 Task: Look for space in Concepción de La Vega, Dominican Republic from 2nd June, 2023 to 9th June, 2023 for 5 adults in price range Rs.7000 to Rs.13000. Place can be shared room with 2 bedrooms having 5 beds and 2 bathrooms. Property type can be house, flat, guest house. Amenities needed are: wifi, washing machine. Booking option can be shelf check-in. Required host language is English.
Action: Mouse moved to (619, 87)
Screenshot: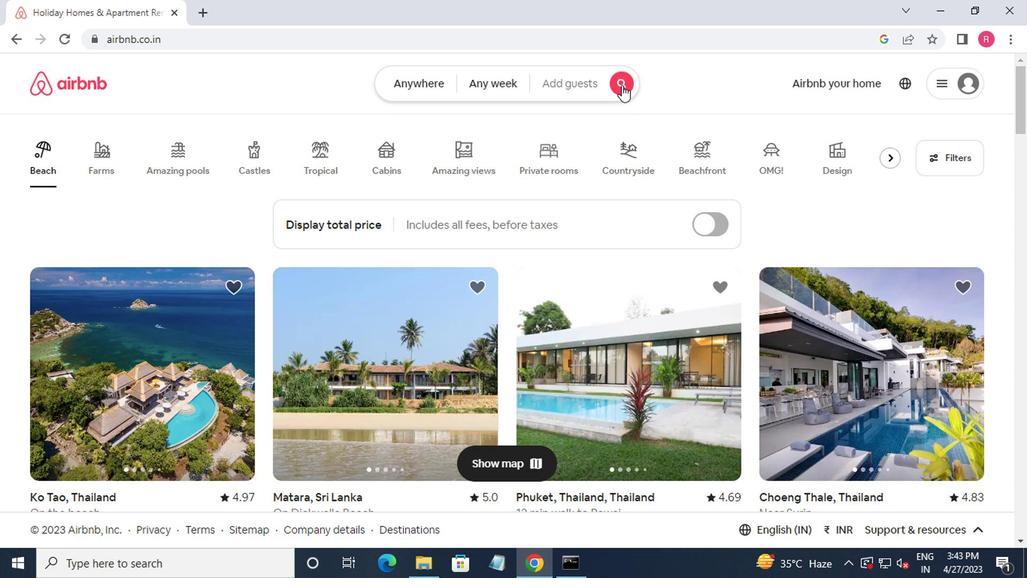
Action: Mouse pressed left at (619, 87)
Screenshot: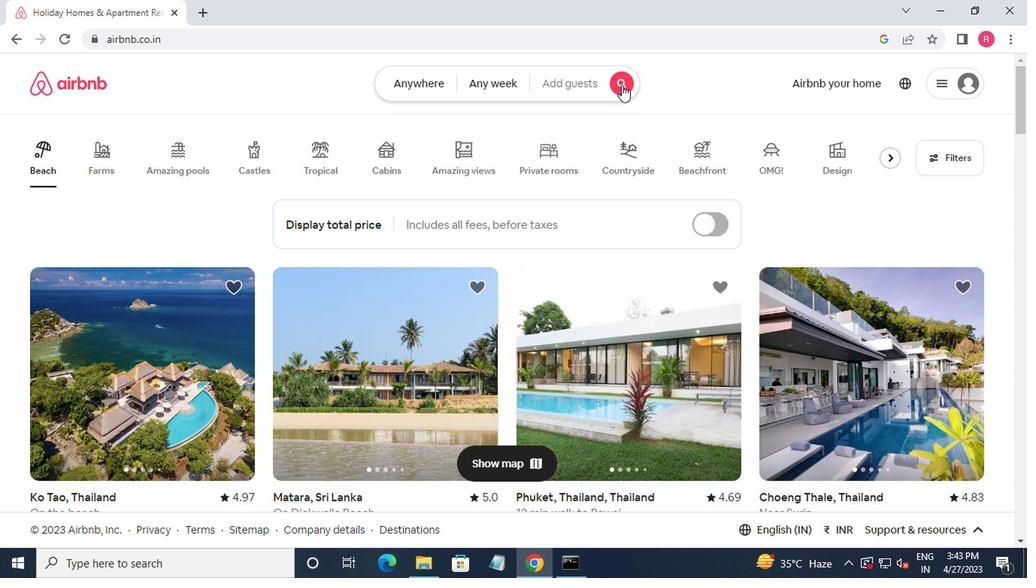 
Action: Mouse moved to (326, 155)
Screenshot: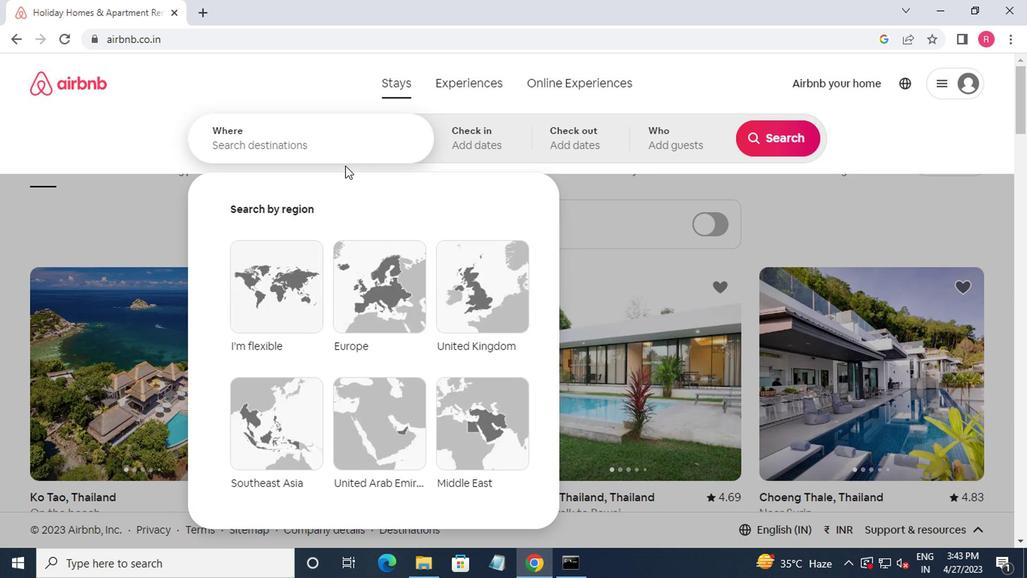 
Action: Mouse pressed left at (326, 155)
Screenshot: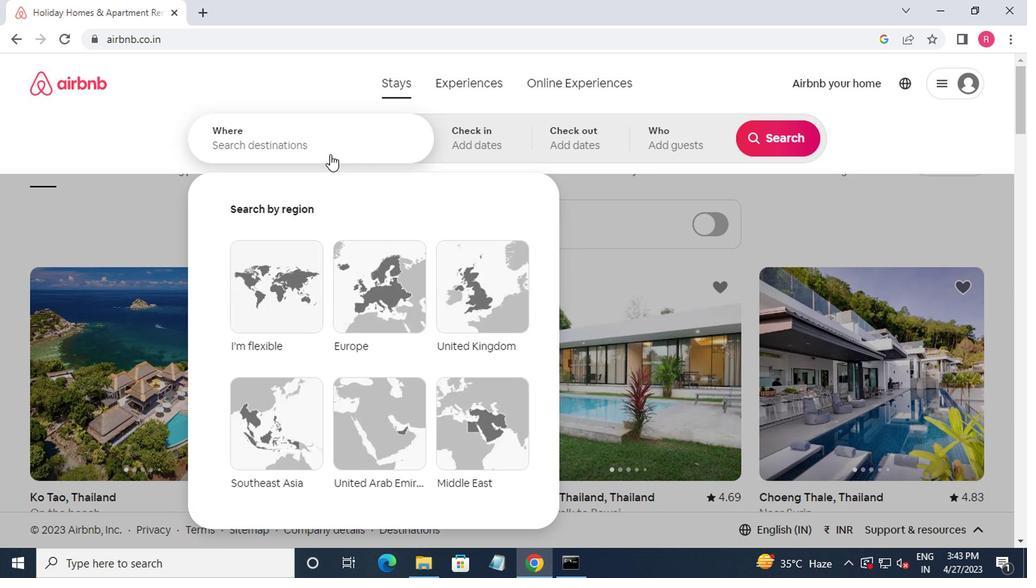 
Action: Mouse moved to (374, 166)
Screenshot: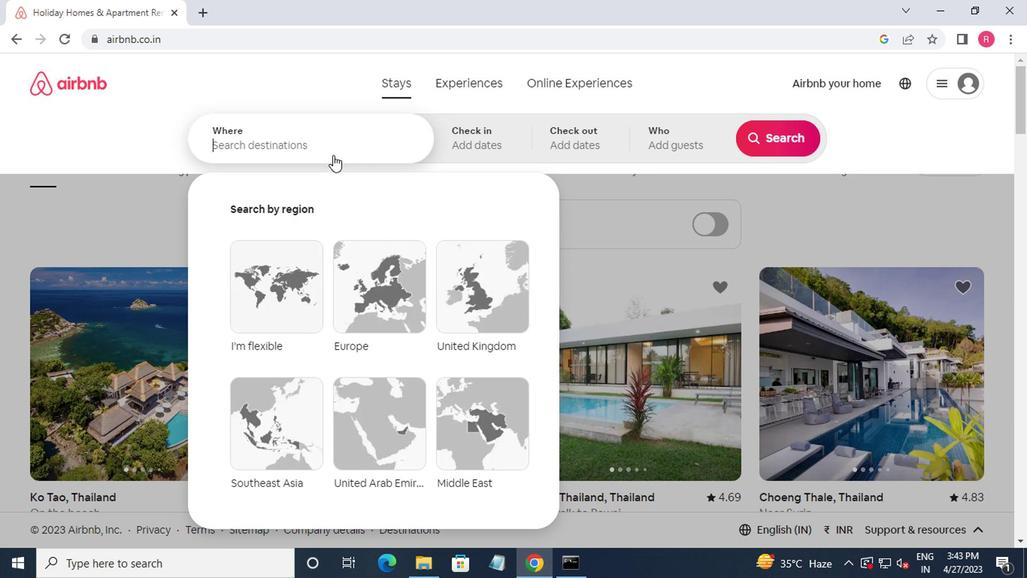 
Action: Key pressed coj<Key.backspace>nc
Screenshot: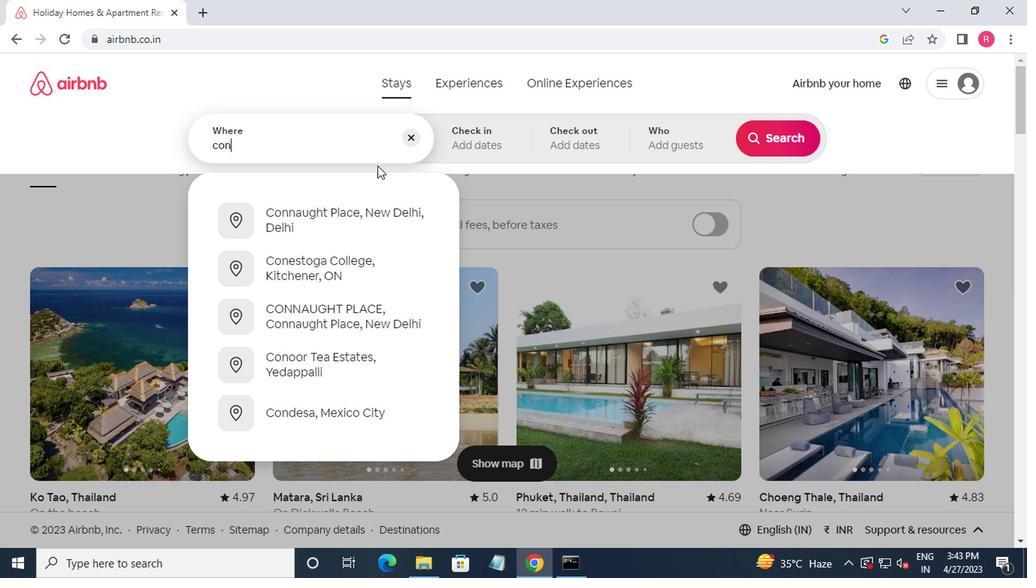
Action: Mouse moved to (377, 163)
Screenshot: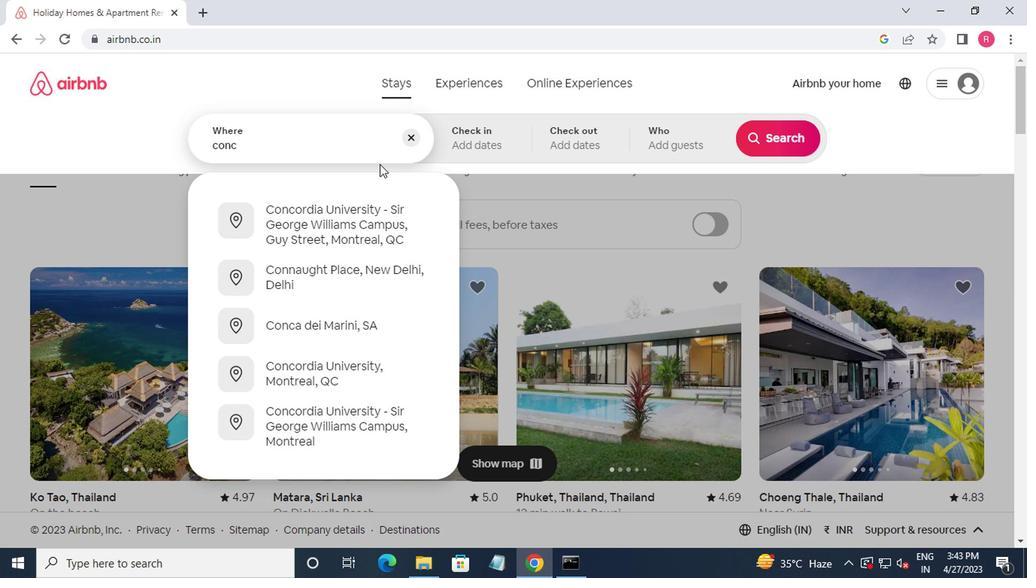 
Action: Key pressed e
Screenshot: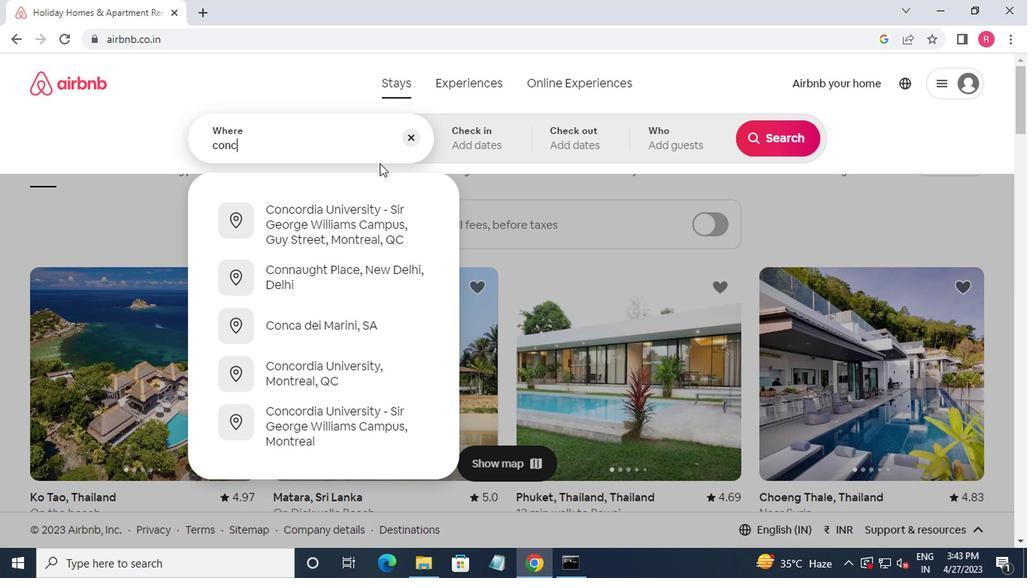 
Action: Mouse moved to (378, 162)
Screenshot: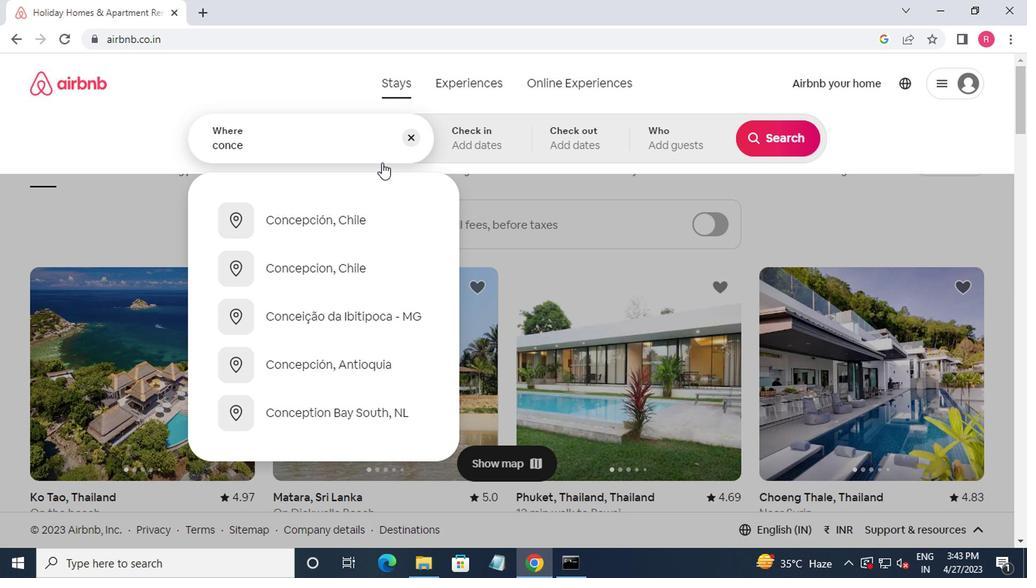 
Action: Key pressed pcion<Key.space>de<Key.space>la<Key.space>veg<Key.down><Key.enter>
Screenshot: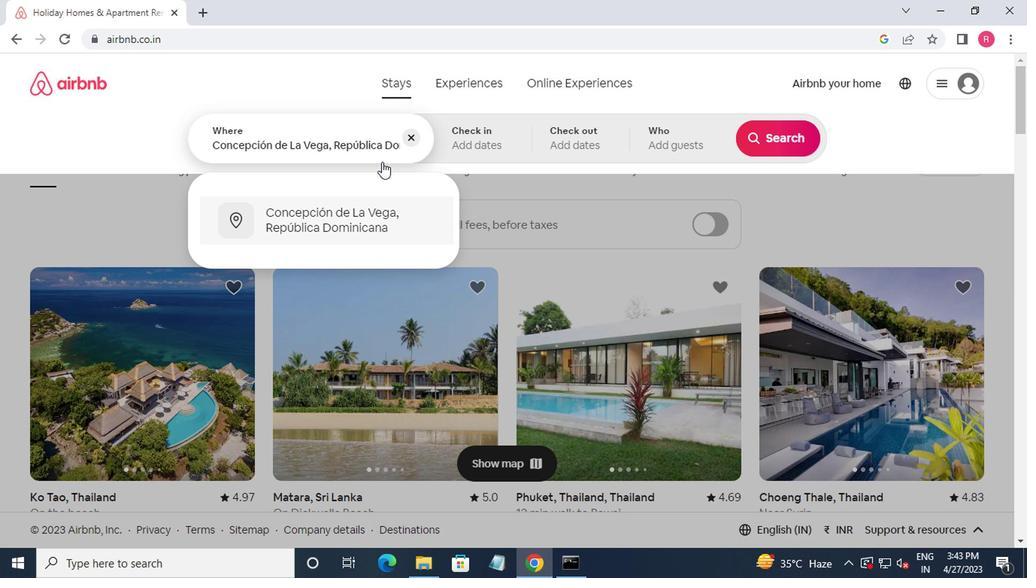 
Action: Mouse moved to (762, 258)
Screenshot: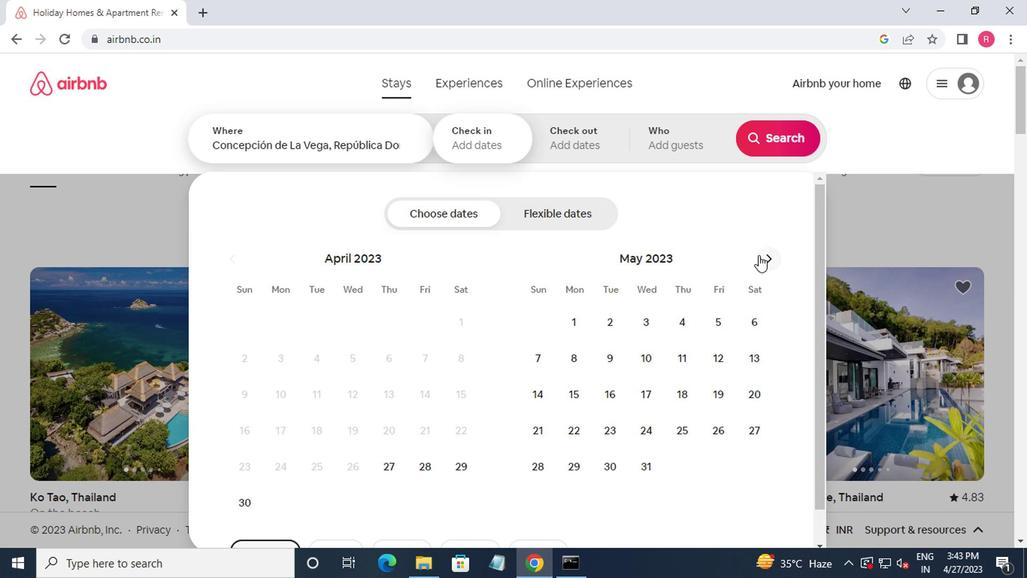 
Action: Mouse pressed left at (762, 258)
Screenshot: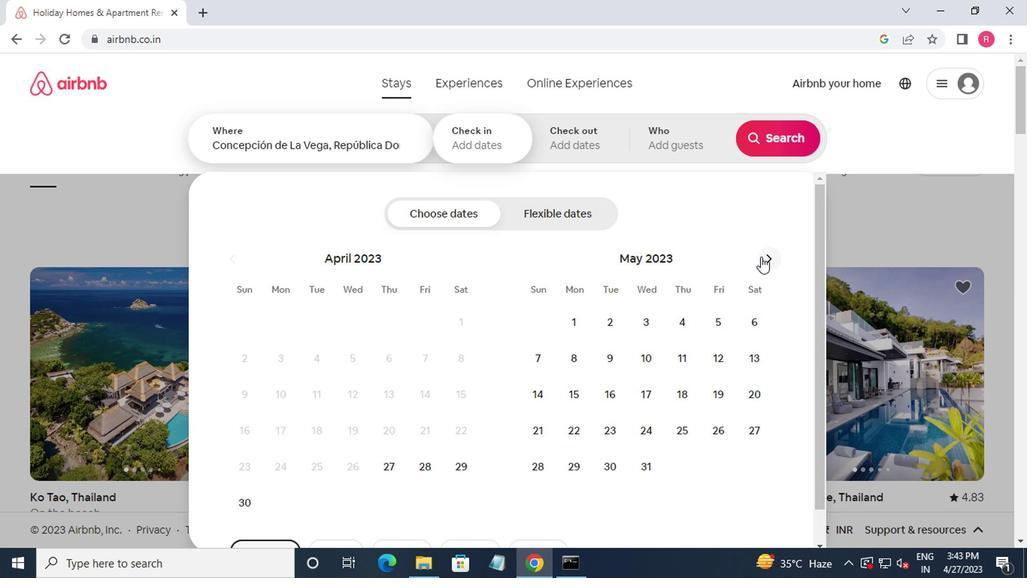 
Action: Mouse moved to (712, 328)
Screenshot: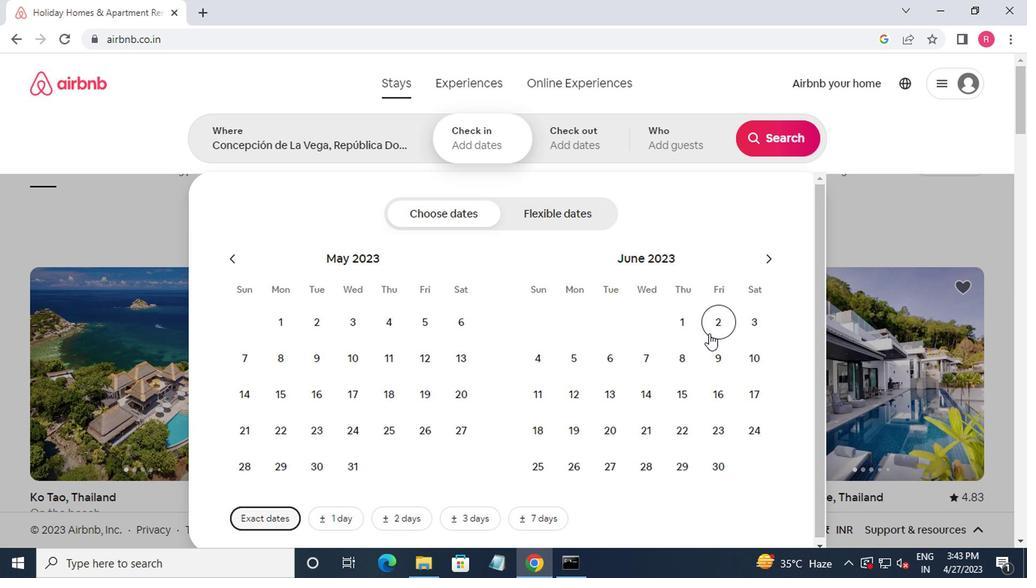 
Action: Mouse pressed left at (712, 328)
Screenshot: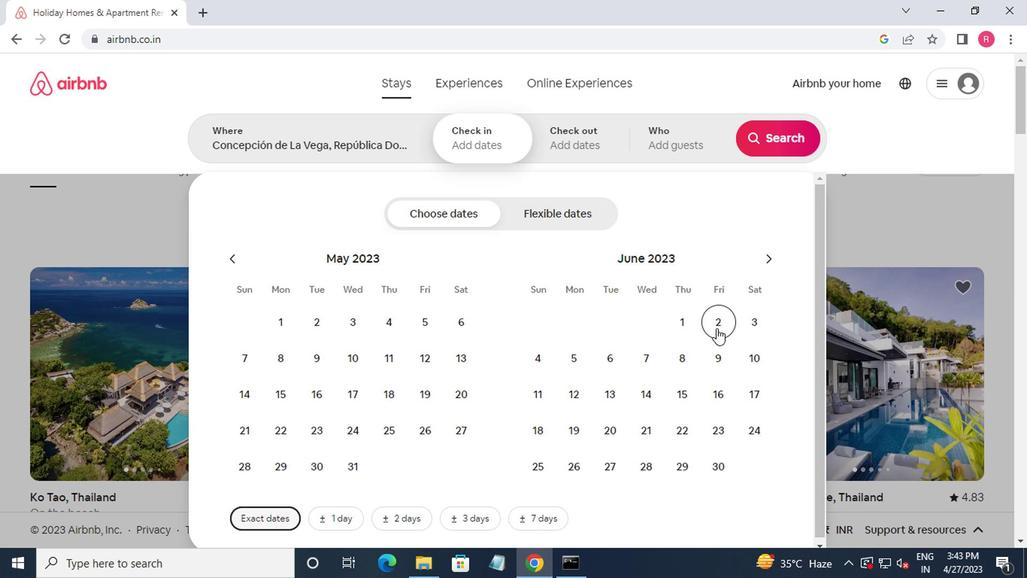 
Action: Mouse moved to (710, 360)
Screenshot: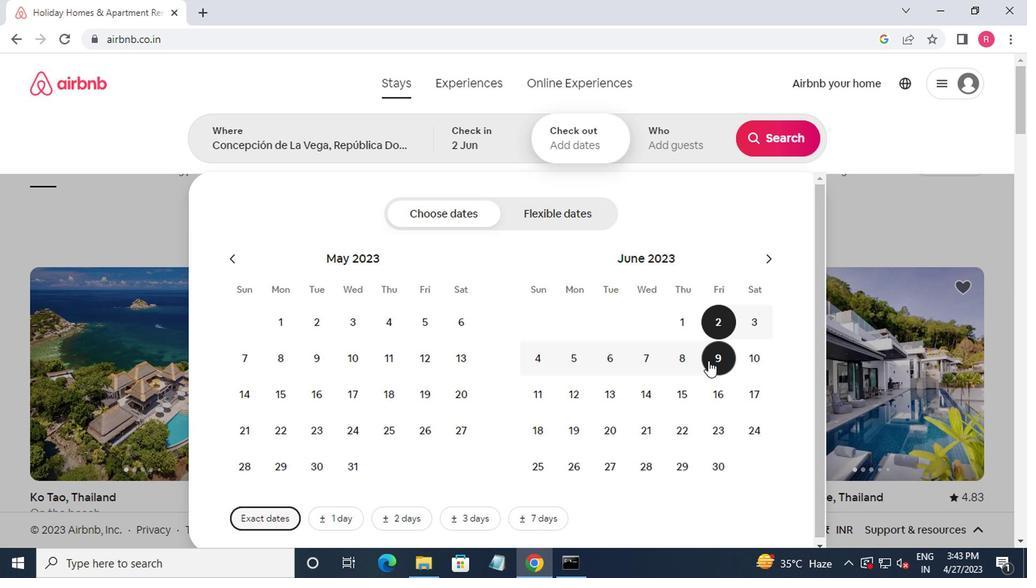 
Action: Mouse pressed left at (710, 360)
Screenshot: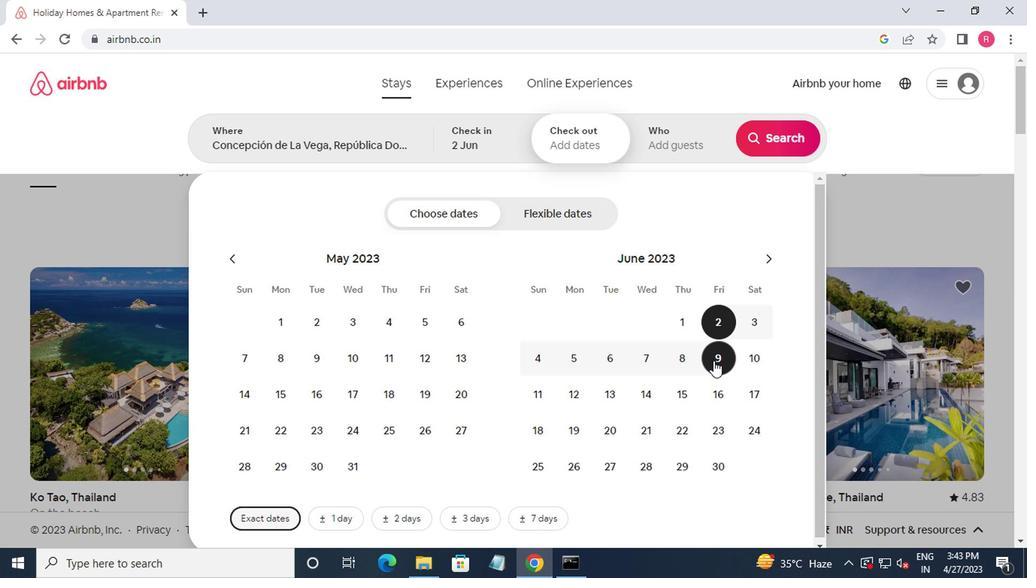 
Action: Mouse moved to (694, 135)
Screenshot: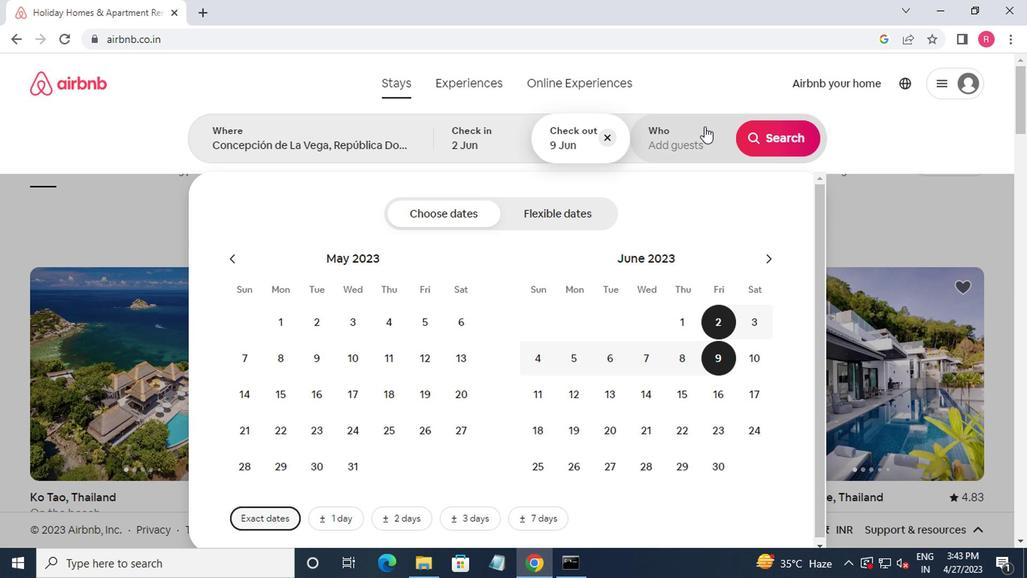 
Action: Mouse pressed left at (694, 135)
Screenshot: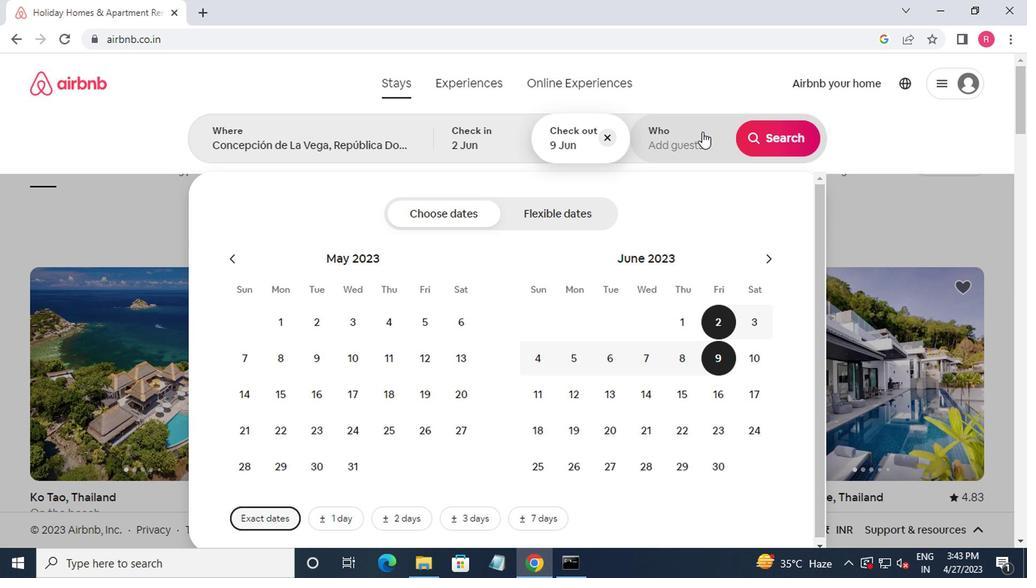 
Action: Mouse moved to (777, 224)
Screenshot: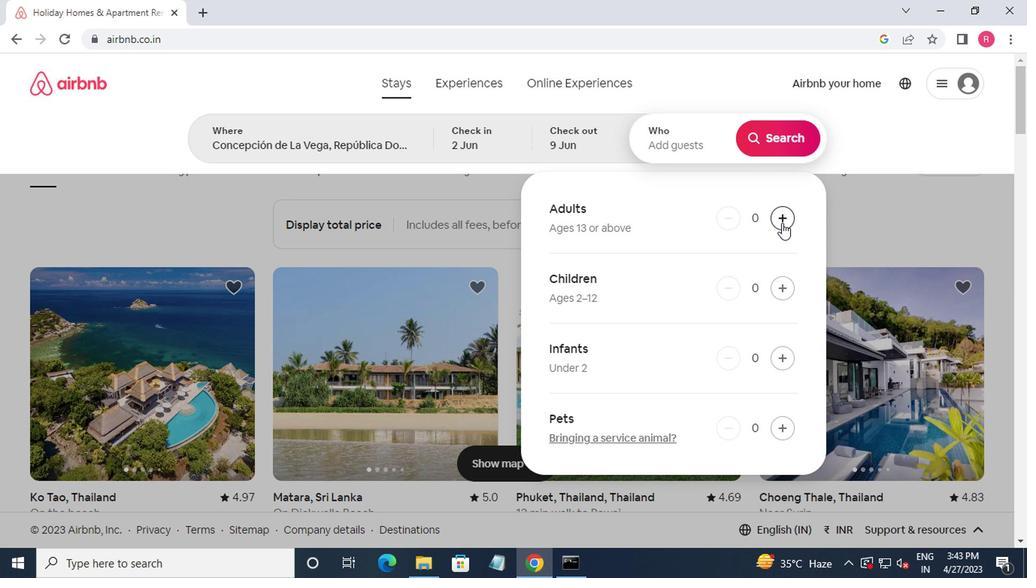 
Action: Mouse pressed left at (777, 224)
Screenshot: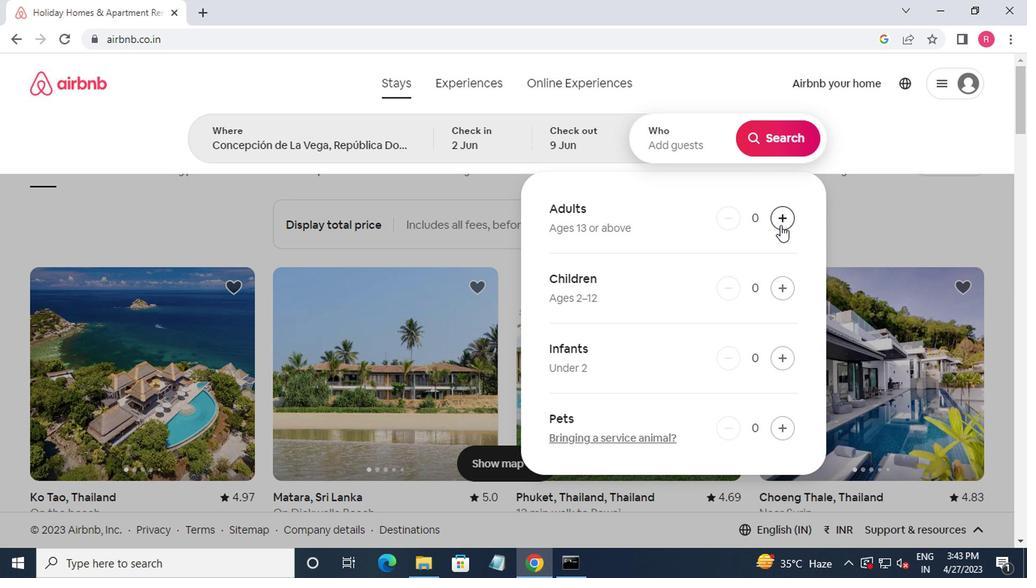 
Action: Mouse moved to (777, 224)
Screenshot: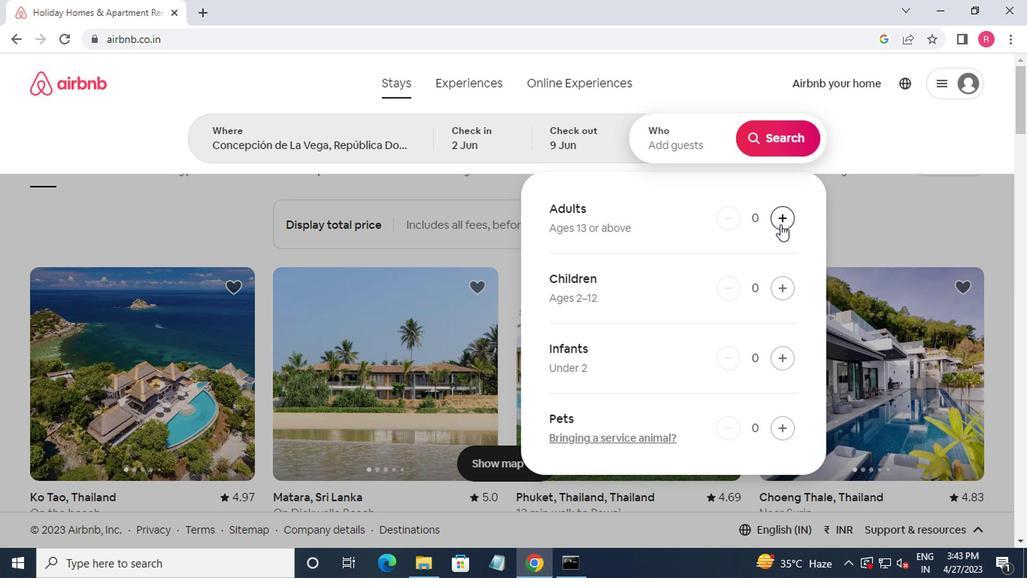 
Action: Mouse pressed left at (777, 224)
Screenshot: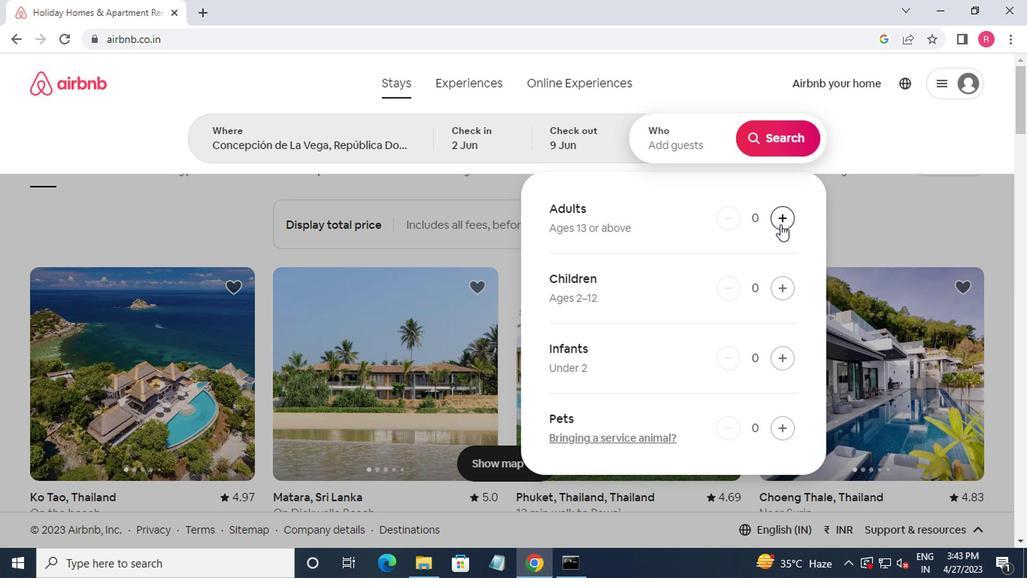 
Action: Mouse moved to (776, 224)
Screenshot: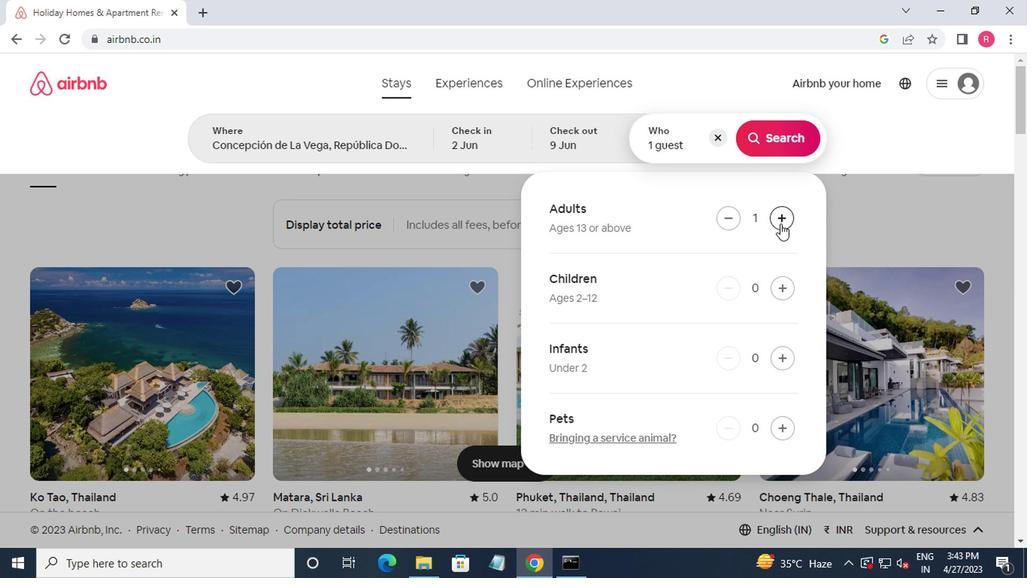 
Action: Mouse pressed left at (776, 224)
Screenshot: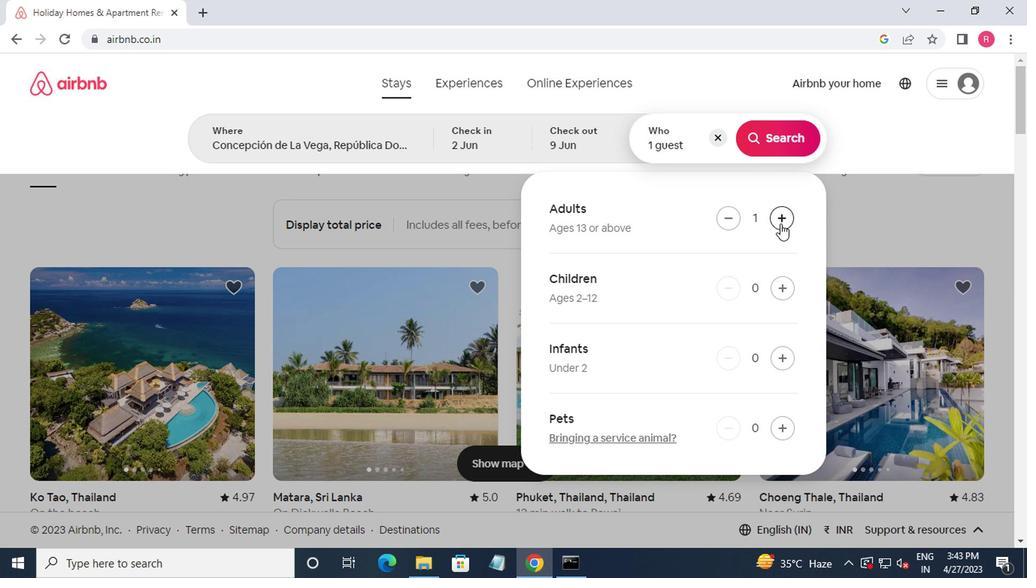 
Action: Mouse pressed left at (776, 224)
Screenshot: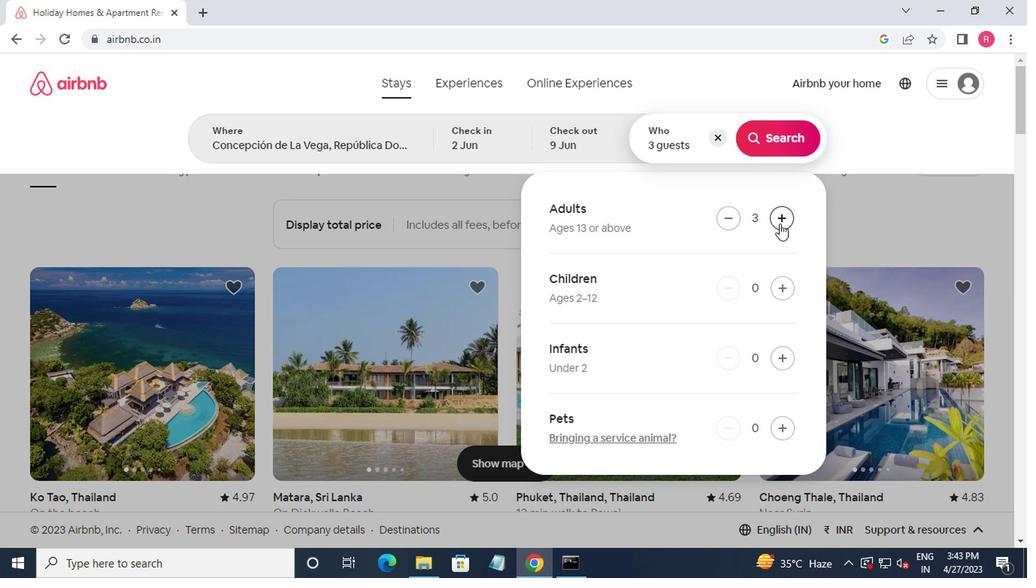 
Action: Mouse pressed left at (776, 224)
Screenshot: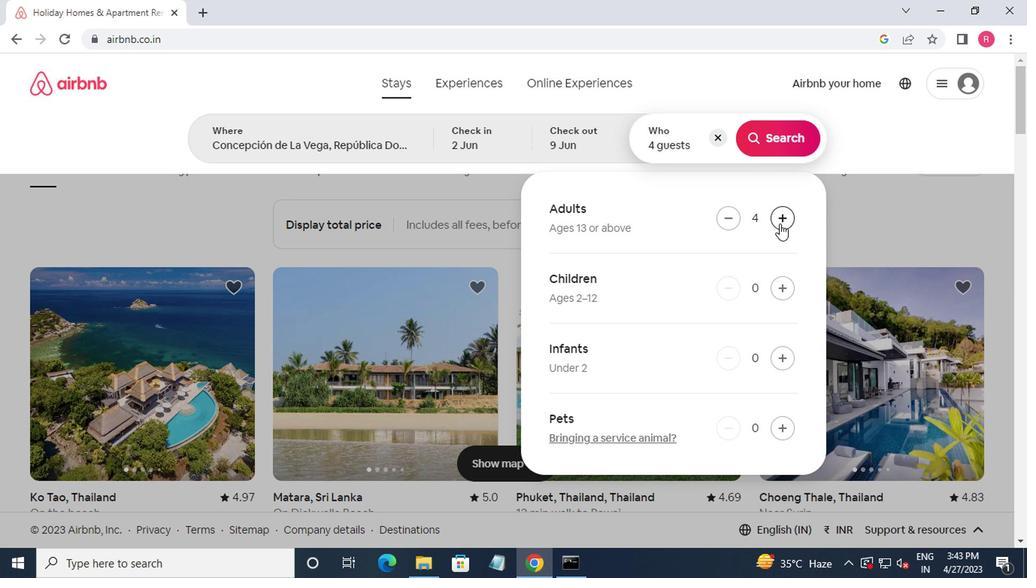 
Action: Mouse moved to (769, 148)
Screenshot: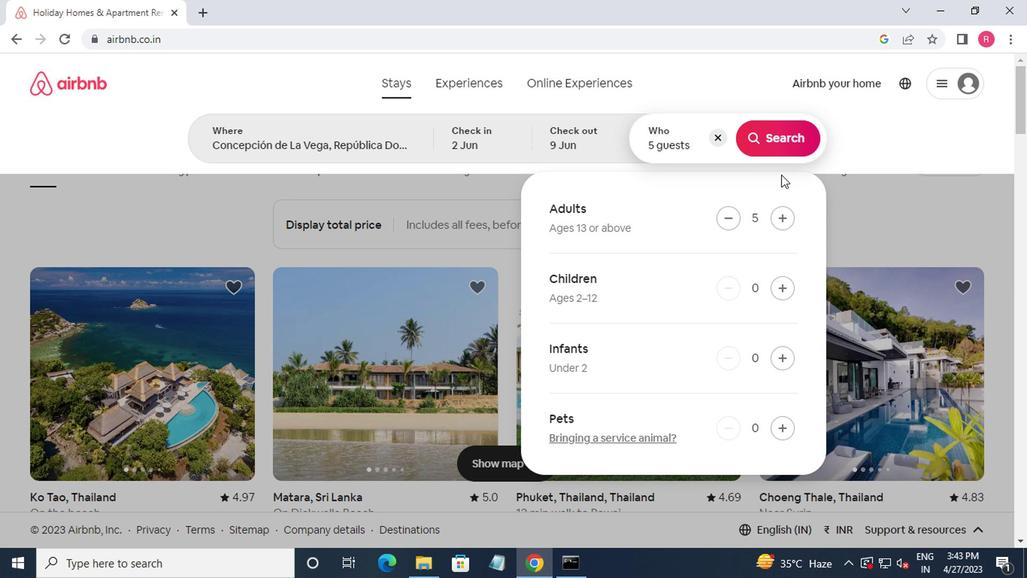 
Action: Mouse pressed left at (769, 148)
Screenshot: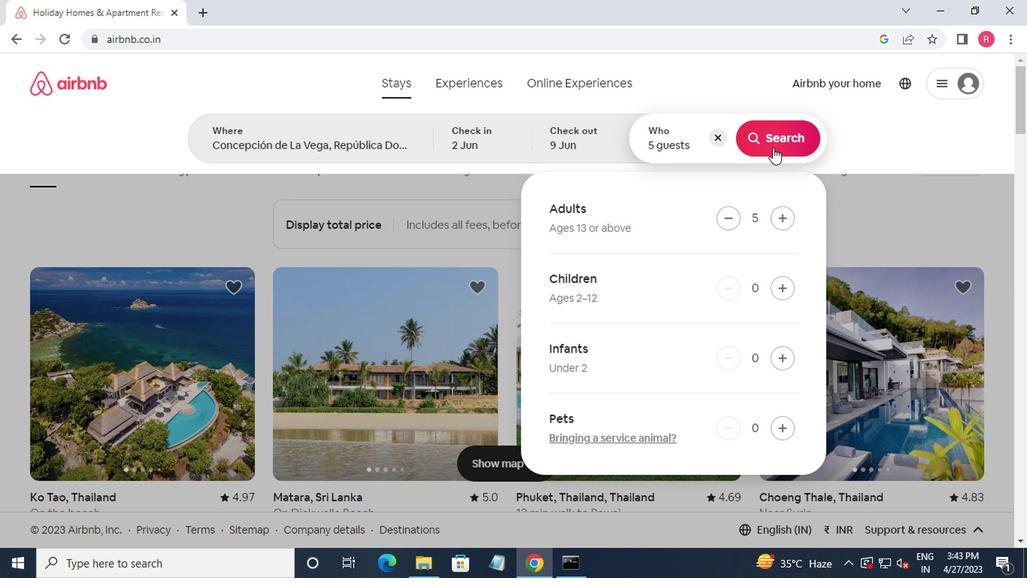 
Action: Mouse moved to (976, 141)
Screenshot: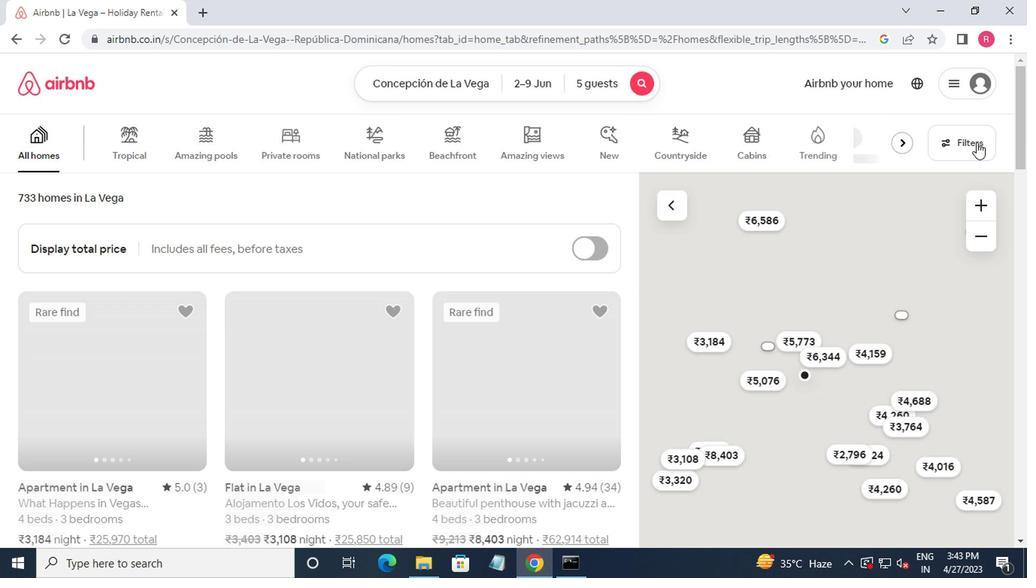
Action: Mouse pressed left at (976, 141)
Screenshot: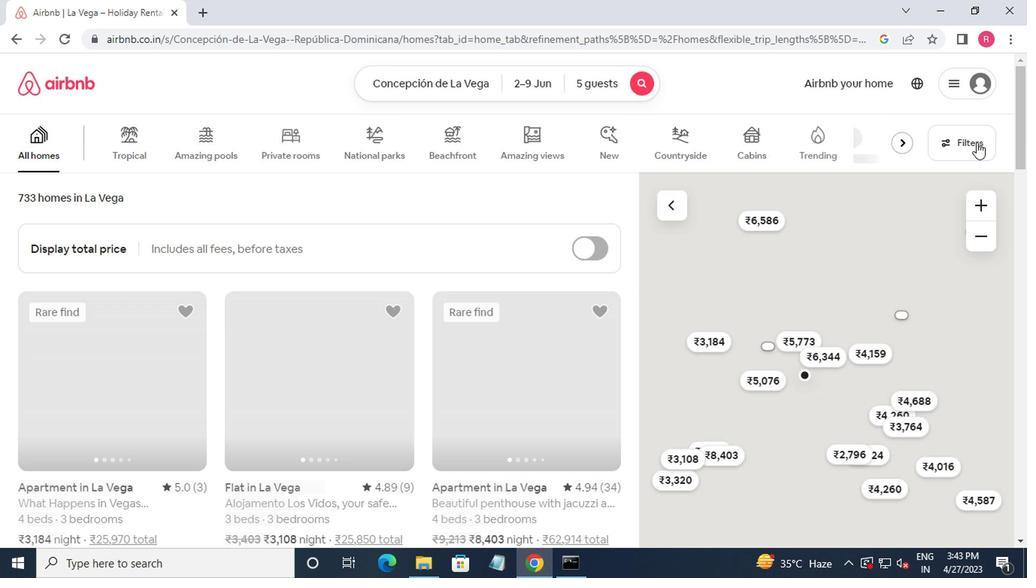 
Action: Mouse moved to (430, 320)
Screenshot: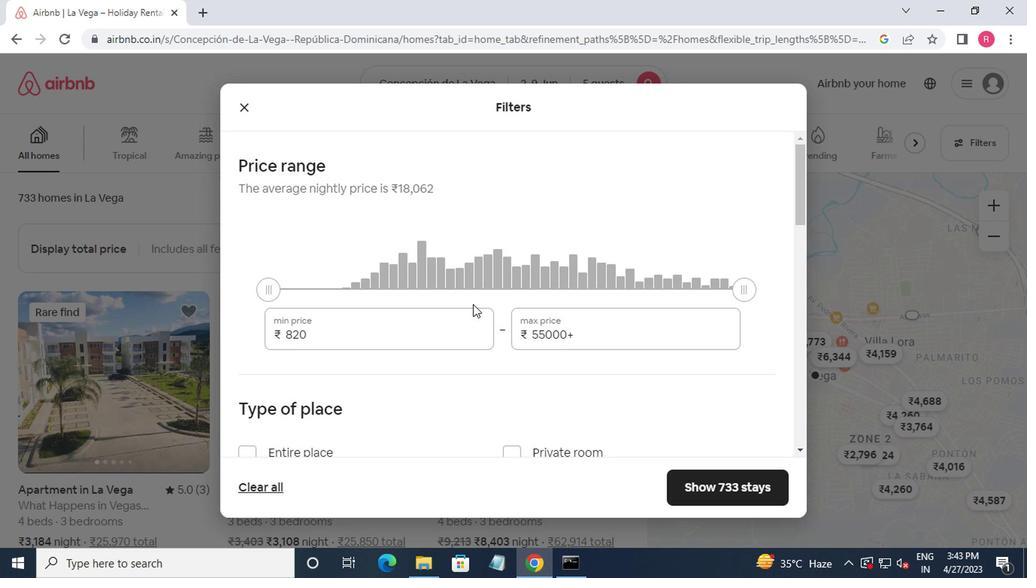 
Action: Mouse pressed left at (430, 320)
Screenshot: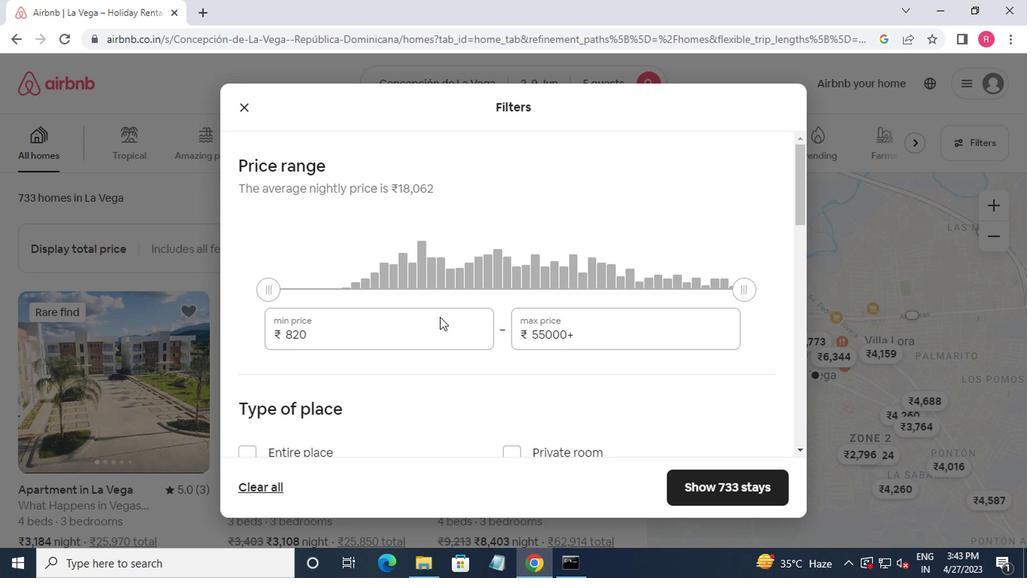 
Action: Mouse moved to (485, 312)
Screenshot: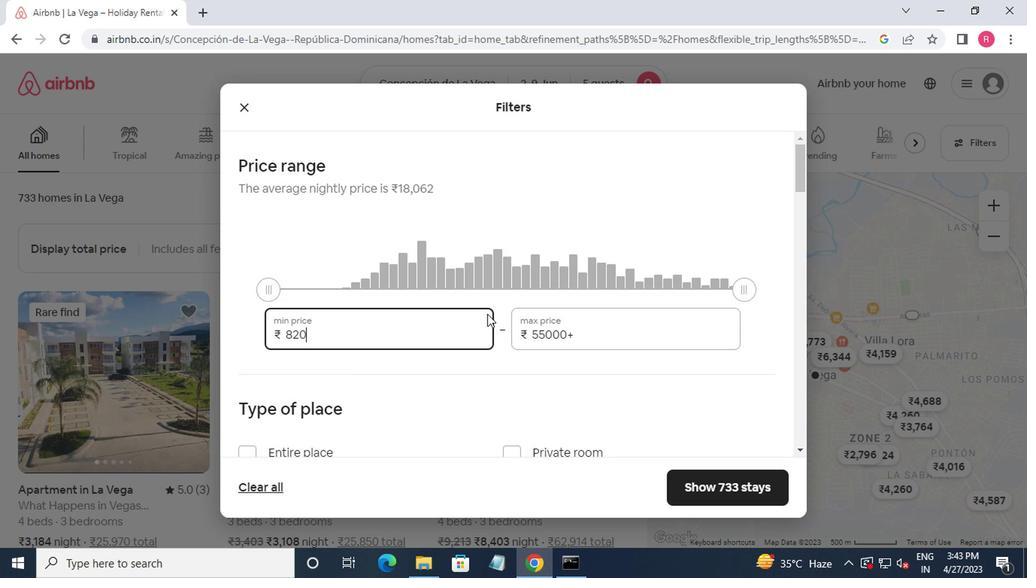 
Action: Key pressed <Key.backspace>
Screenshot: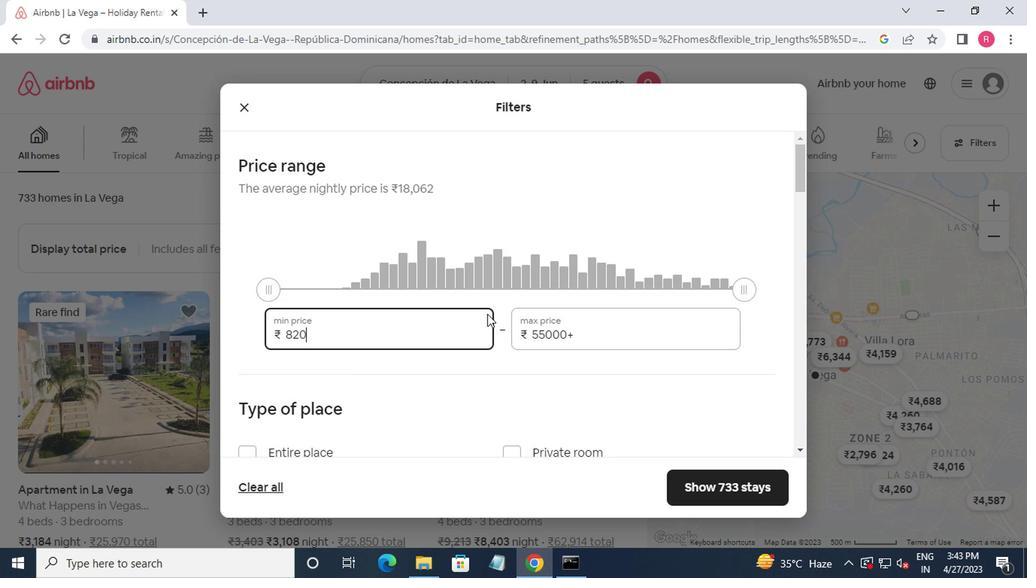 
Action: Mouse moved to (485, 311)
Screenshot: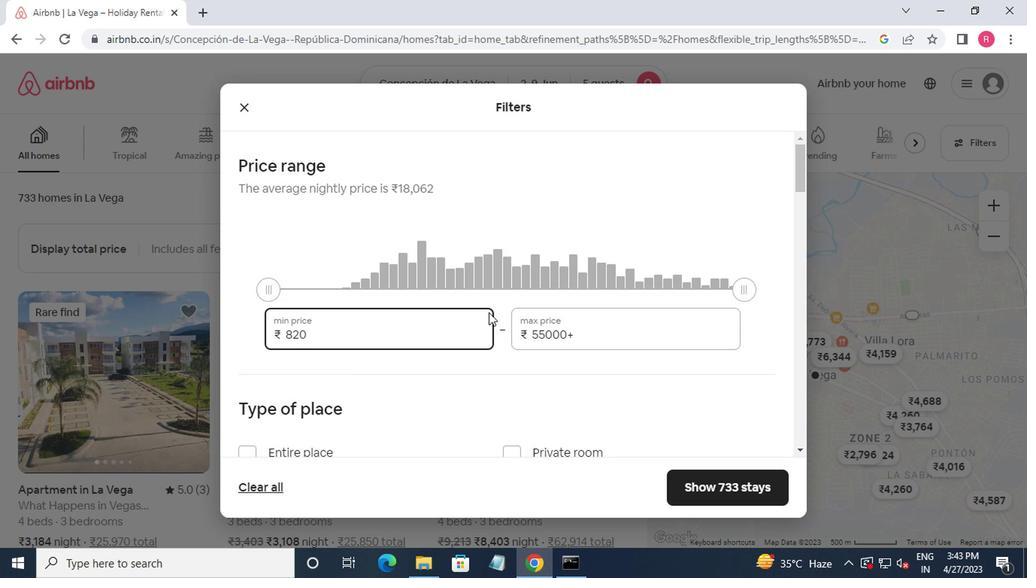
Action: Key pressed <Key.backspace>
Screenshot: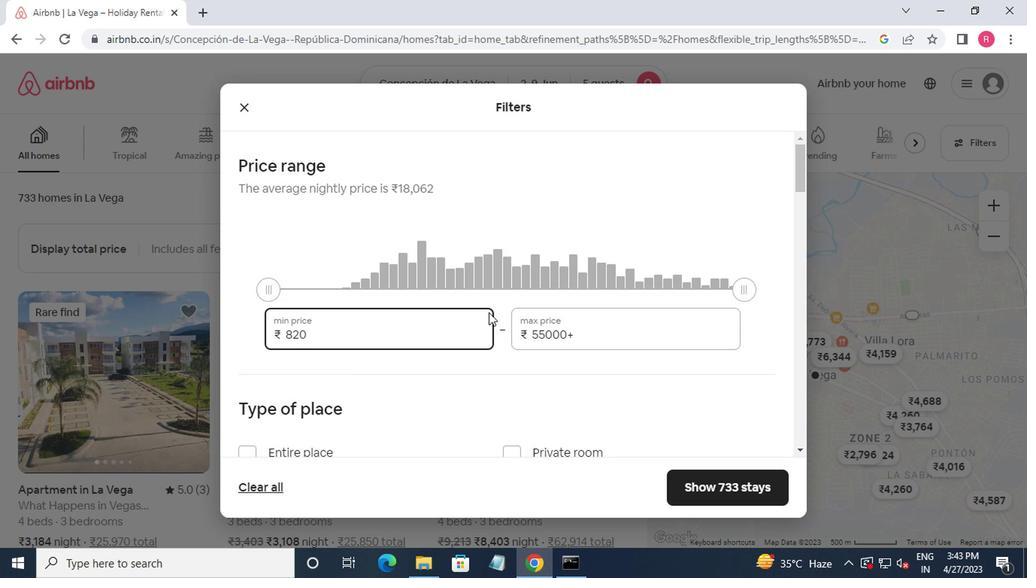 
Action: Mouse moved to (487, 310)
Screenshot: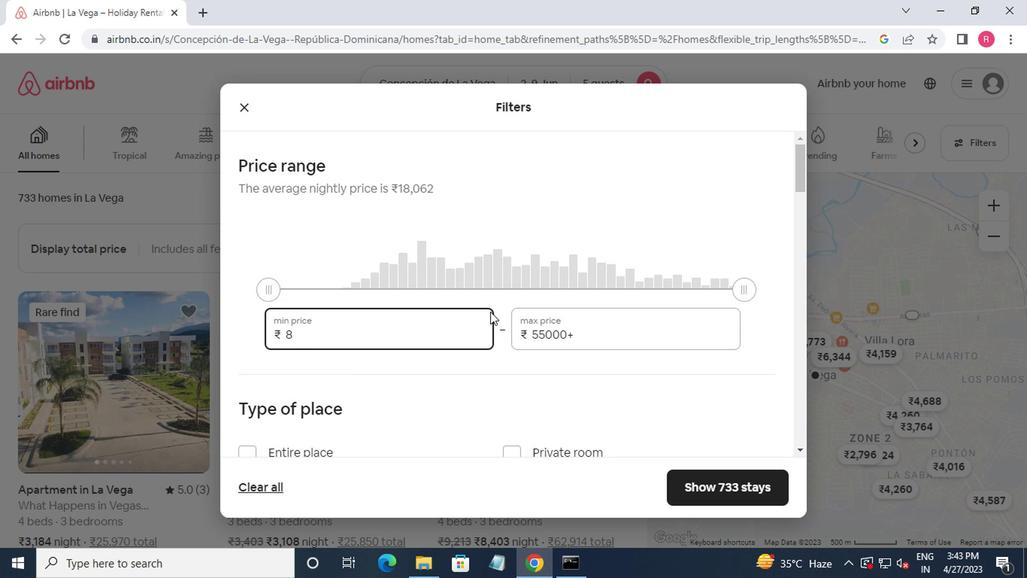 
Action: Key pressed <Key.backspace><Key.backspace><Key.backspace><Key.backspace>7000<Key.tab>1<Key.backspace><Key.backspace><Key.backspace><Key.backspace><Key.backspace><Key.backspace><Key.backspace><Key.backspace><Key.backspace><Key.backspace><Key.backspace>13000
Screenshot: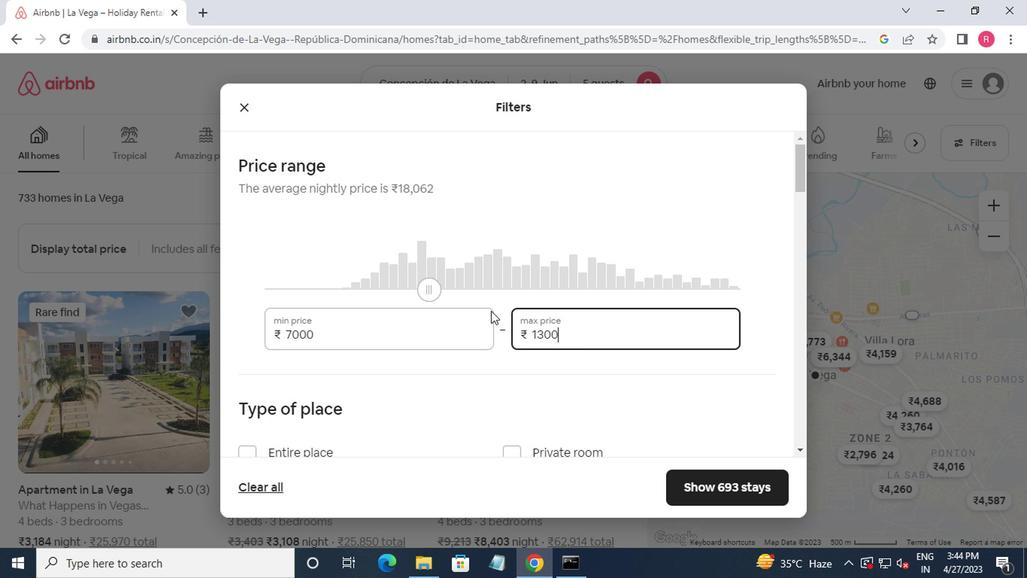 
Action: Mouse moved to (543, 400)
Screenshot: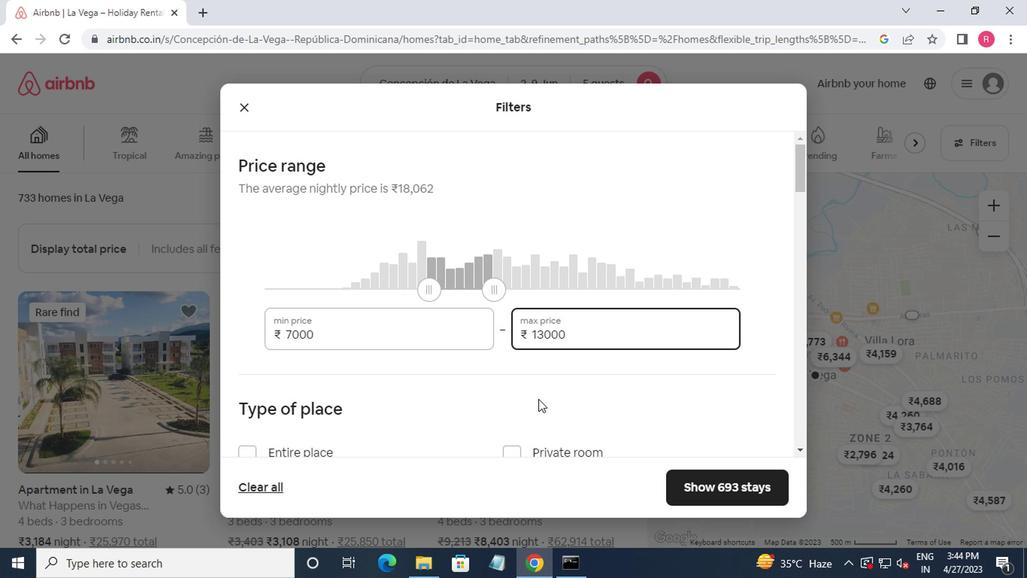 
Action: Mouse scrolled (543, 399) with delta (0, -1)
Screenshot: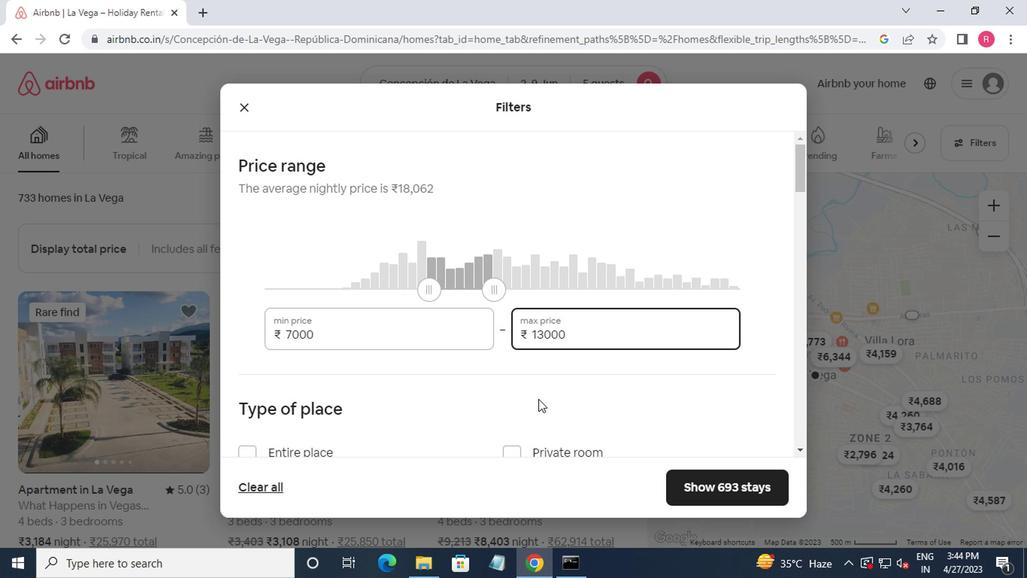 
Action: Mouse moved to (543, 400)
Screenshot: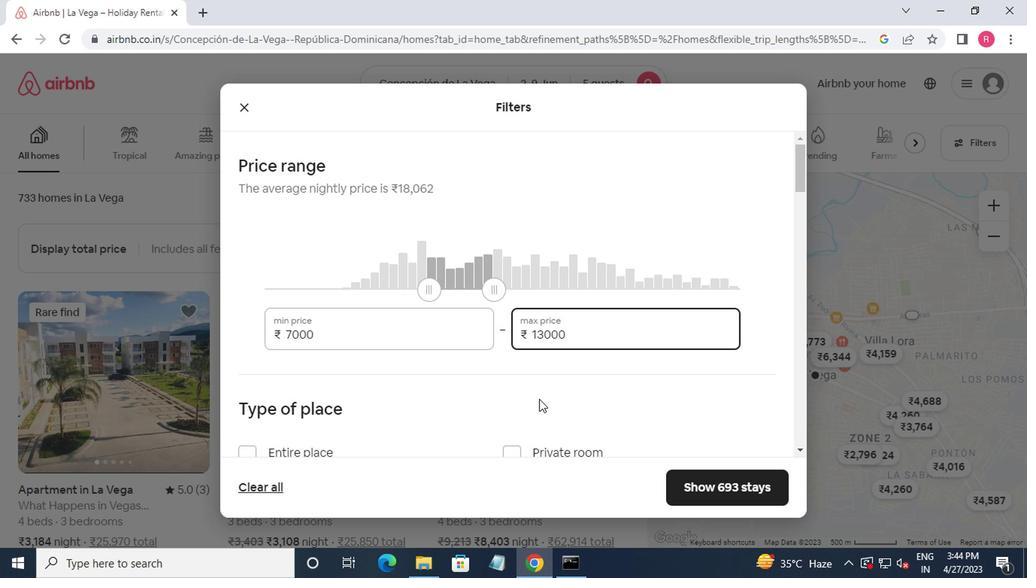 
Action: Mouse scrolled (543, 399) with delta (0, -1)
Screenshot: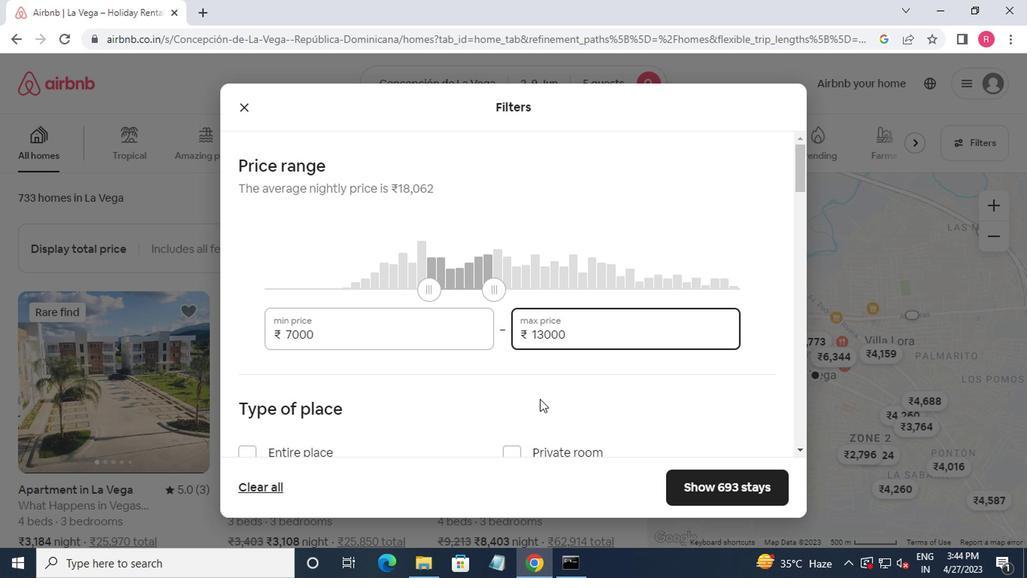 
Action: Mouse moved to (238, 366)
Screenshot: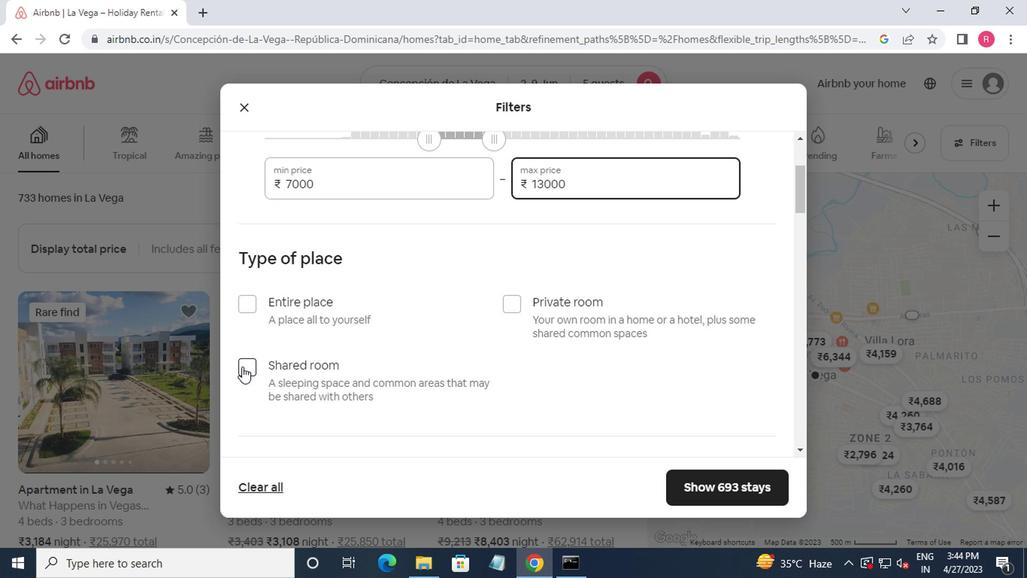 
Action: Mouse pressed left at (238, 366)
Screenshot: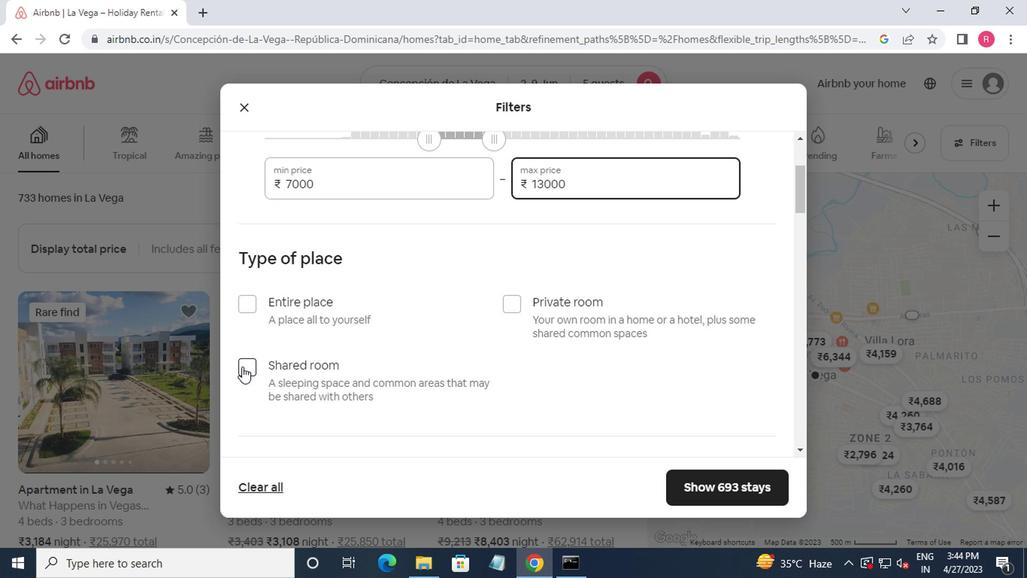 
Action: Mouse moved to (234, 366)
Screenshot: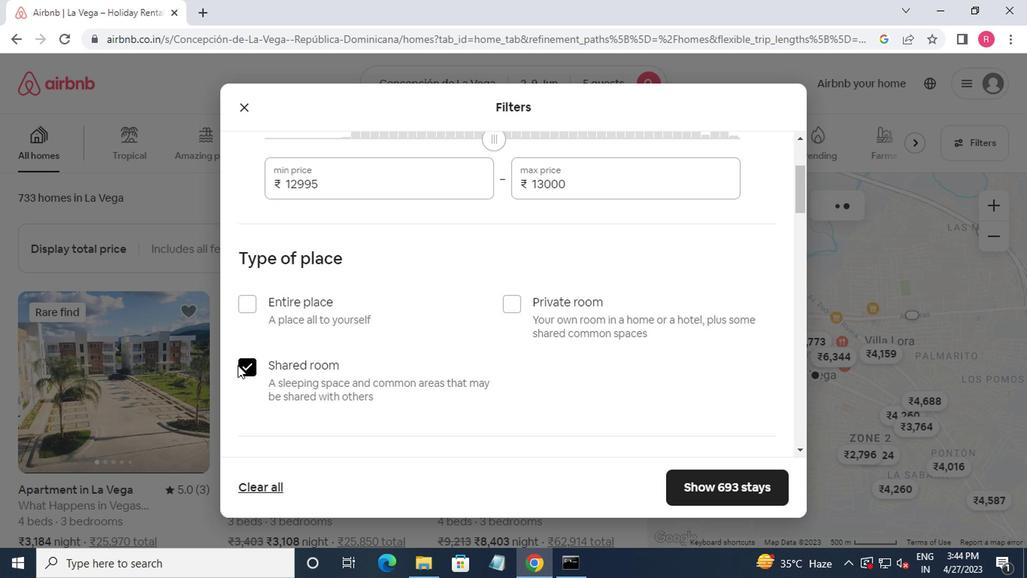
Action: Mouse scrolled (234, 365) with delta (0, 0)
Screenshot: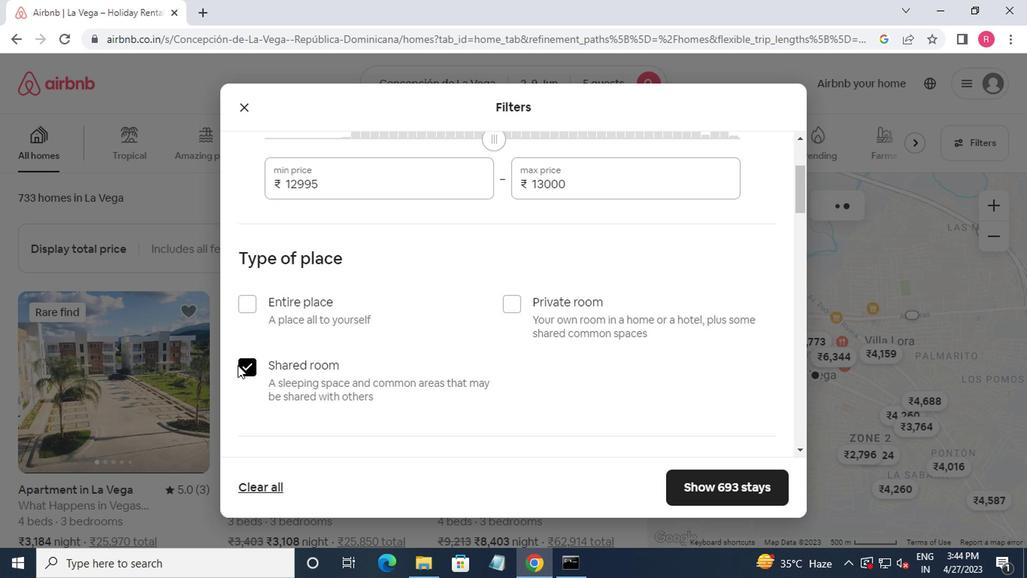 
Action: Mouse moved to (239, 369)
Screenshot: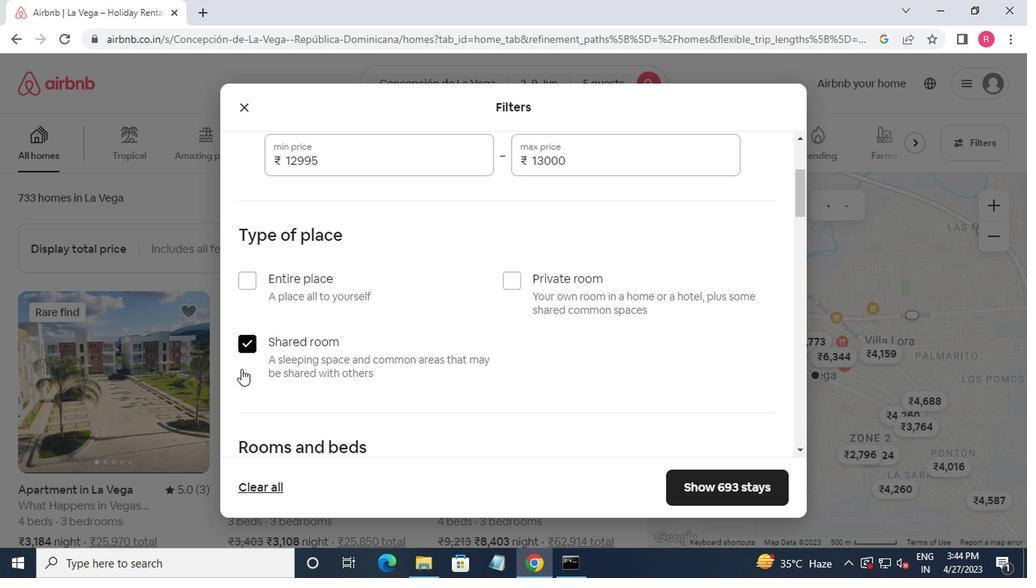 
Action: Mouse scrolled (239, 368) with delta (0, 0)
Screenshot: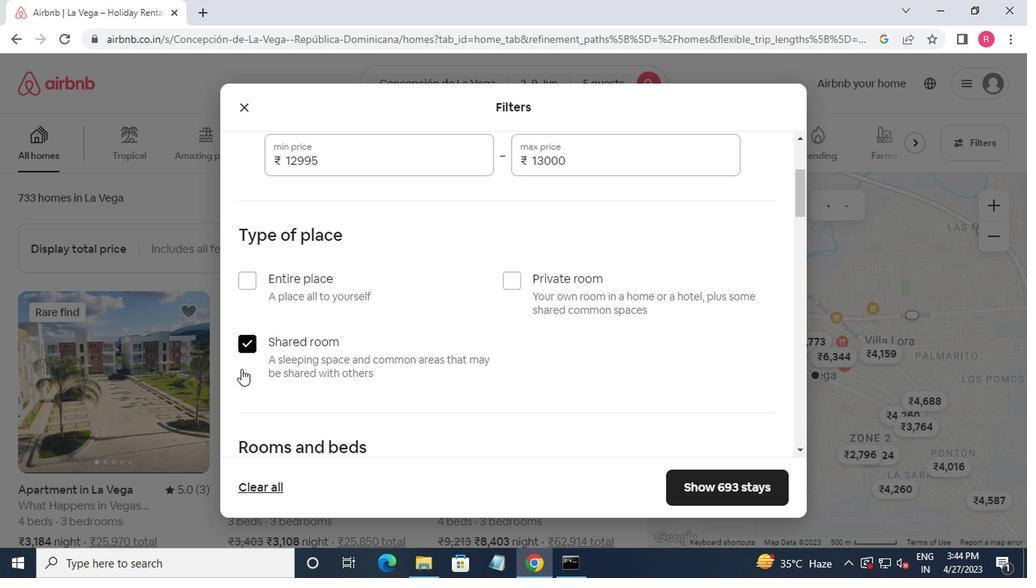 
Action: Mouse moved to (374, 391)
Screenshot: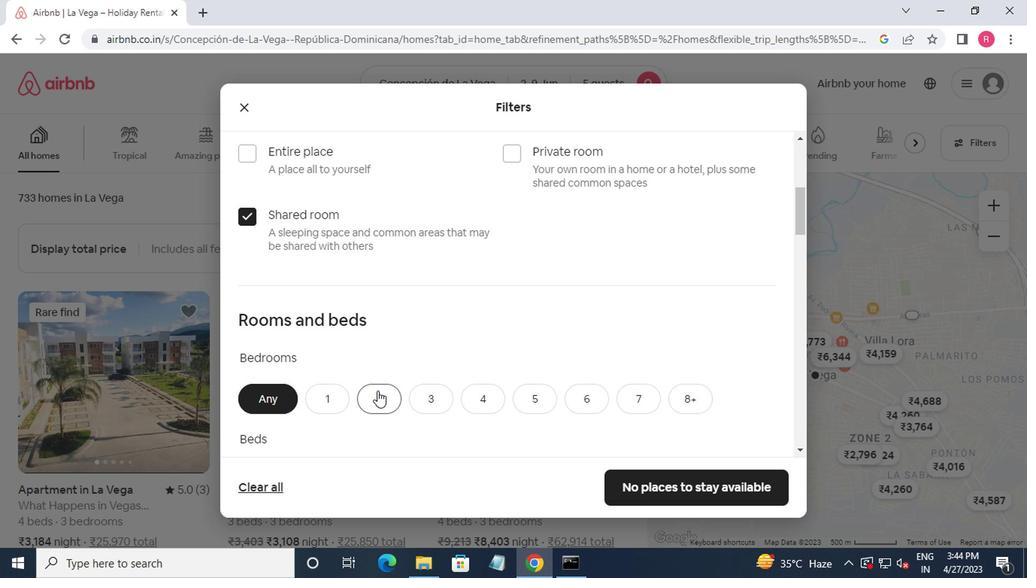 
Action: Mouse pressed left at (374, 391)
Screenshot: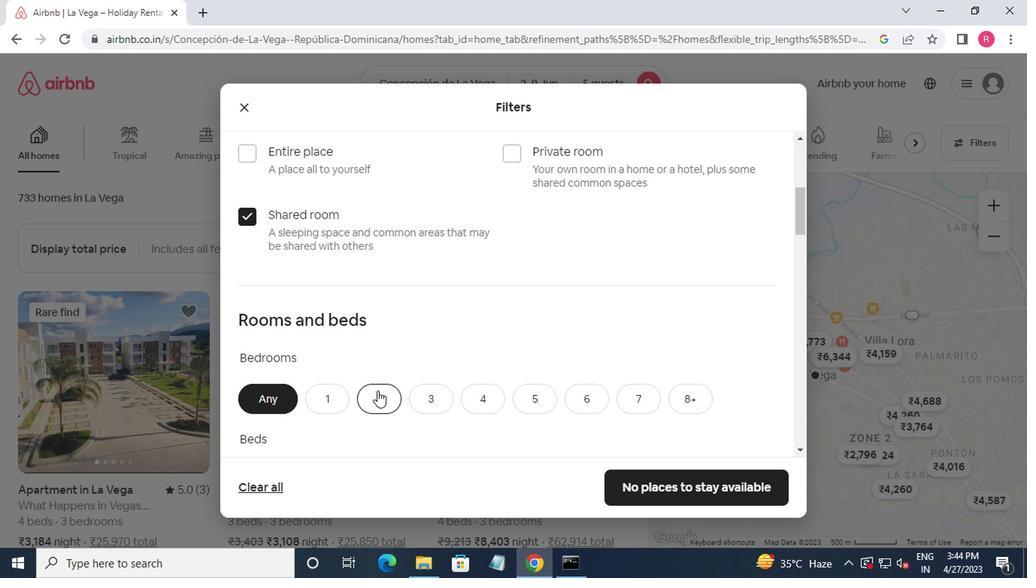 
Action: Mouse moved to (374, 391)
Screenshot: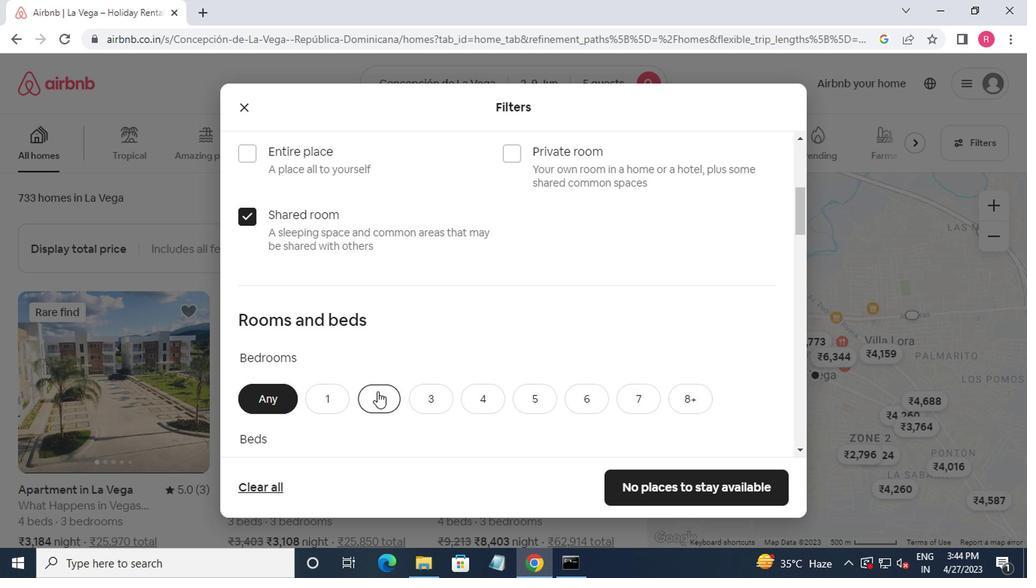 
Action: Mouse scrolled (374, 391) with delta (0, 0)
Screenshot: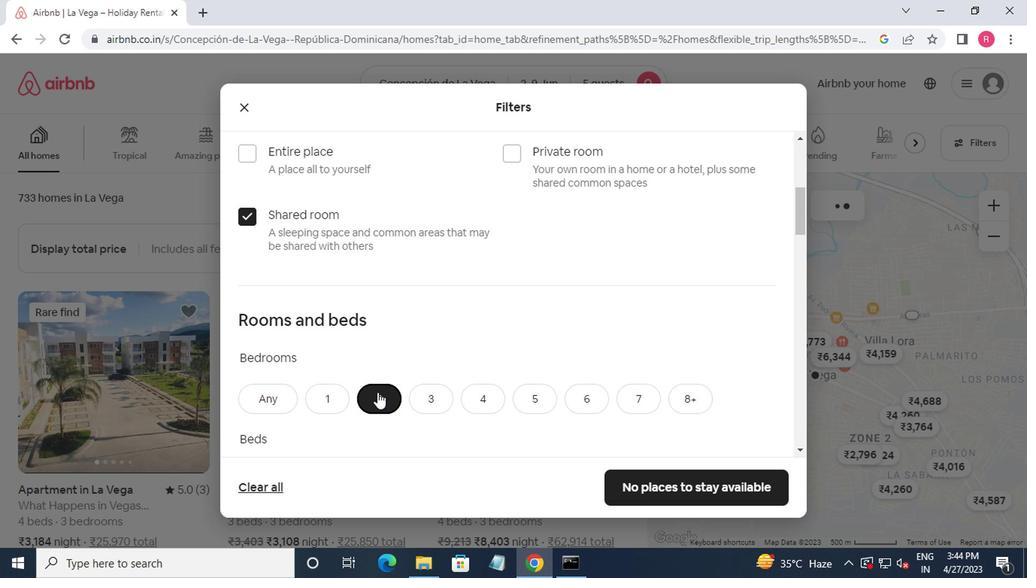 
Action: Mouse scrolled (374, 391) with delta (0, 0)
Screenshot: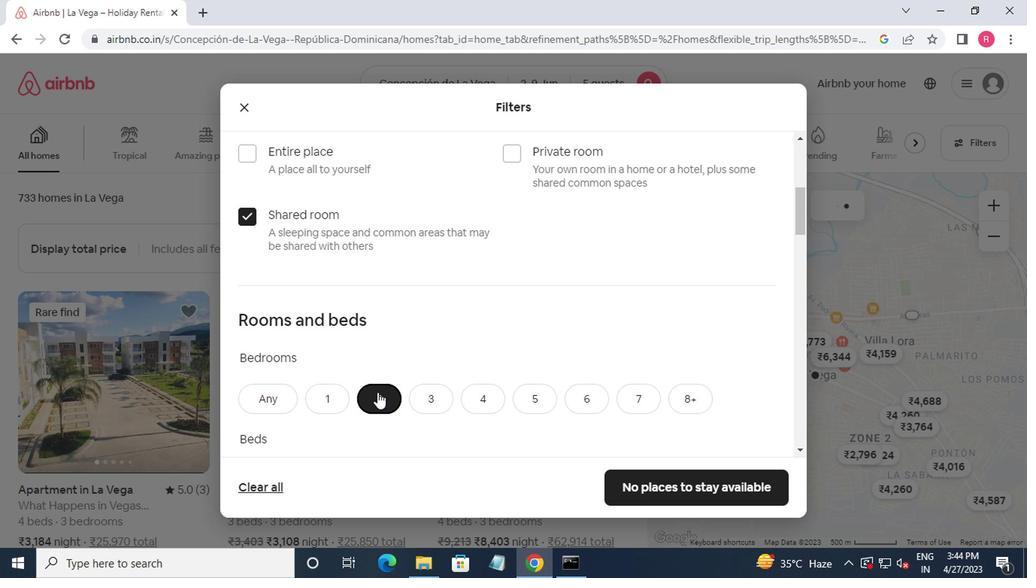 
Action: Mouse moved to (515, 332)
Screenshot: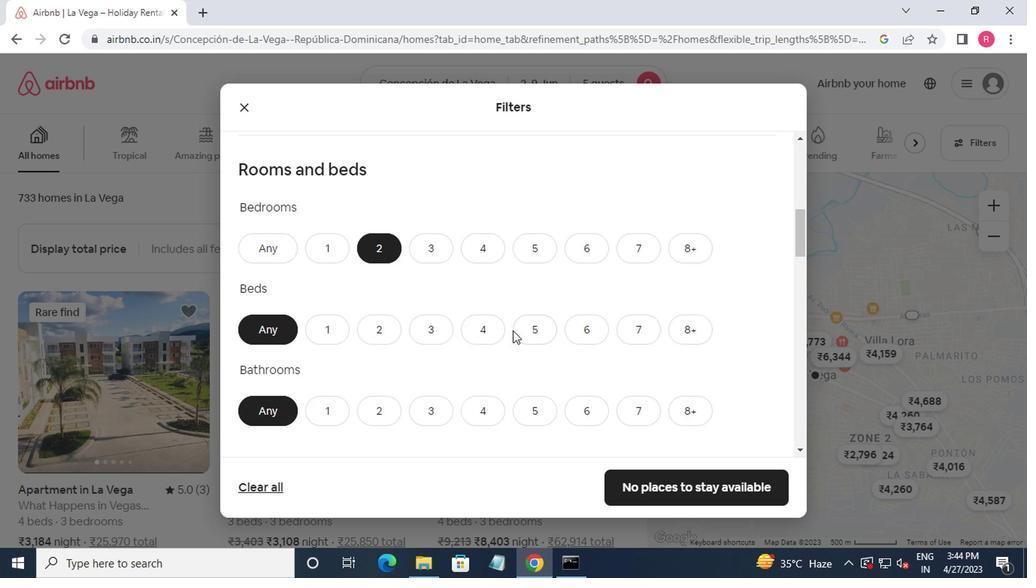 
Action: Mouse pressed left at (515, 332)
Screenshot: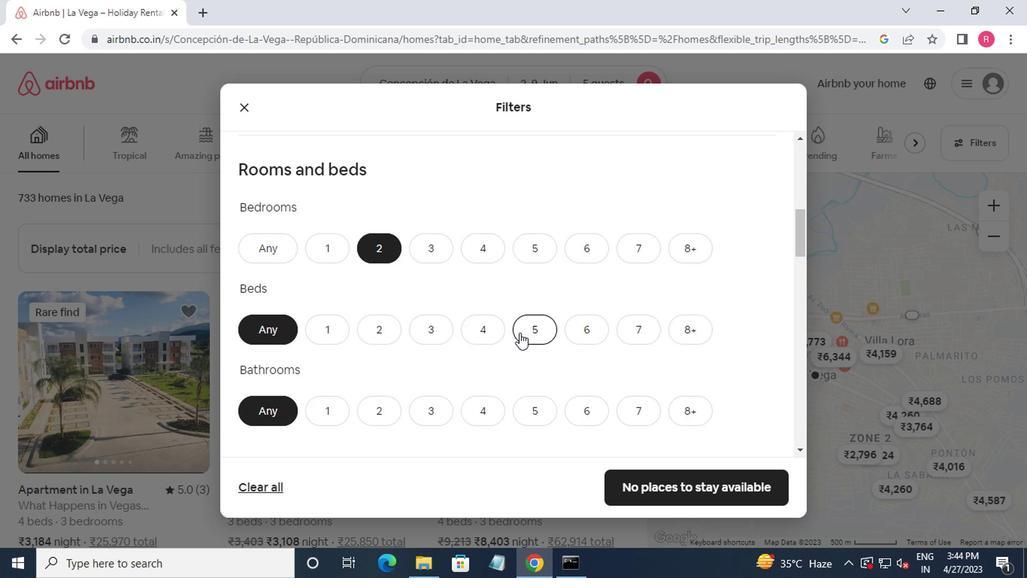 
Action: Mouse moved to (495, 341)
Screenshot: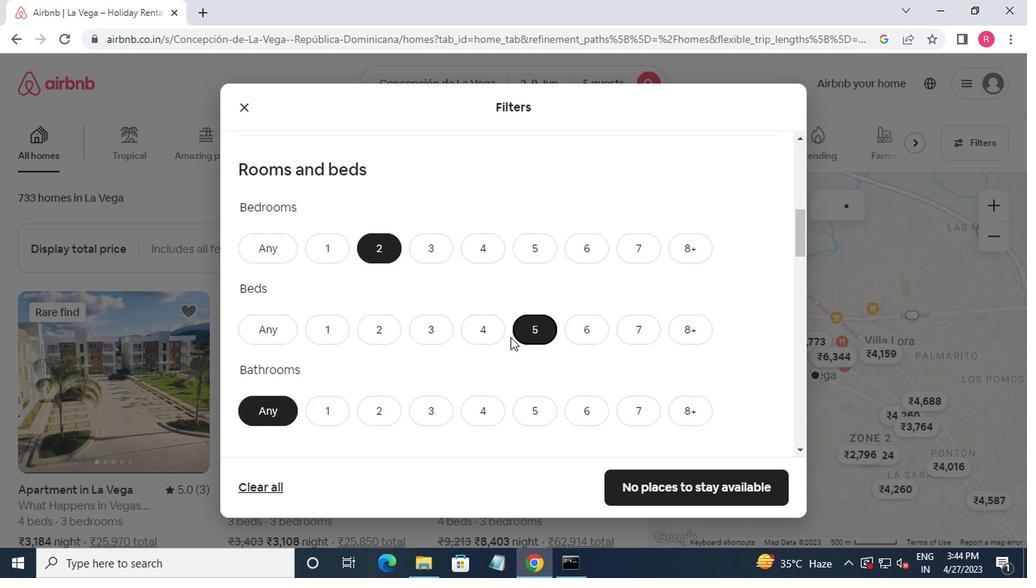 
Action: Mouse scrolled (495, 340) with delta (0, 0)
Screenshot: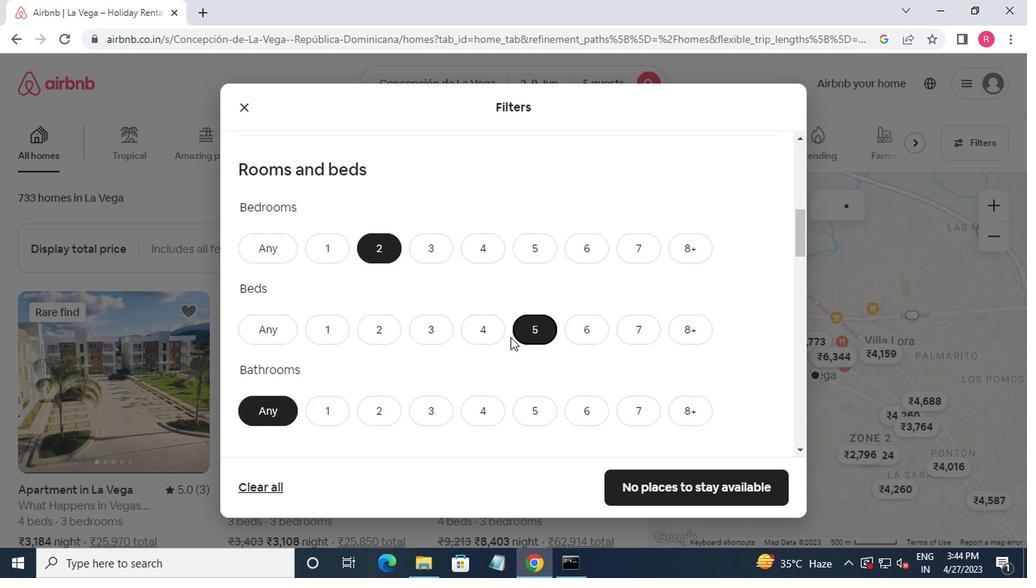 
Action: Mouse moved to (491, 343)
Screenshot: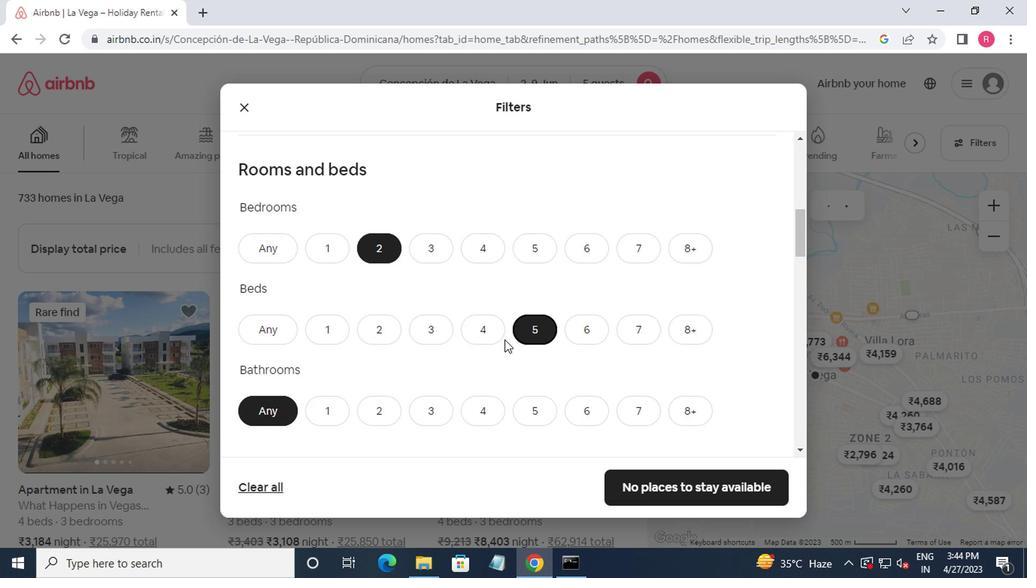 
Action: Mouse scrolled (491, 343) with delta (0, 0)
Screenshot: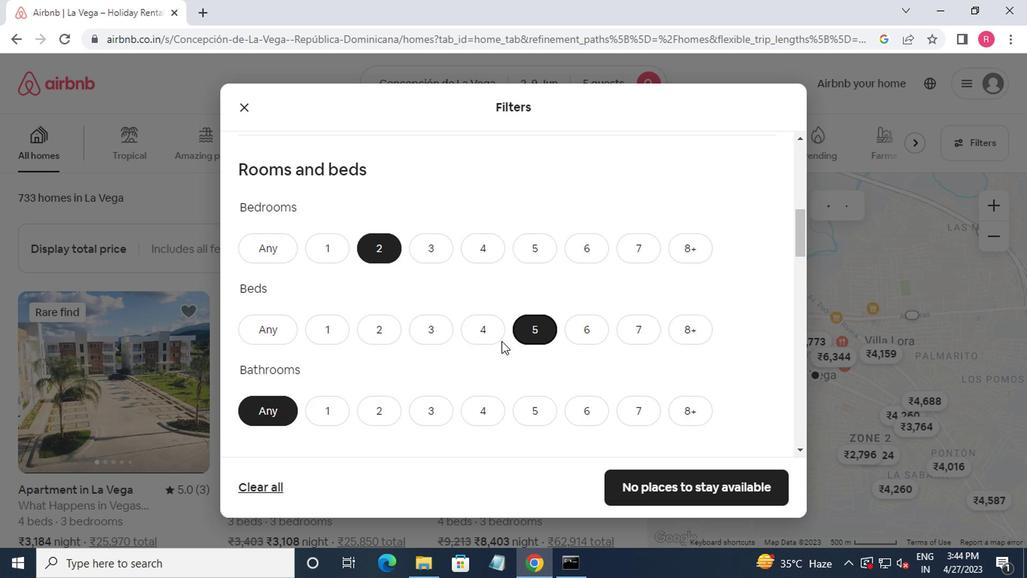 
Action: Mouse moved to (385, 271)
Screenshot: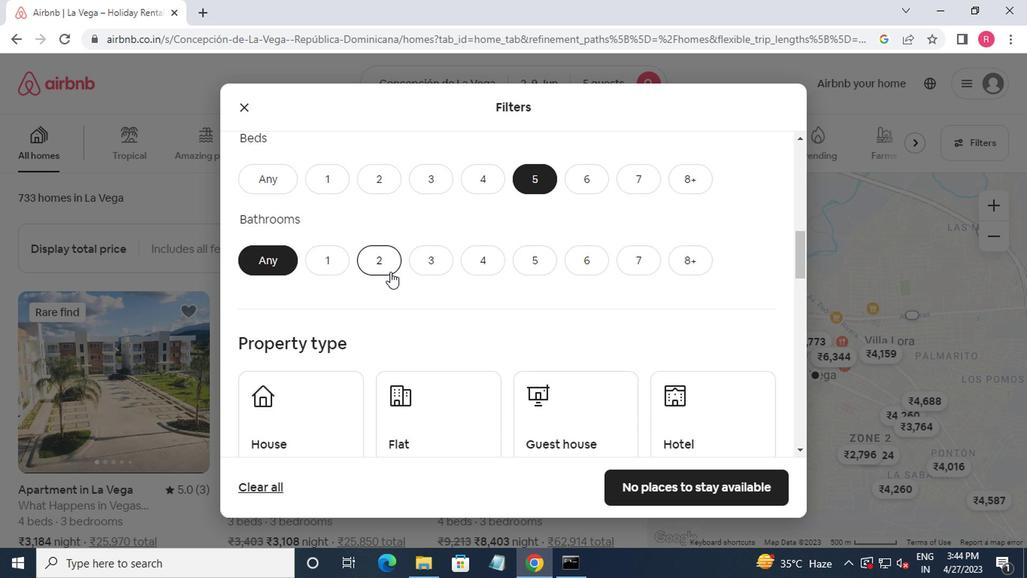 
Action: Mouse pressed left at (385, 271)
Screenshot: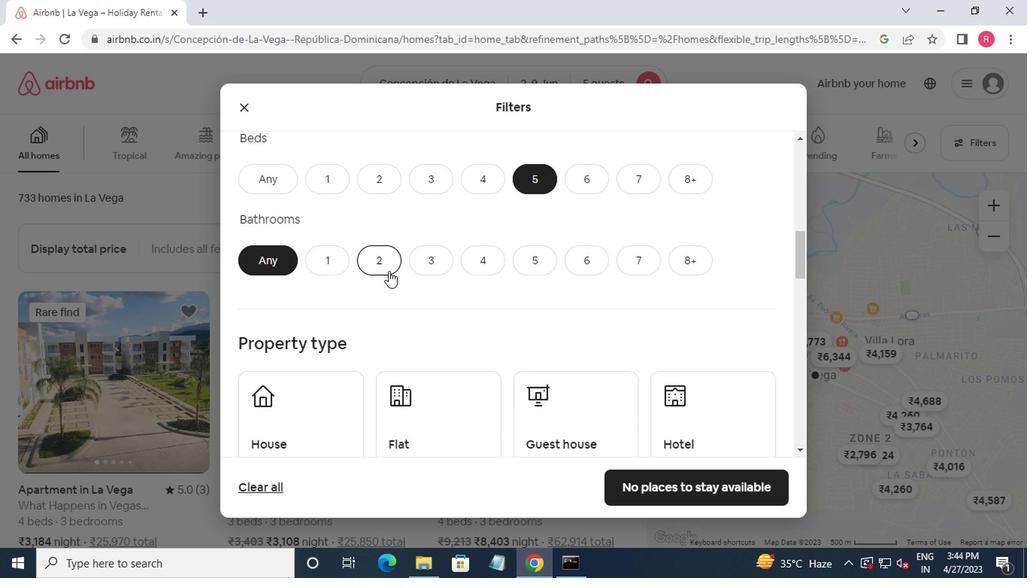 
Action: Mouse moved to (390, 273)
Screenshot: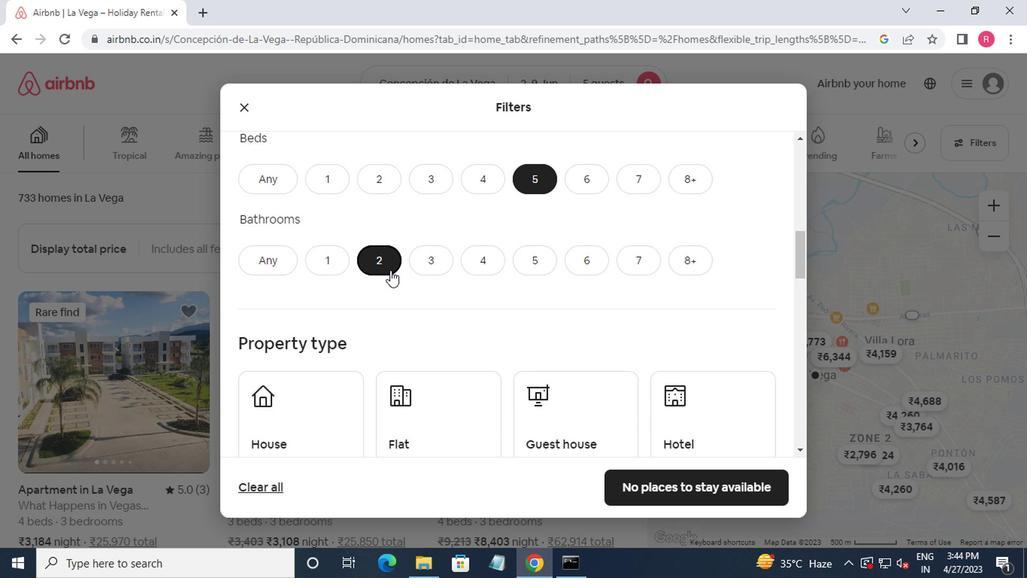 
Action: Mouse scrolled (390, 272) with delta (0, 0)
Screenshot: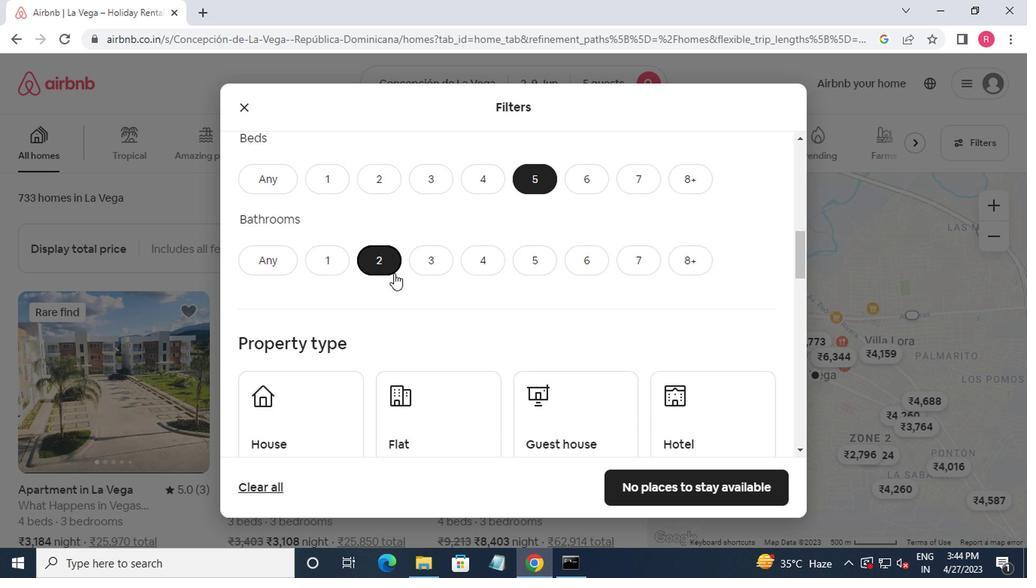 
Action: Mouse moved to (390, 273)
Screenshot: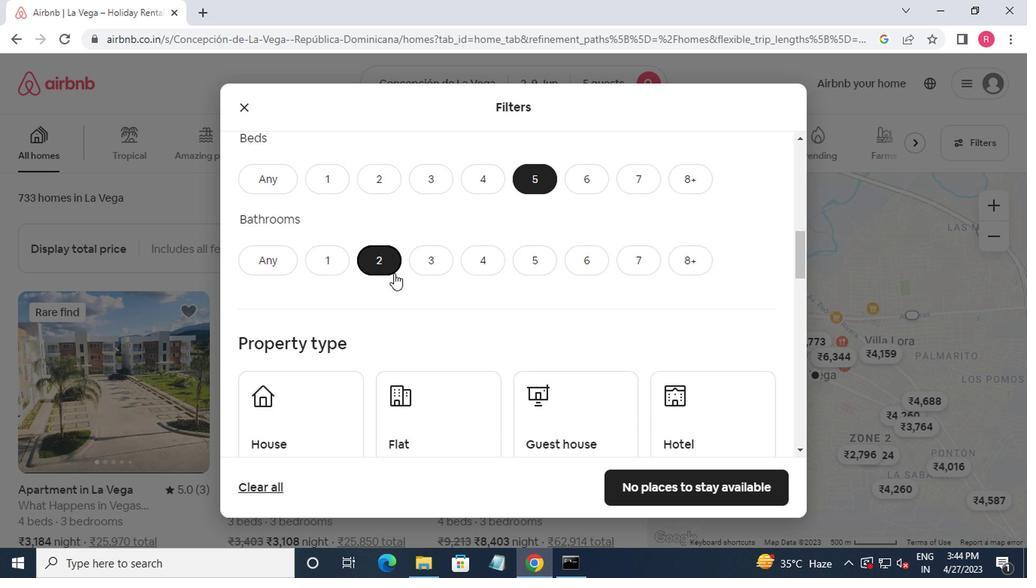 
Action: Mouse scrolled (390, 272) with delta (0, 0)
Screenshot: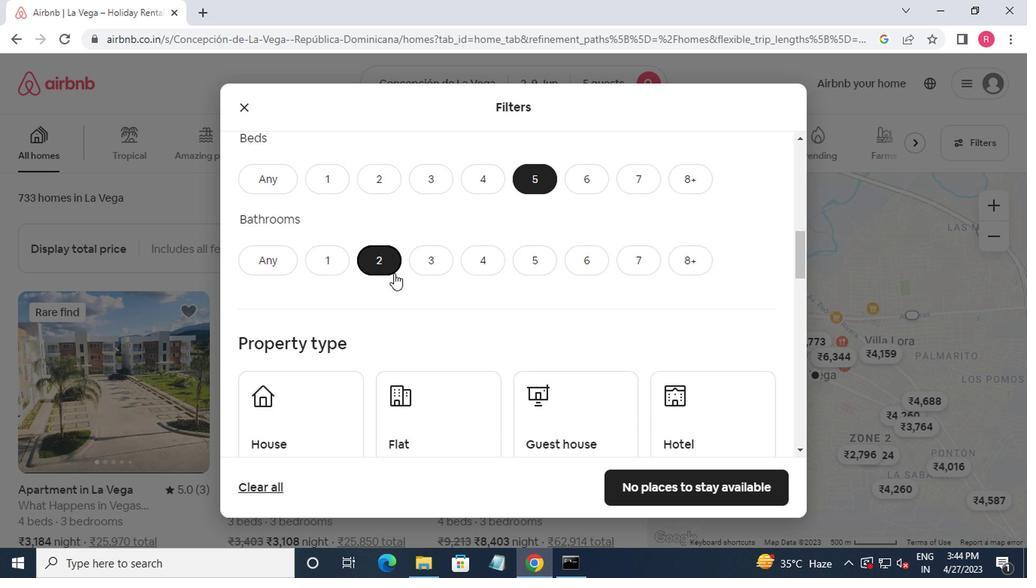
Action: Mouse moved to (328, 284)
Screenshot: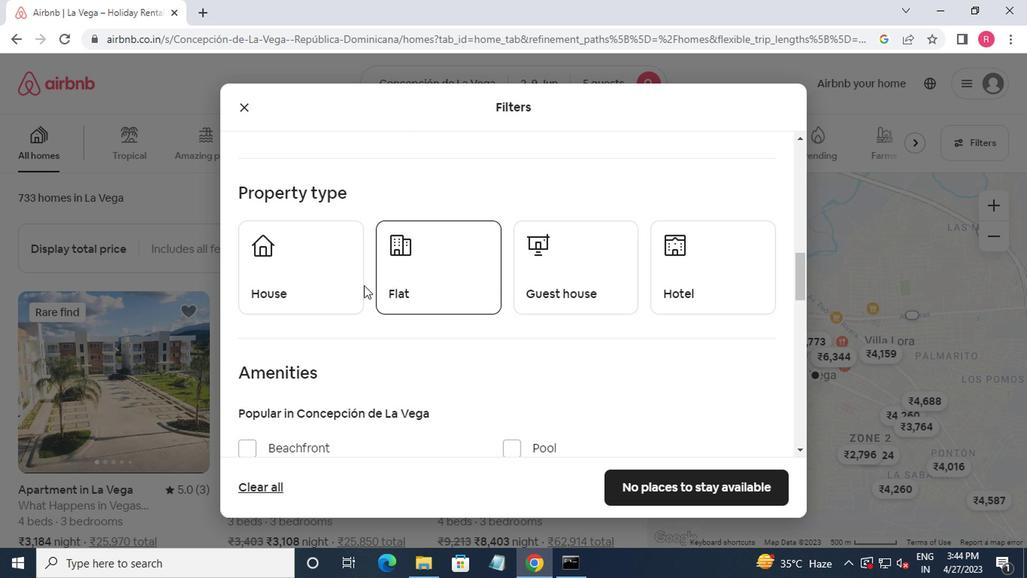 
Action: Mouse pressed left at (328, 284)
Screenshot: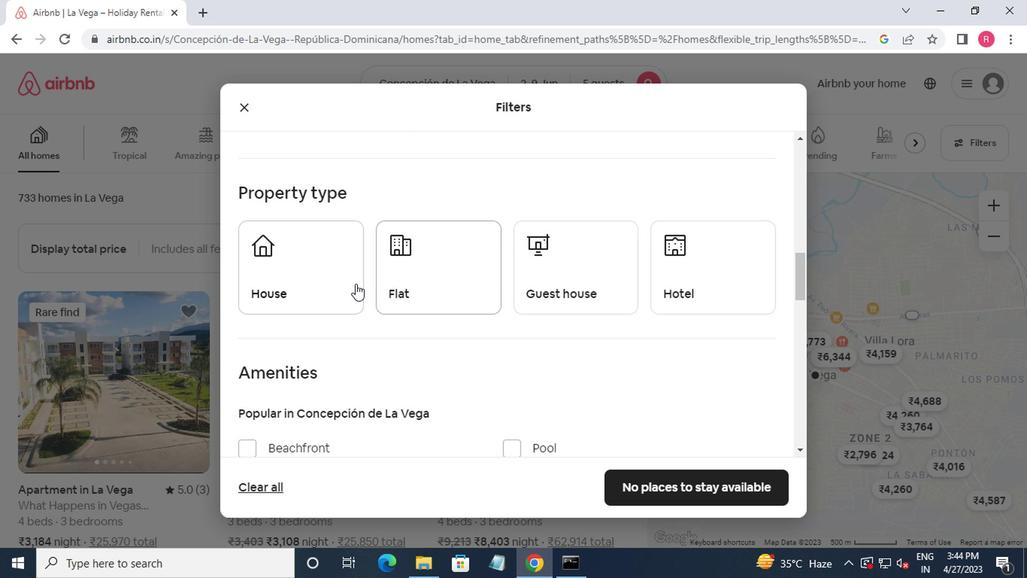 
Action: Mouse moved to (430, 284)
Screenshot: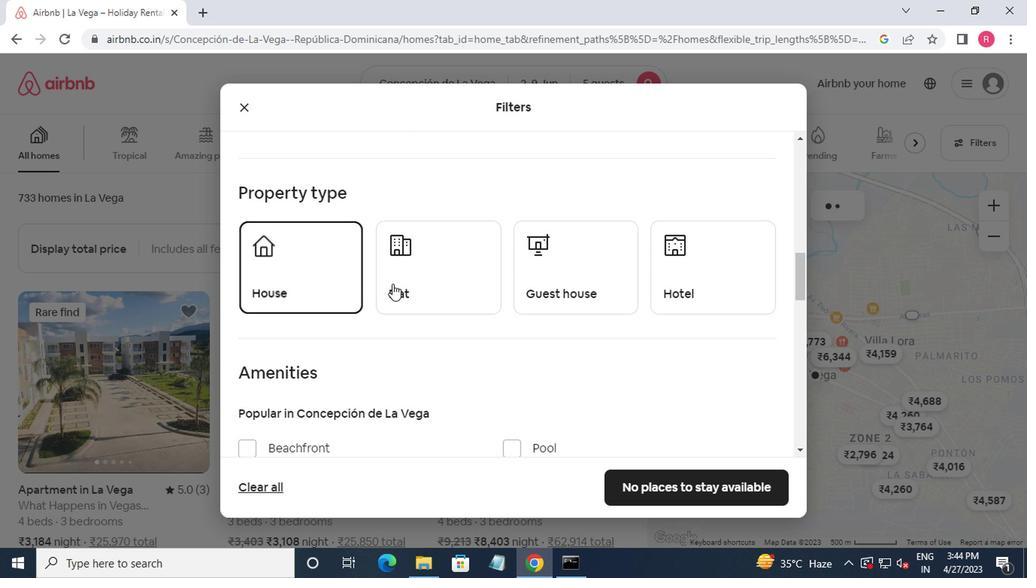 
Action: Mouse pressed left at (430, 284)
Screenshot: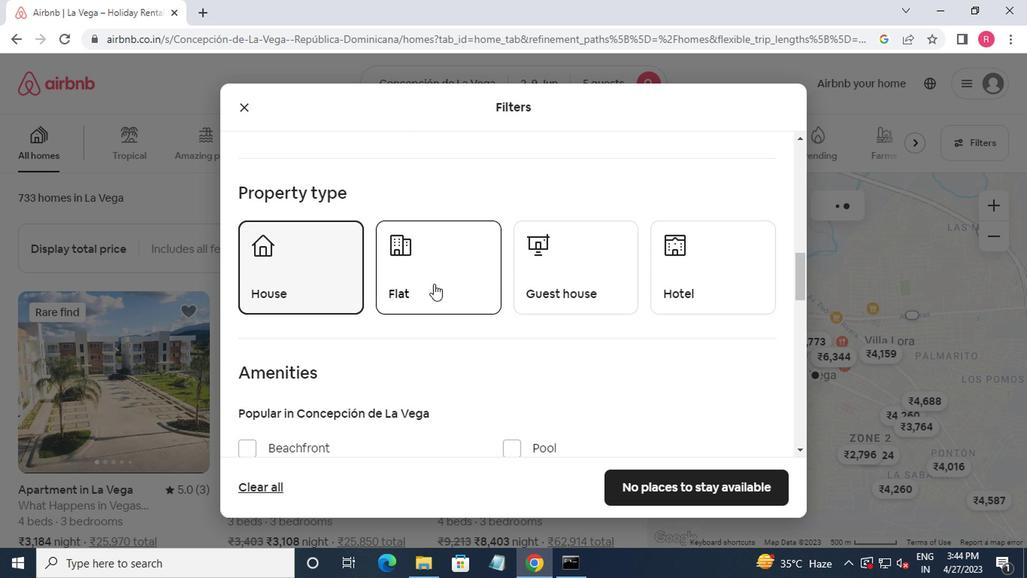
Action: Mouse moved to (552, 291)
Screenshot: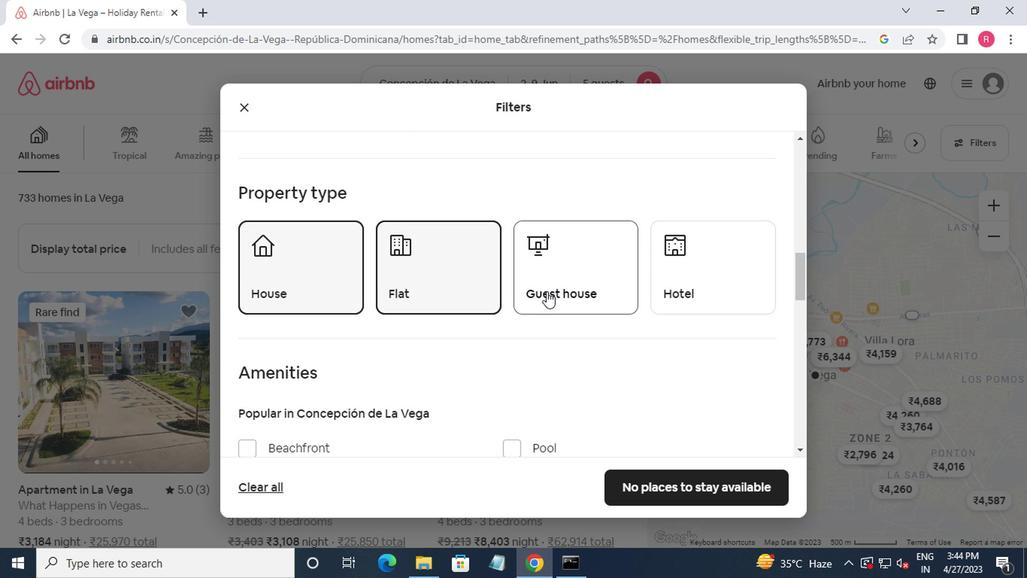 
Action: Mouse pressed left at (552, 291)
Screenshot: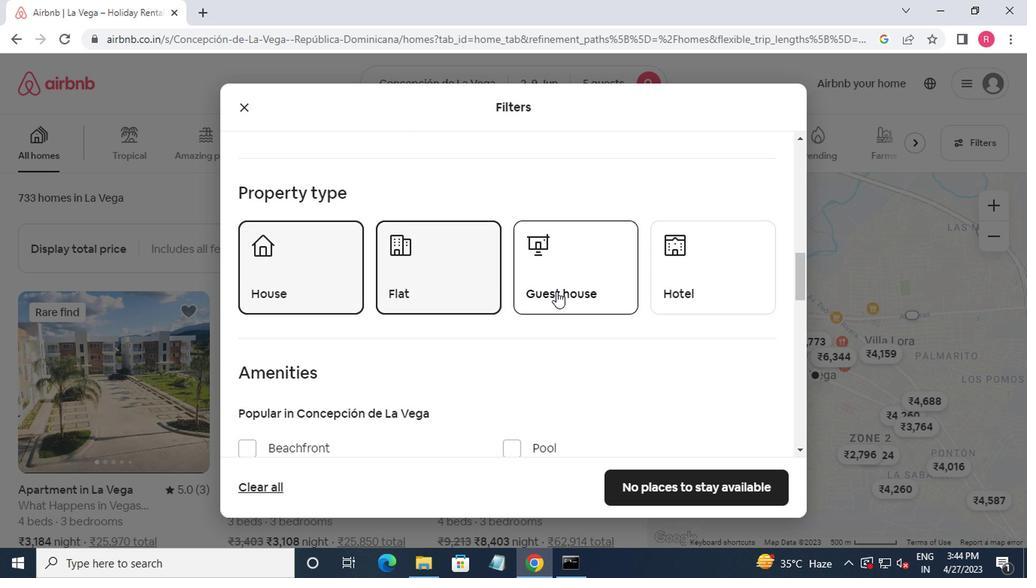 
Action: Mouse moved to (553, 290)
Screenshot: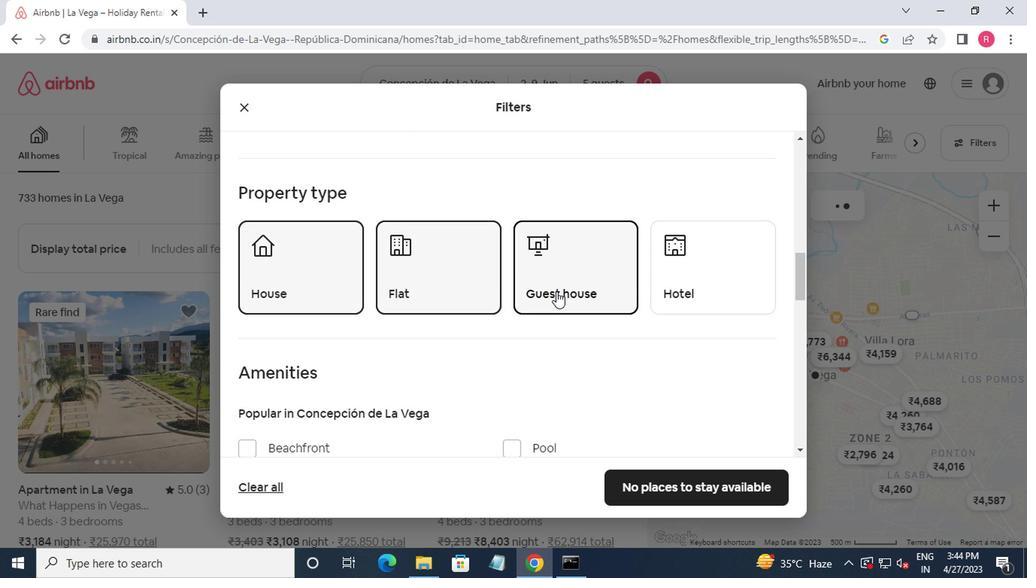 
Action: Mouse scrolled (553, 290) with delta (0, 0)
Screenshot: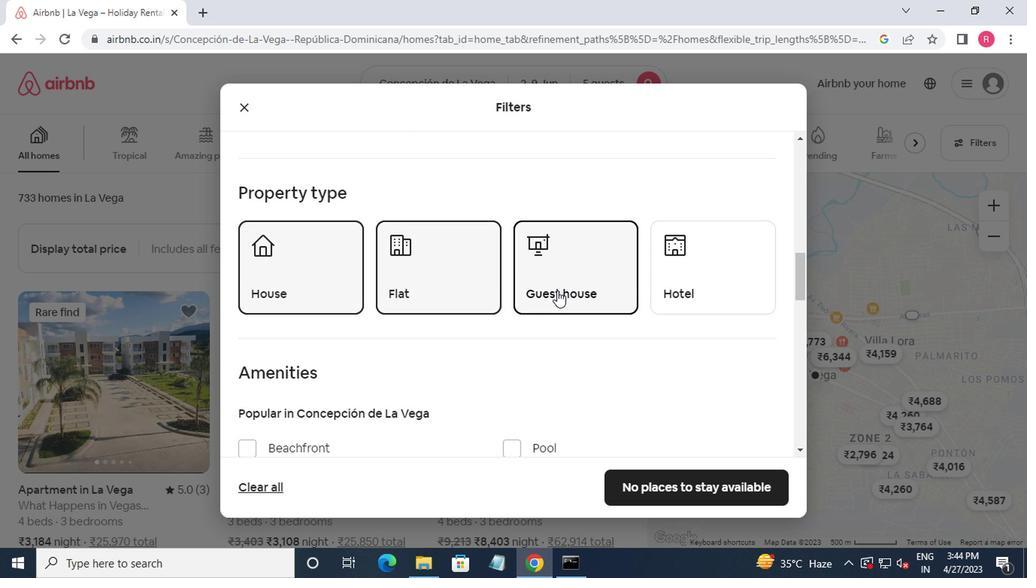
Action: Mouse scrolled (553, 290) with delta (0, 0)
Screenshot: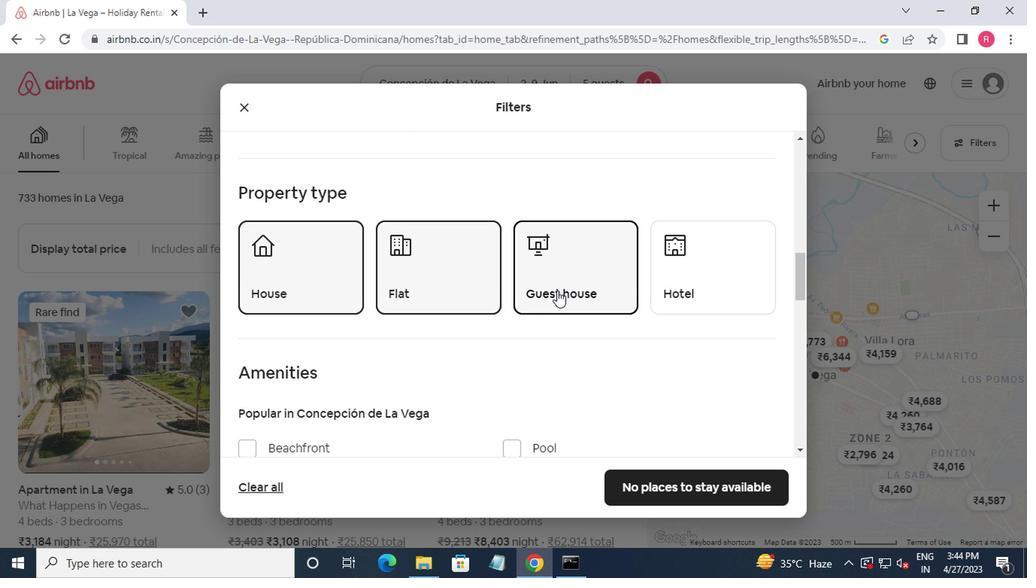 
Action: Mouse moved to (262, 403)
Screenshot: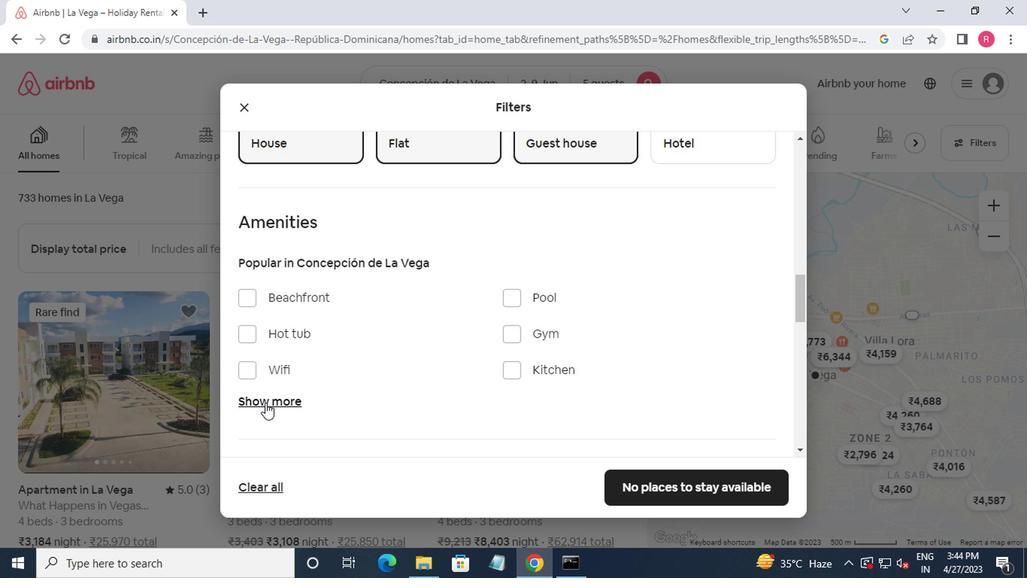 
Action: Mouse pressed left at (262, 403)
Screenshot: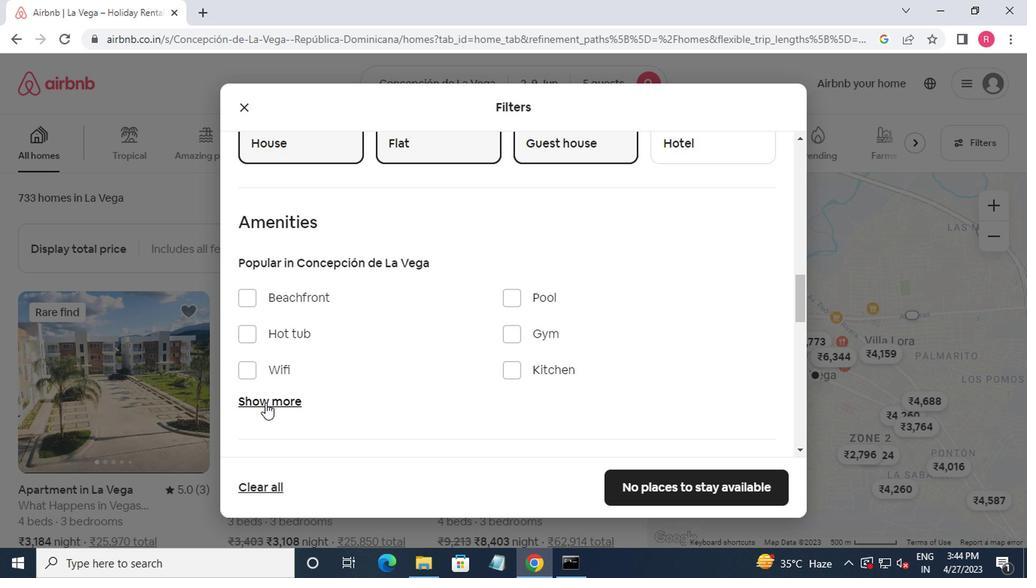 
Action: Mouse moved to (268, 390)
Screenshot: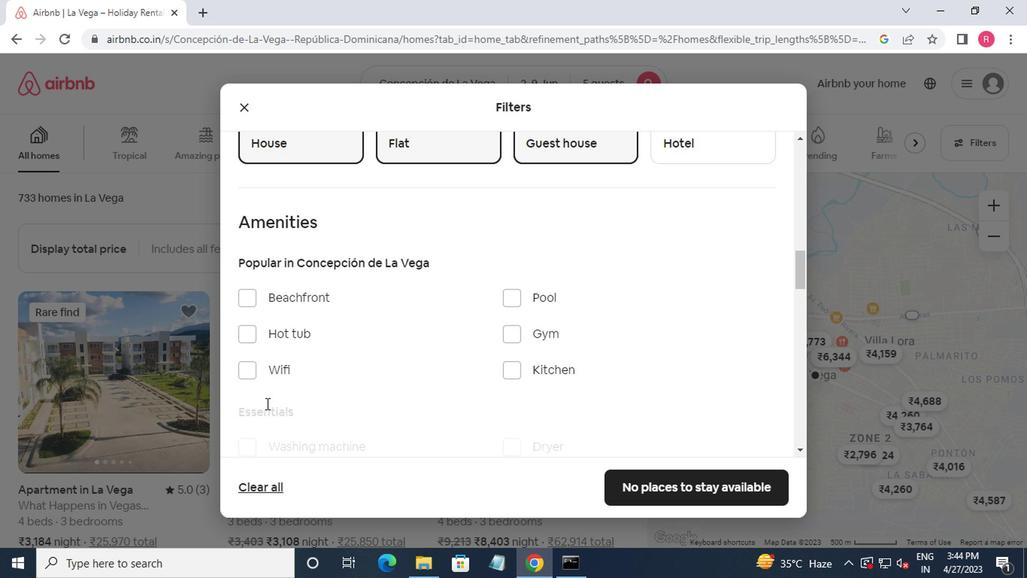 
Action: Mouse scrolled (268, 389) with delta (0, 0)
Screenshot: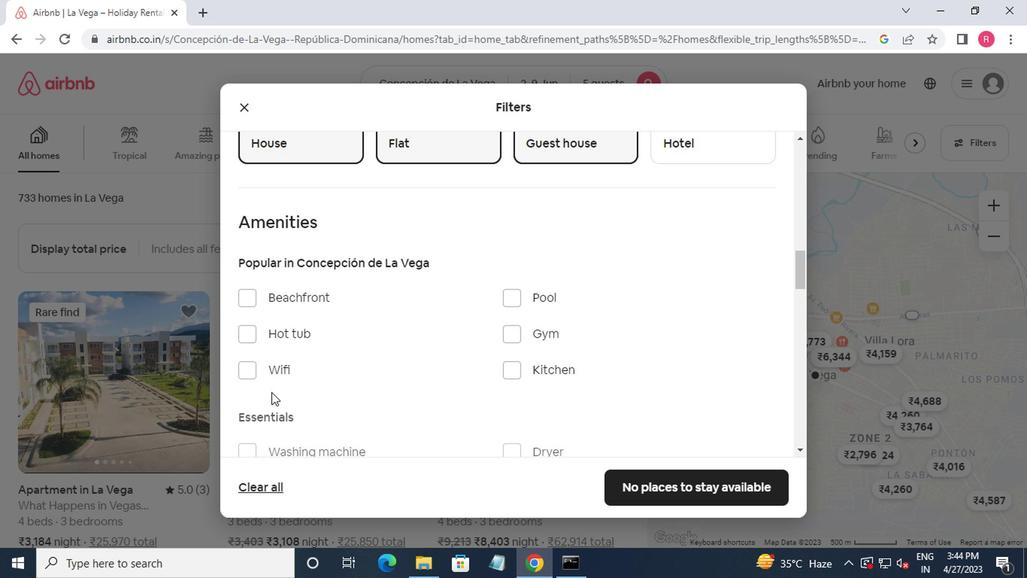 
Action: Mouse moved to (407, 393)
Screenshot: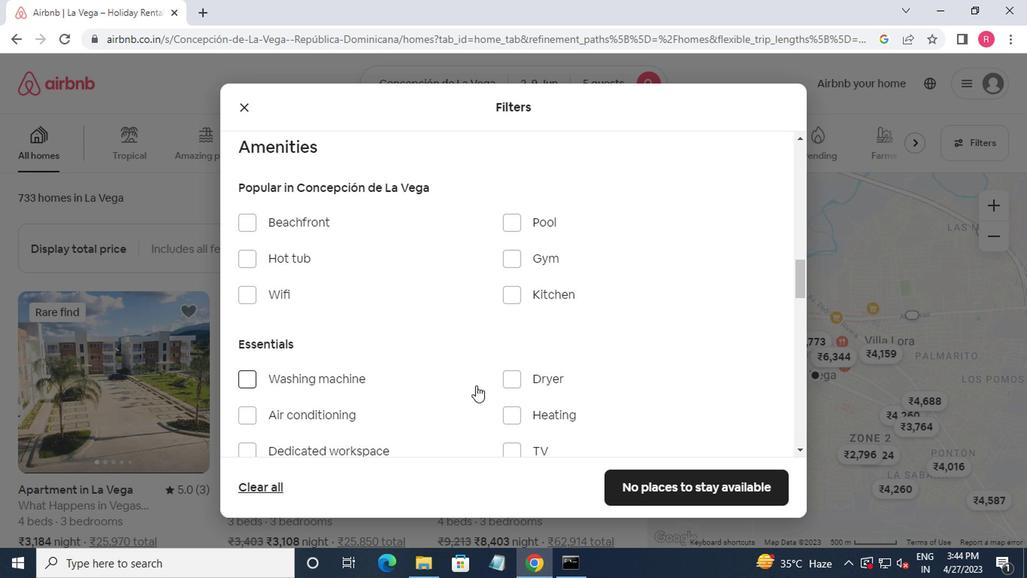 
Action: Mouse scrolled (407, 392) with delta (0, -1)
Screenshot: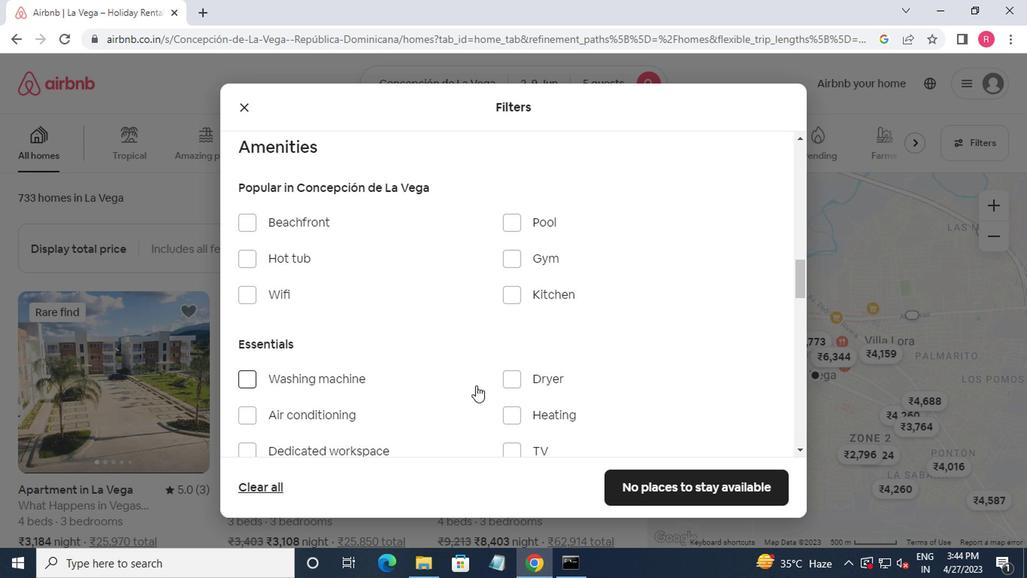 
Action: Mouse moved to (390, 388)
Screenshot: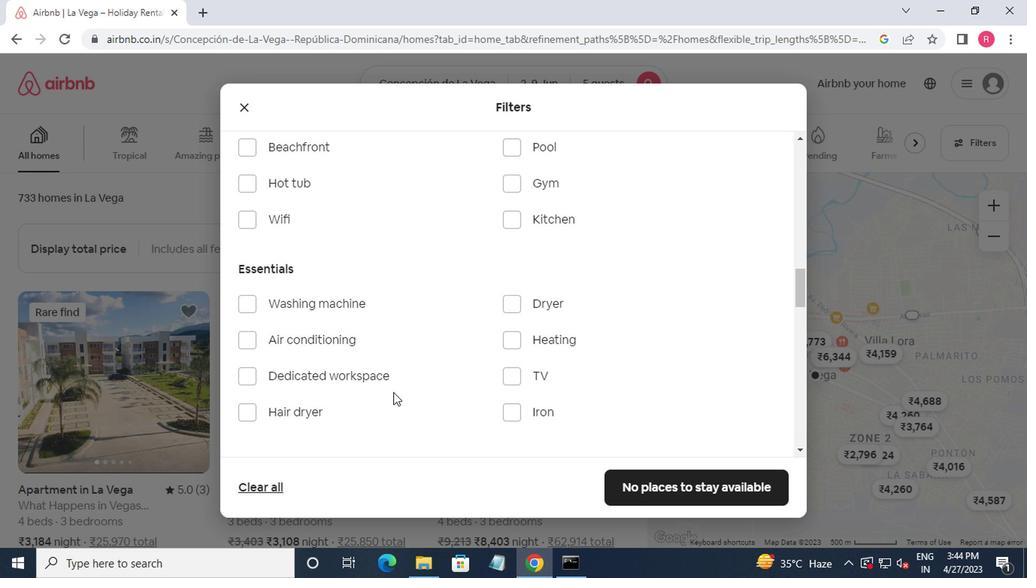 
Action: Mouse scrolled (390, 389) with delta (0, 1)
Screenshot: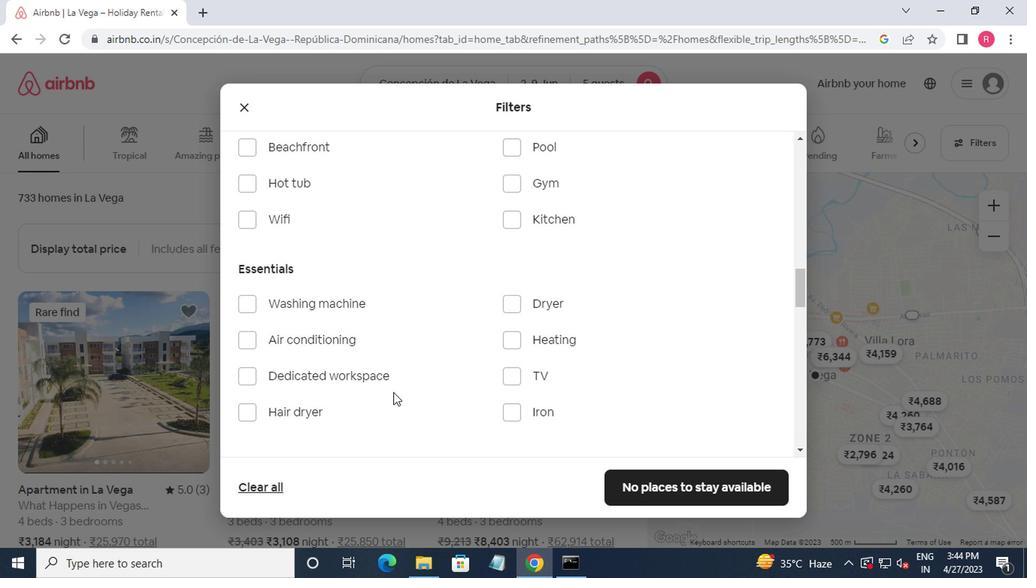 
Action: Mouse moved to (390, 388)
Screenshot: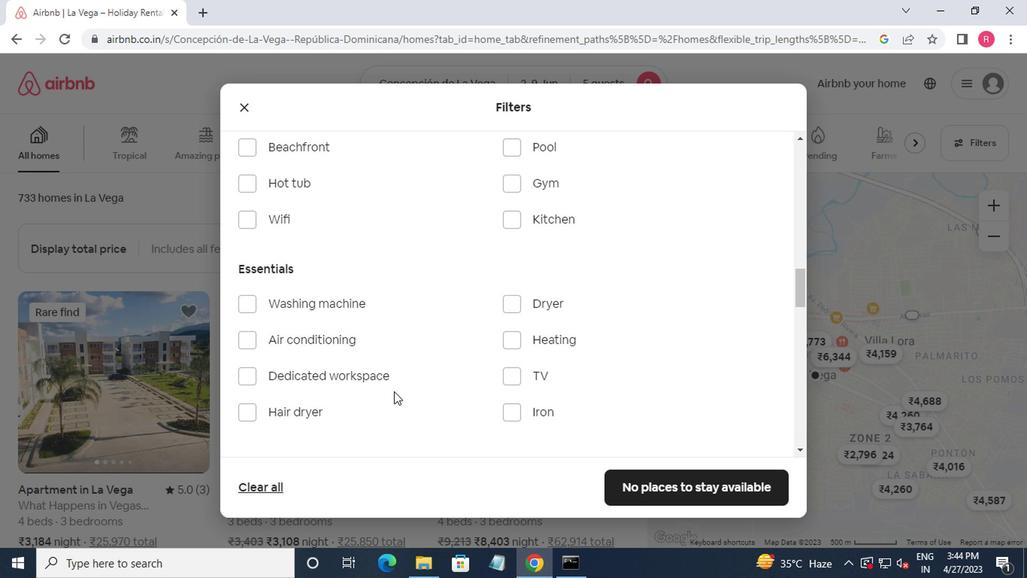 
Action: Mouse scrolled (390, 388) with delta (0, 0)
Screenshot: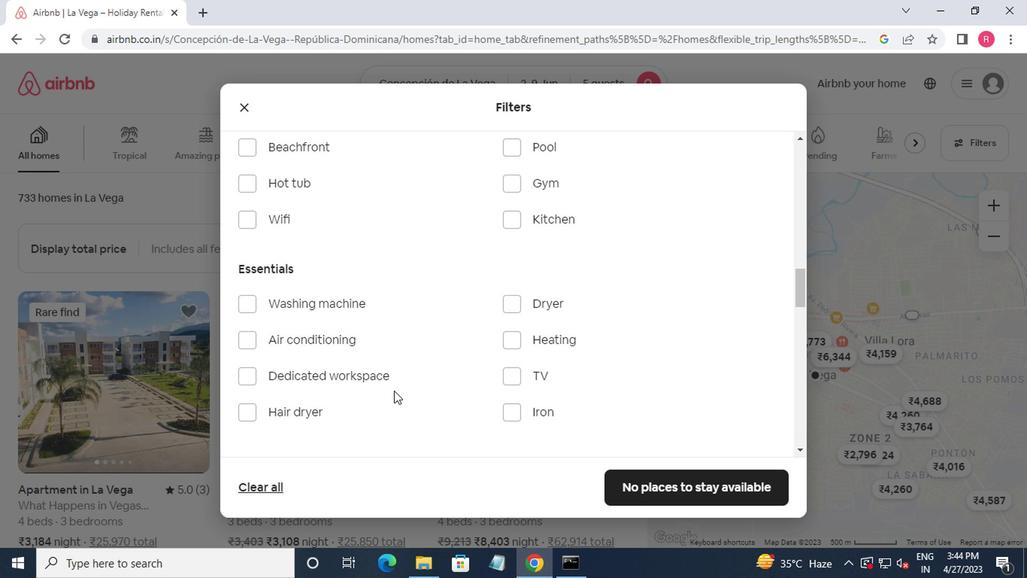 
Action: Mouse moved to (252, 372)
Screenshot: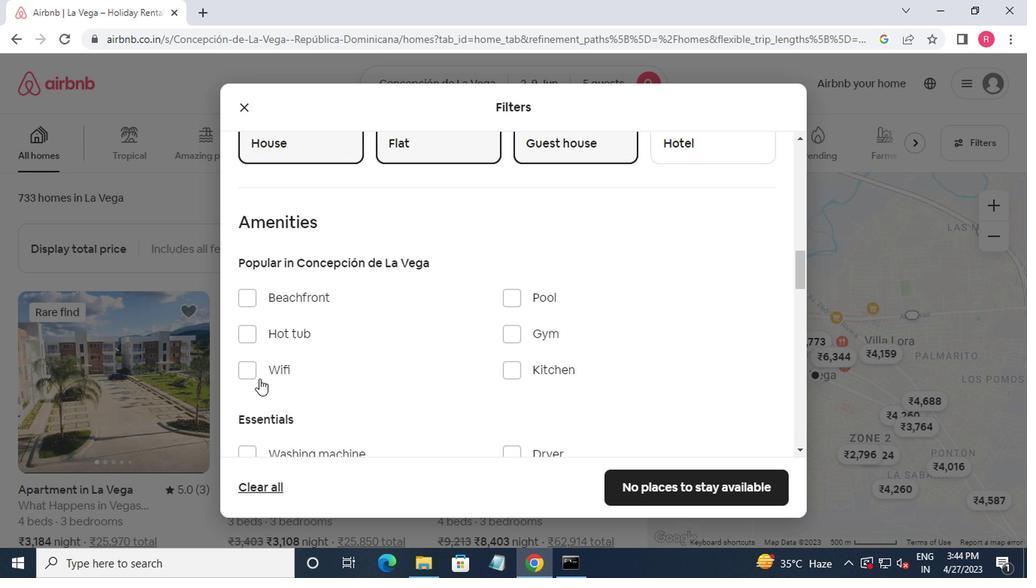 
Action: Mouse pressed left at (252, 372)
Screenshot: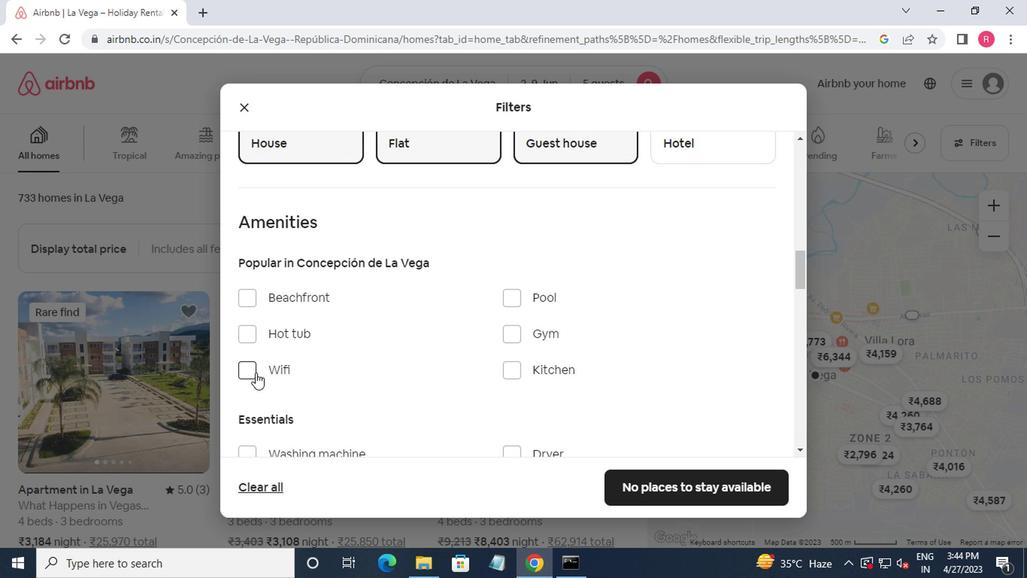 
Action: Mouse moved to (264, 374)
Screenshot: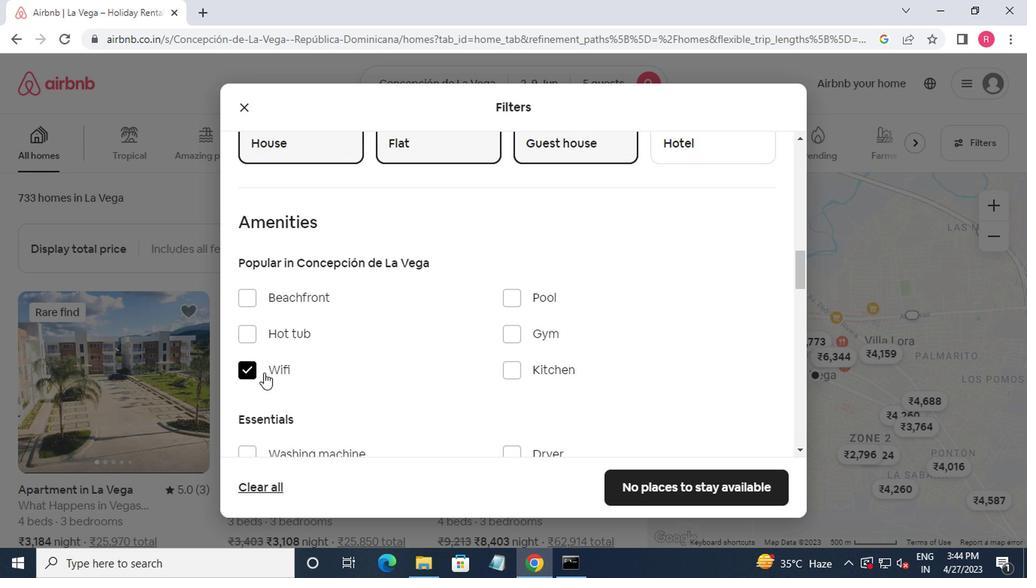 
Action: Mouse scrolled (264, 373) with delta (0, -1)
Screenshot: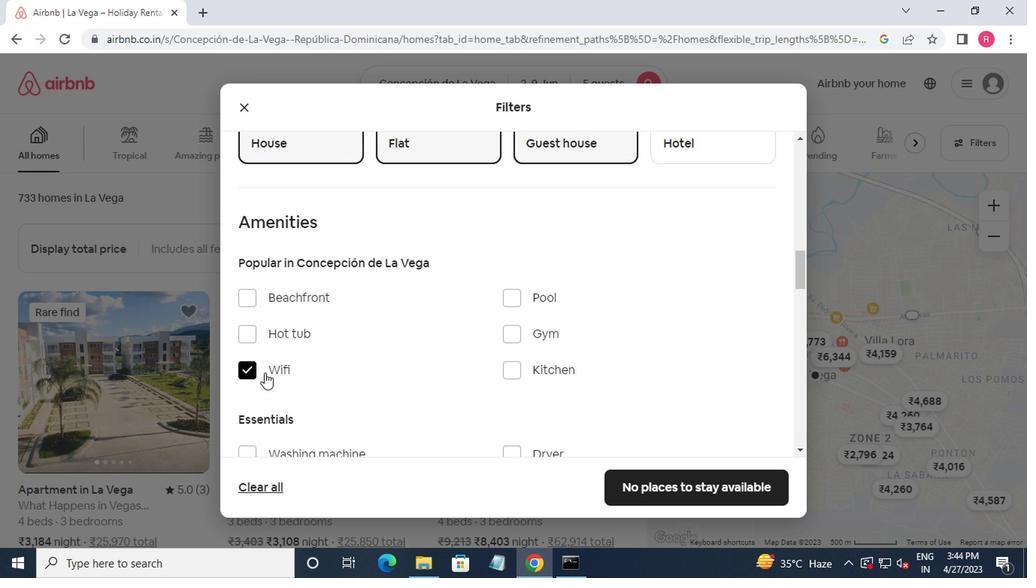 
Action: Mouse moved to (272, 381)
Screenshot: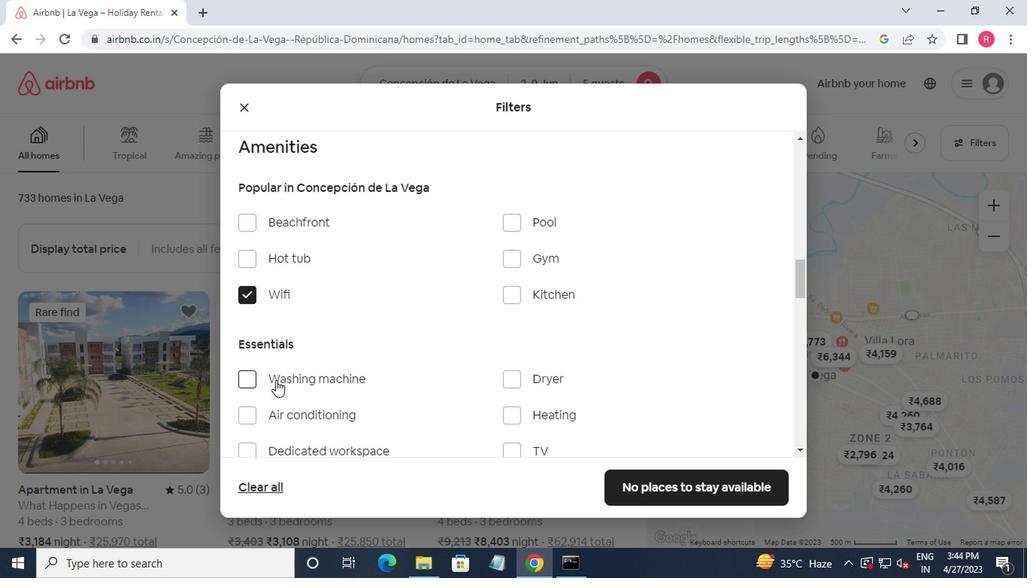 
Action: Mouse pressed left at (272, 381)
Screenshot: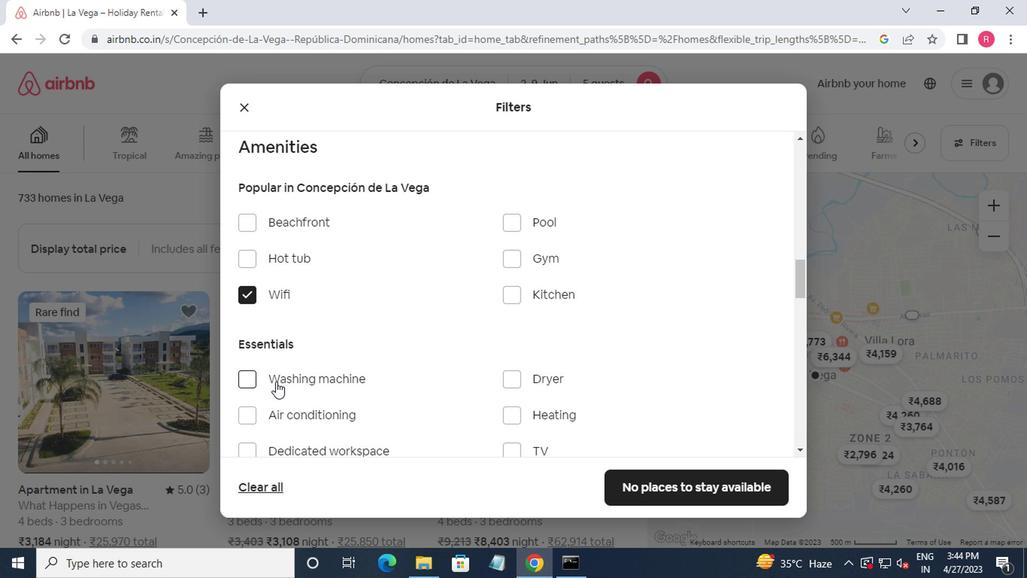 
Action: Mouse moved to (307, 373)
Screenshot: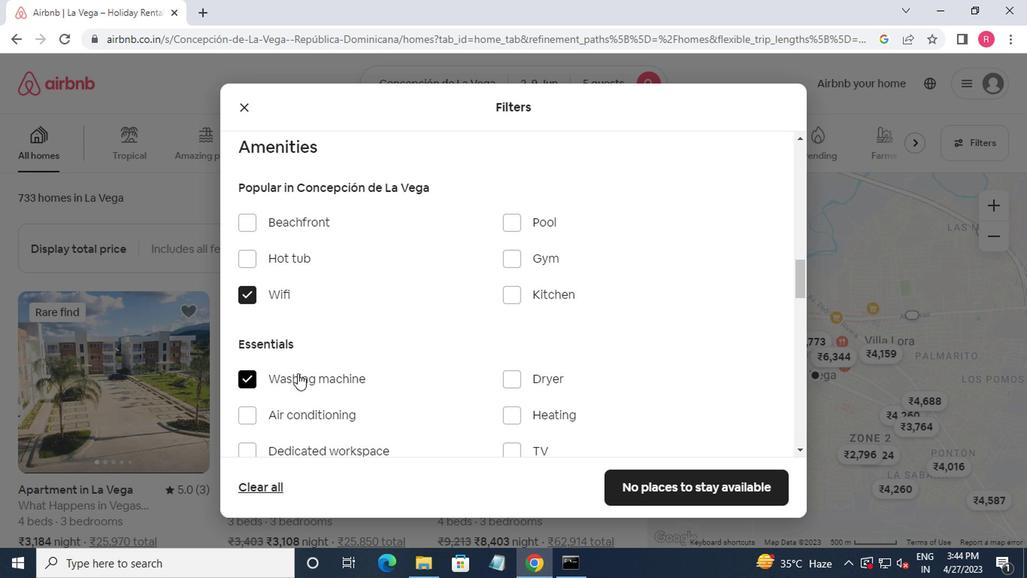 
Action: Mouse scrolled (307, 372) with delta (0, 0)
Screenshot: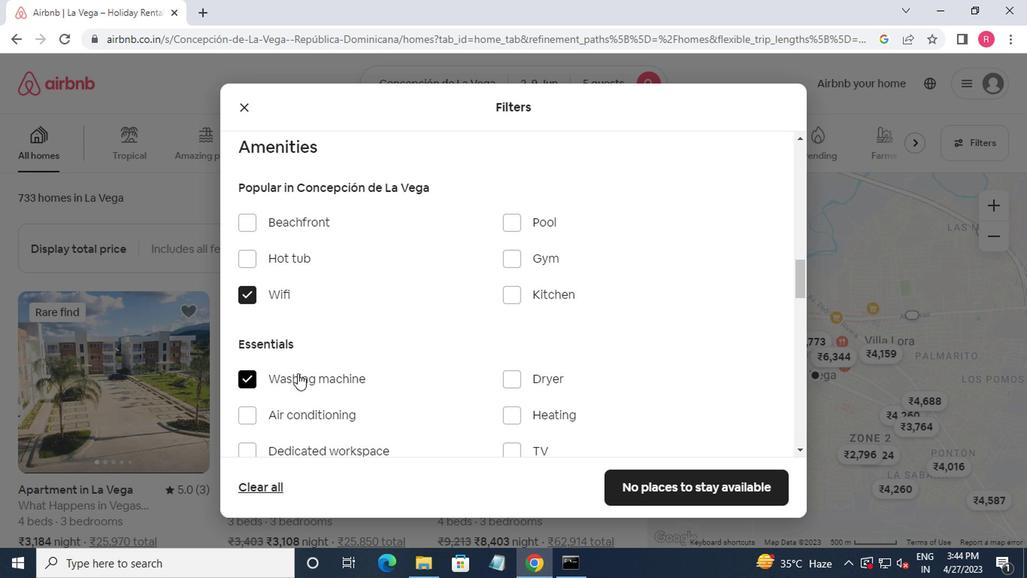 
Action: Mouse moved to (311, 373)
Screenshot: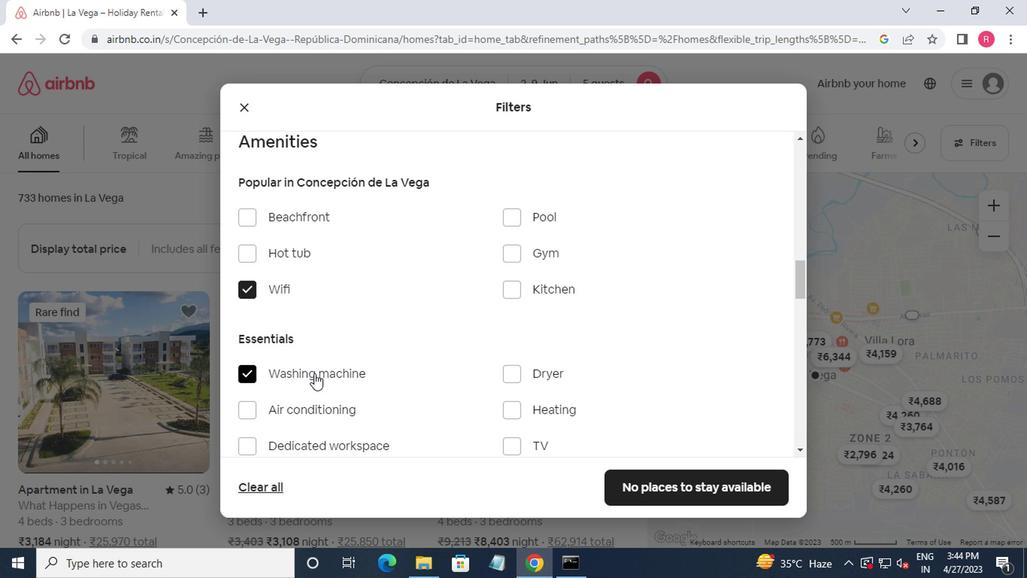 
Action: Mouse scrolled (311, 372) with delta (0, 0)
Screenshot: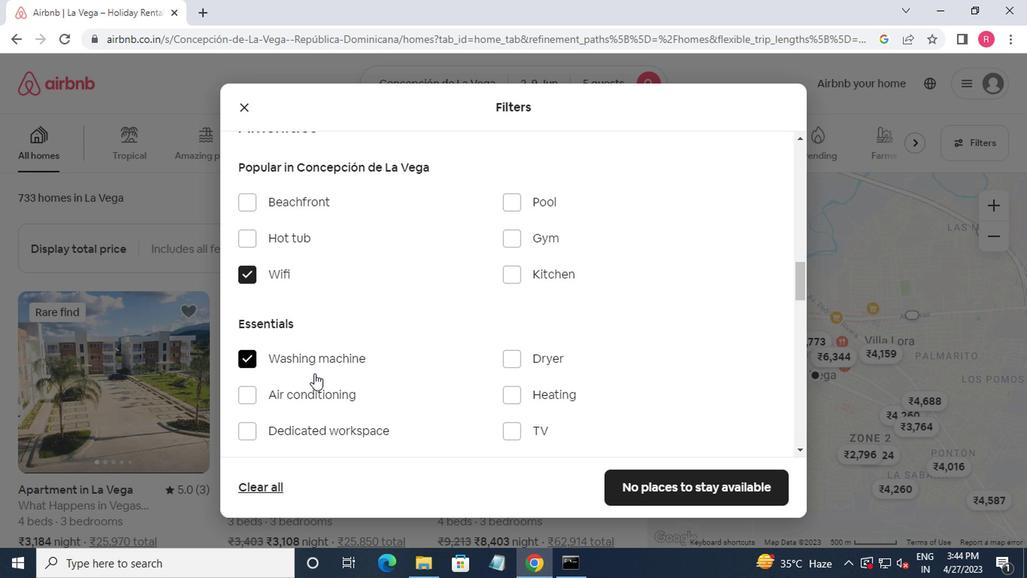
Action: Mouse moved to (313, 373)
Screenshot: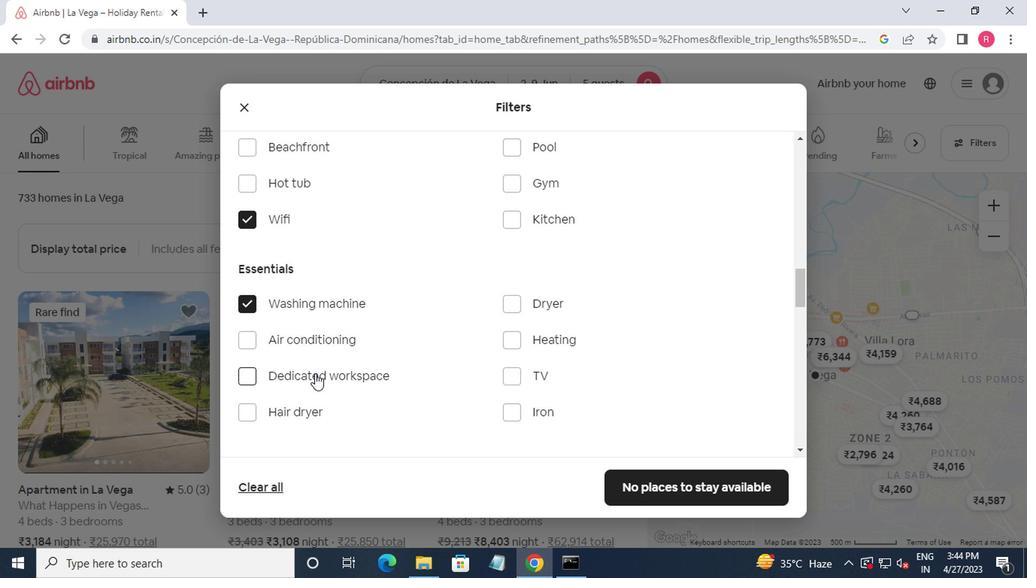 
Action: Mouse scrolled (313, 373) with delta (0, 0)
Screenshot: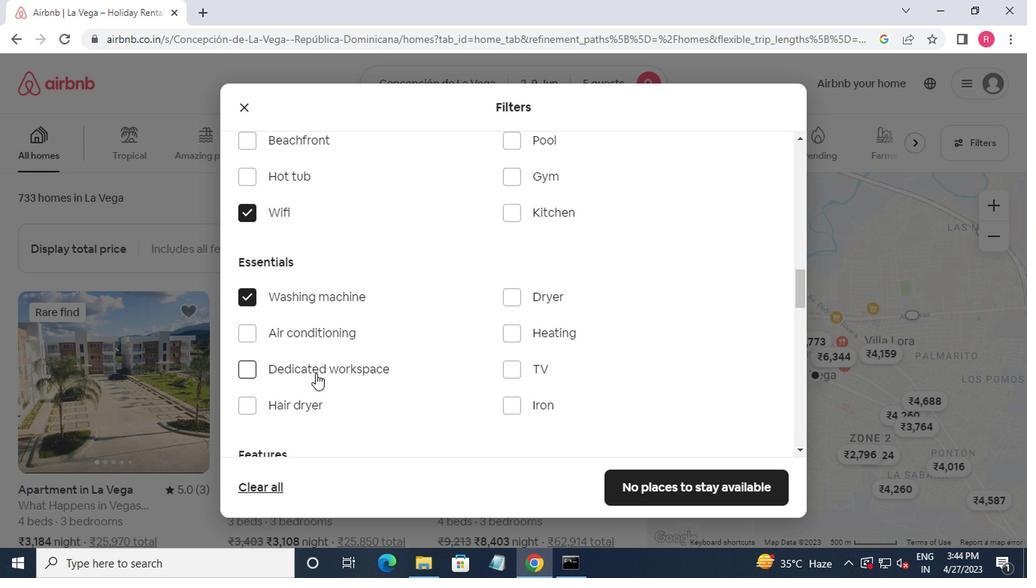 
Action: Mouse moved to (315, 378)
Screenshot: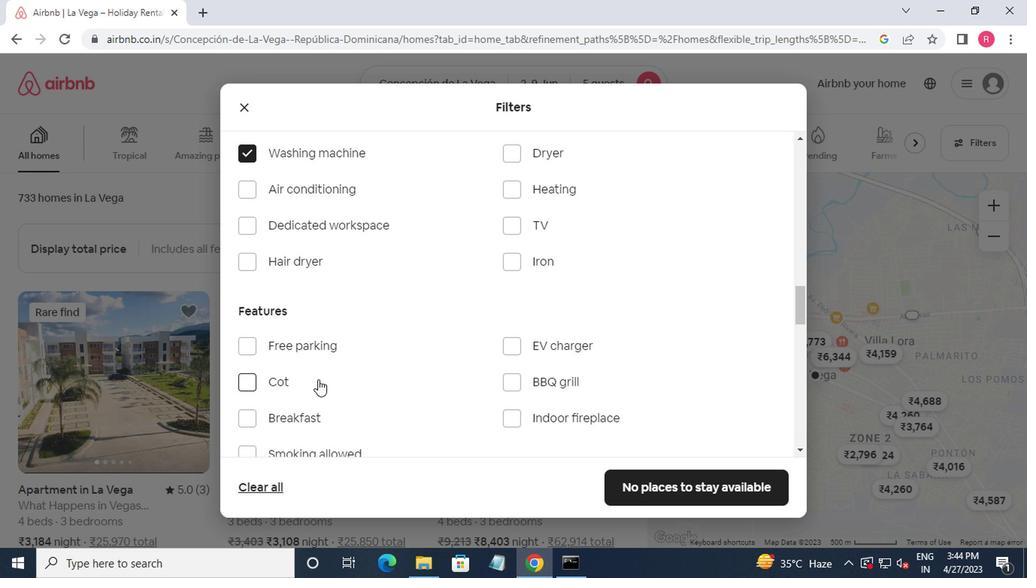 
Action: Mouse scrolled (315, 377) with delta (0, -1)
Screenshot: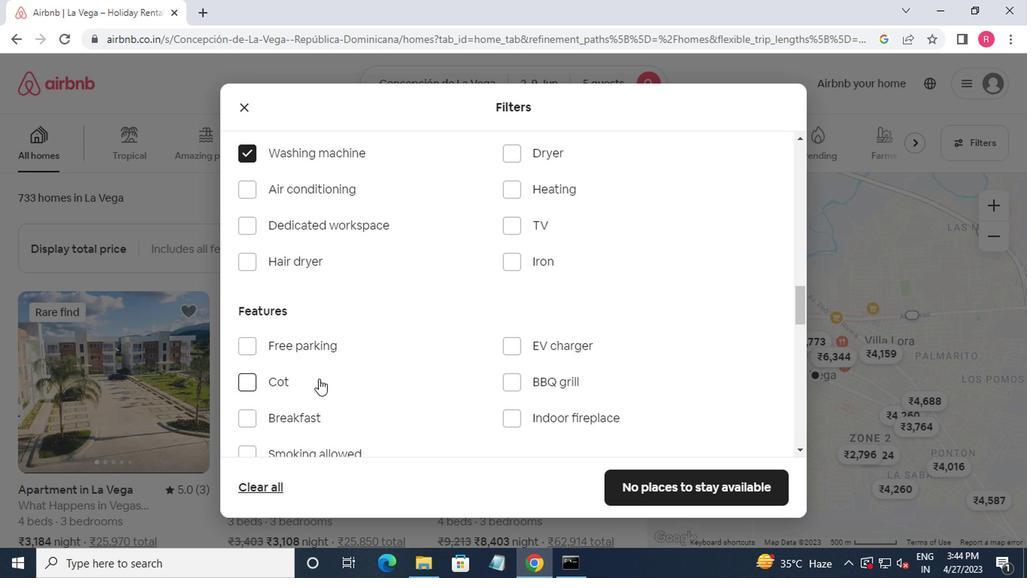 
Action: Mouse scrolled (315, 377) with delta (0, -1)
Screenshot: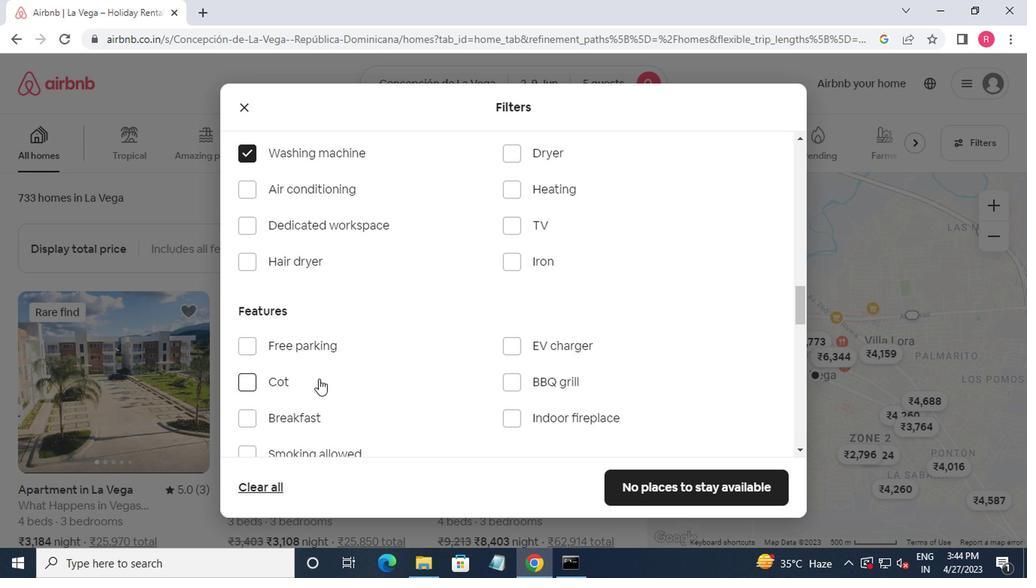 
Action: Mouse moved to (502, 403)
Screenshot: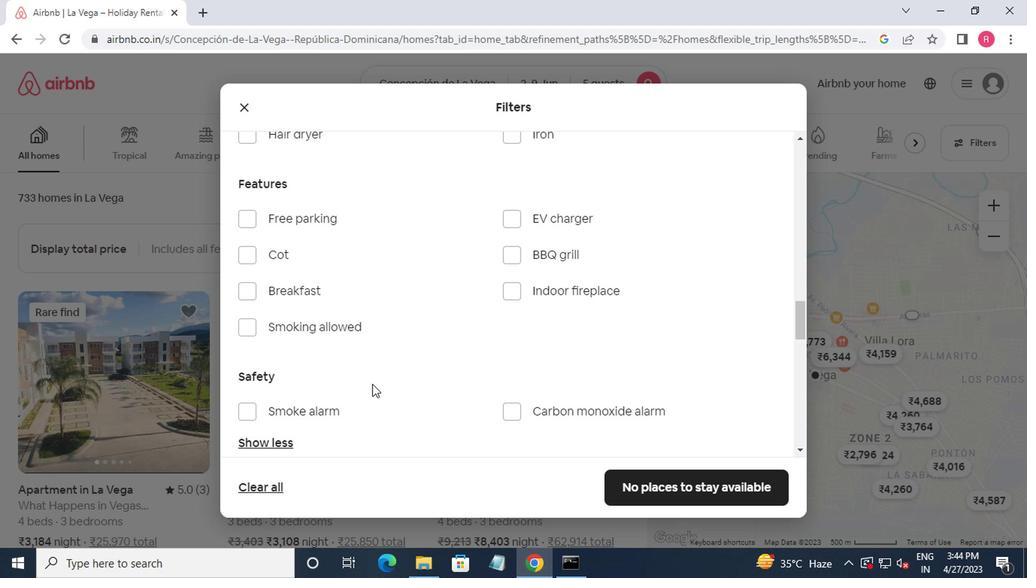 
Action: Mouse scrolled (502, 402) with delta (0, 0)
Screenshot: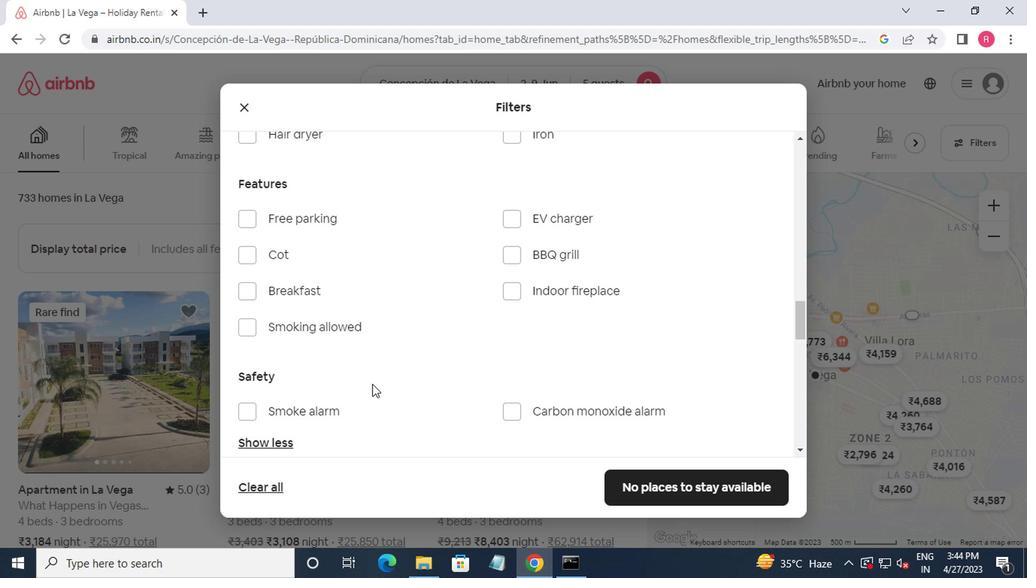 
Action: Mouse moved to (507, 405)
Screenshot: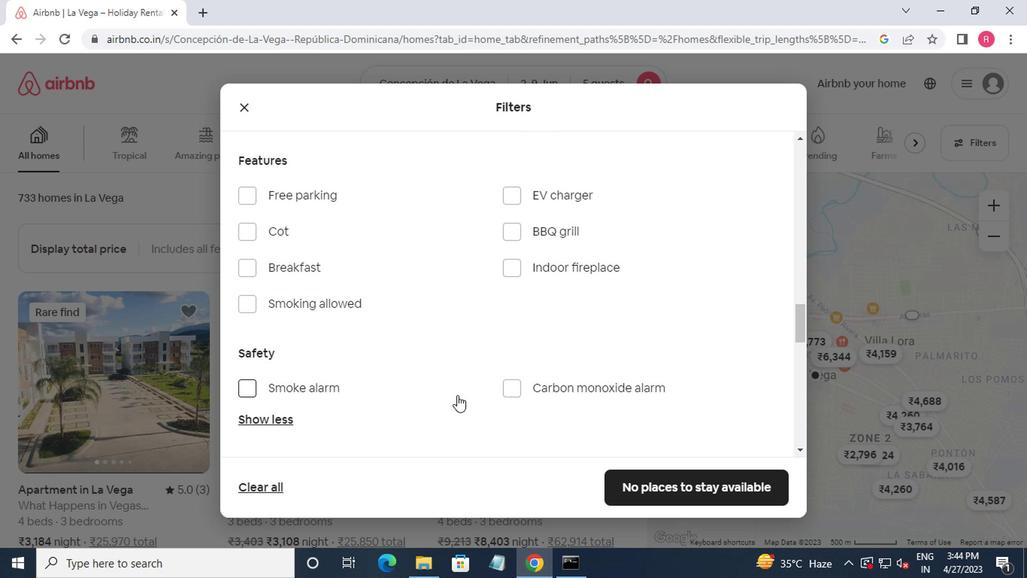
Action: Mouse scrolled (507, 404) with delta (0, 0)
Screenshot: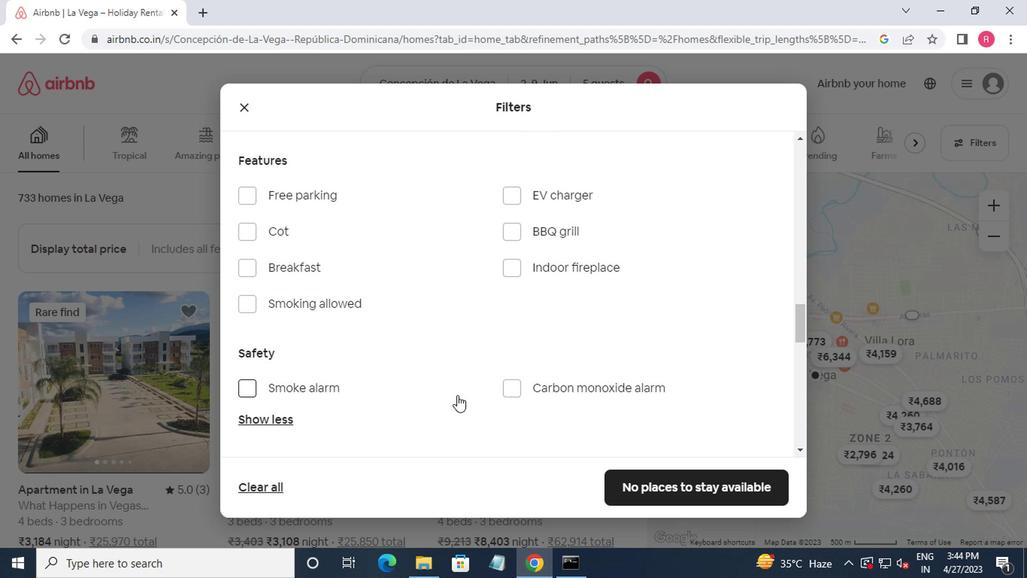 
Action: Mouse moved to (606, 395)
Screenshot: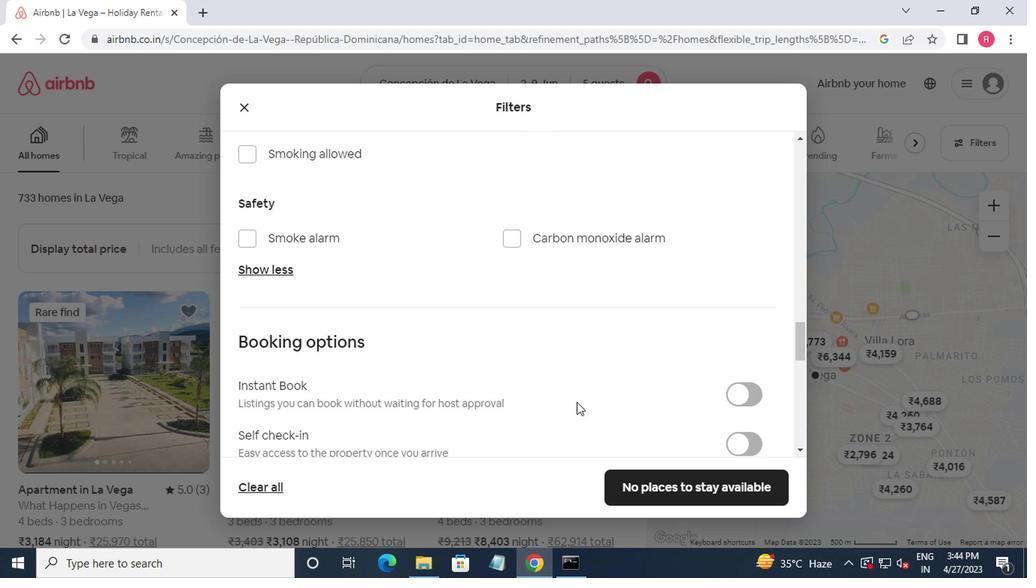 
Action: Mouse scrolled (606, 394) with delta (0, 0)
Screenshot: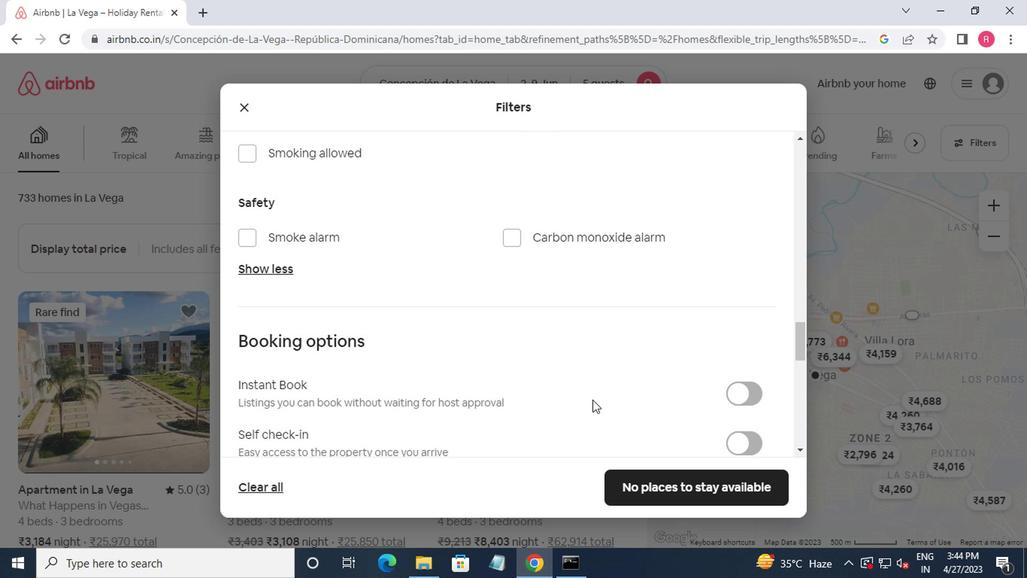 
Action: Mouse scrolled (606, 394) with delta (0, 0)
Screenshot: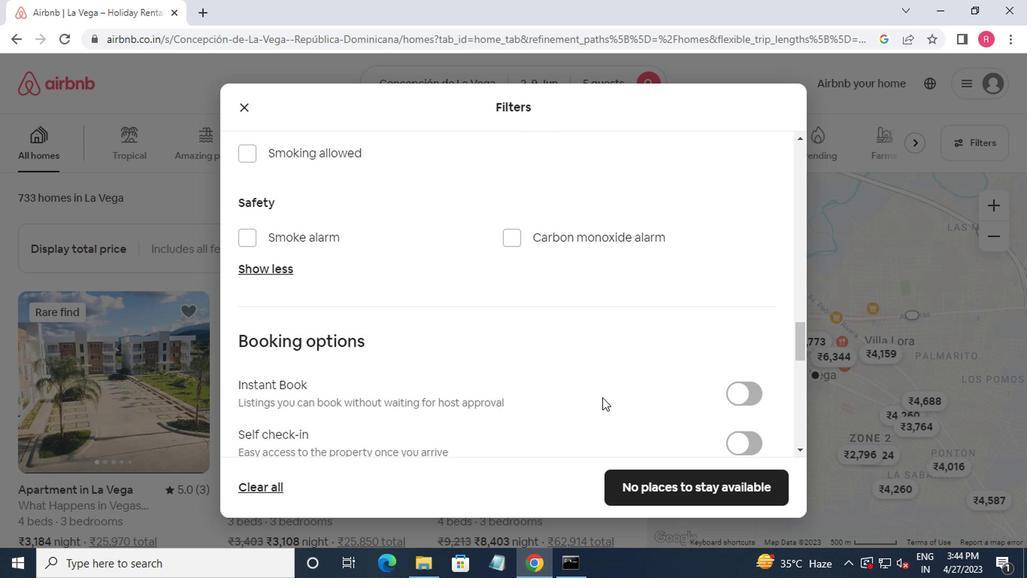 
Action: Mouse moved to (731, 301)
Screenshot: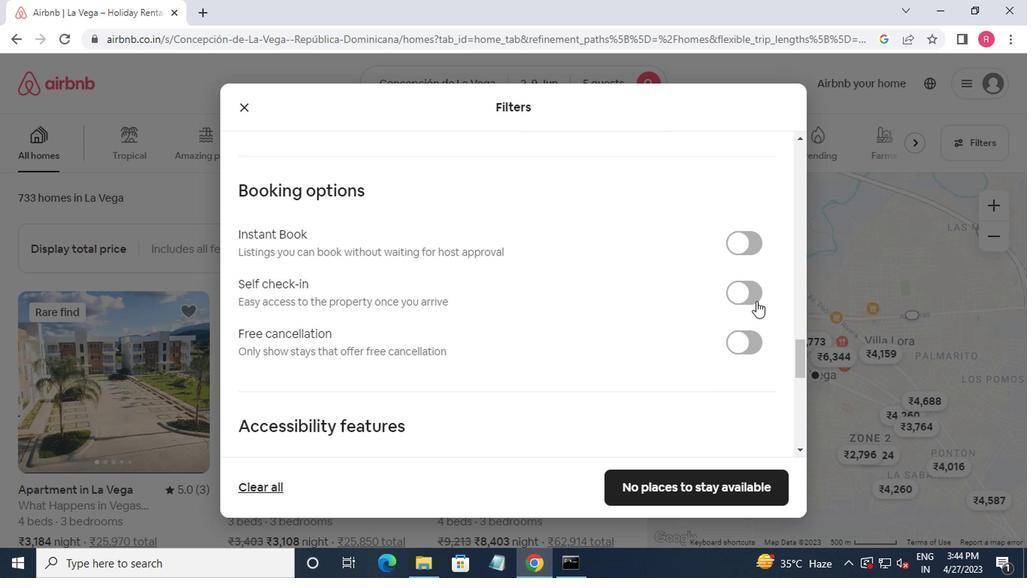 
Action: Mouse pressed left at (731, 301)
Screenshot: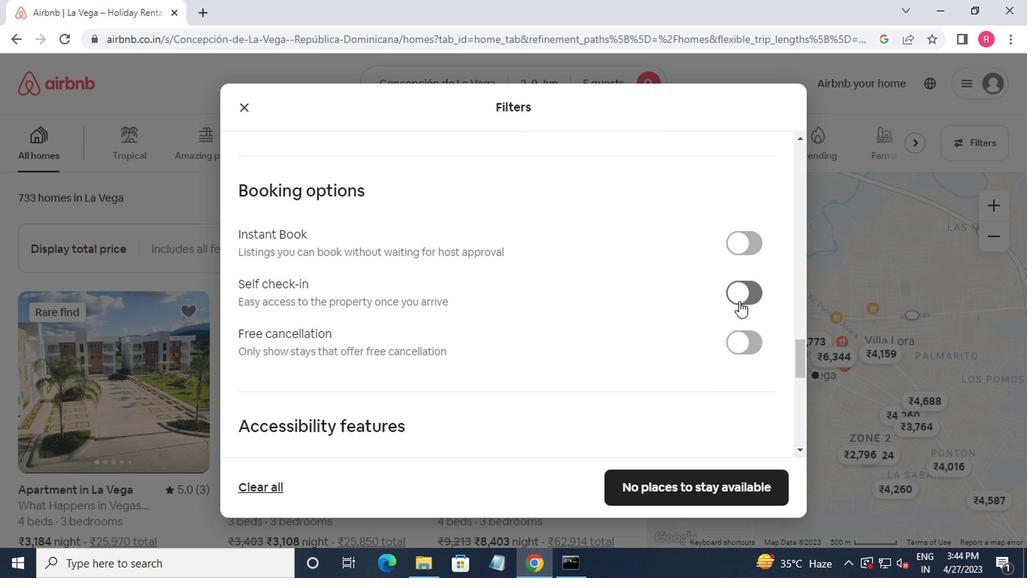 
Action: Mouse moved to (685, 315)
Screenshot: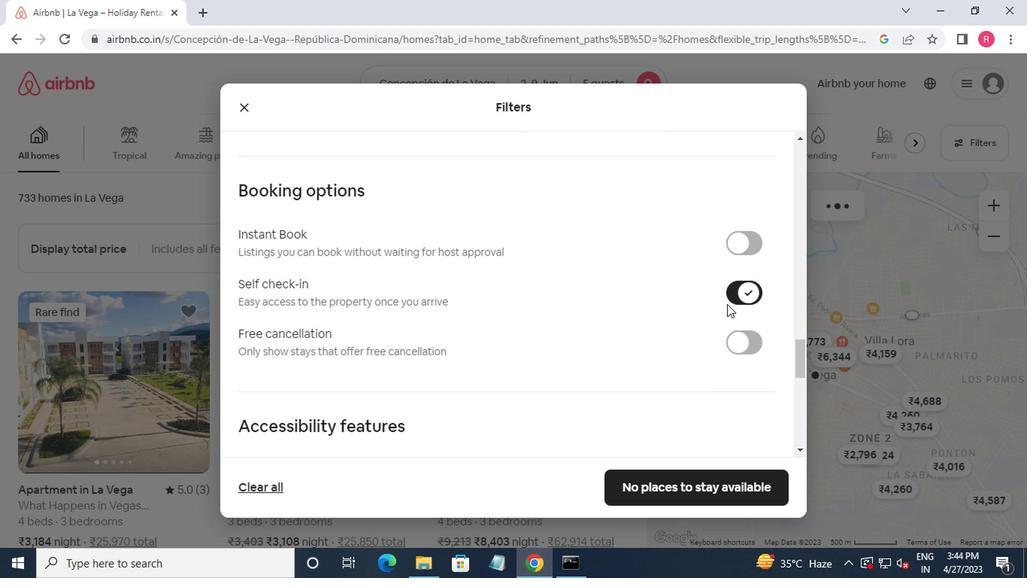 
Action: Mouse scrolled (685, 314) with delta (0, 0)
Screenshot: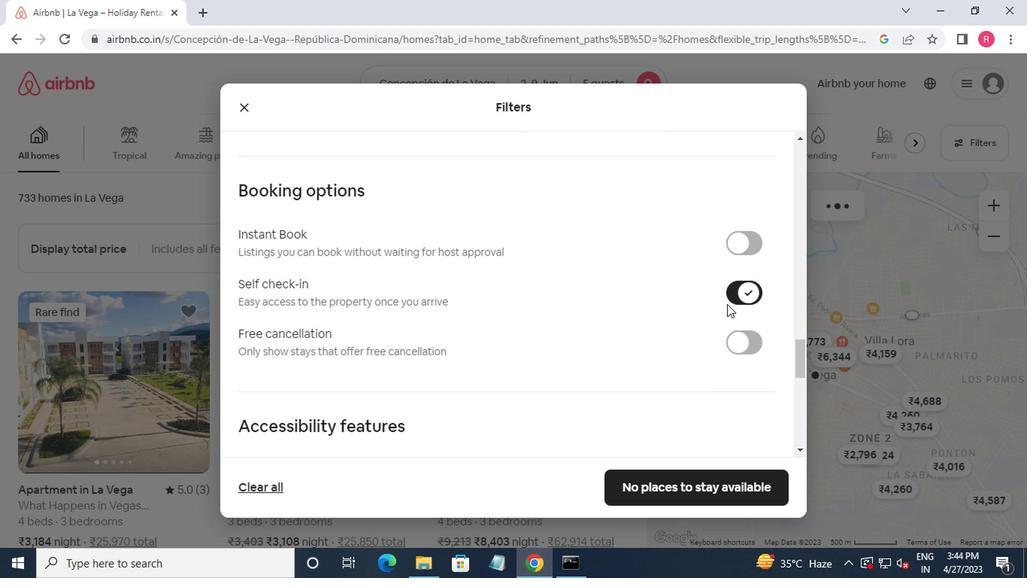 
Action: Mouse moved to (647, 328)
Screenshot: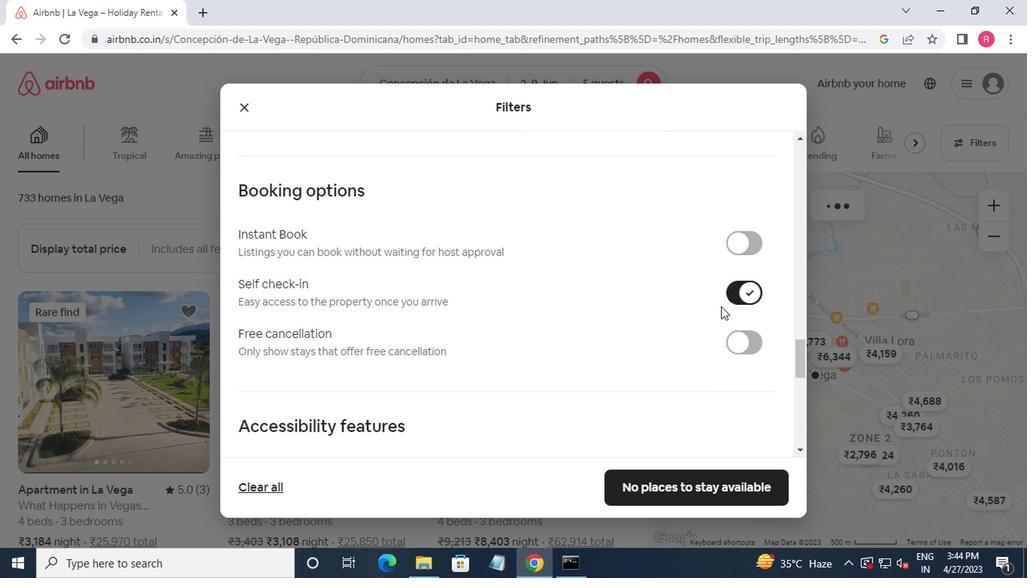
Action: Mouse scrolled (647, 327) with delta (0, 0)
Screenshot: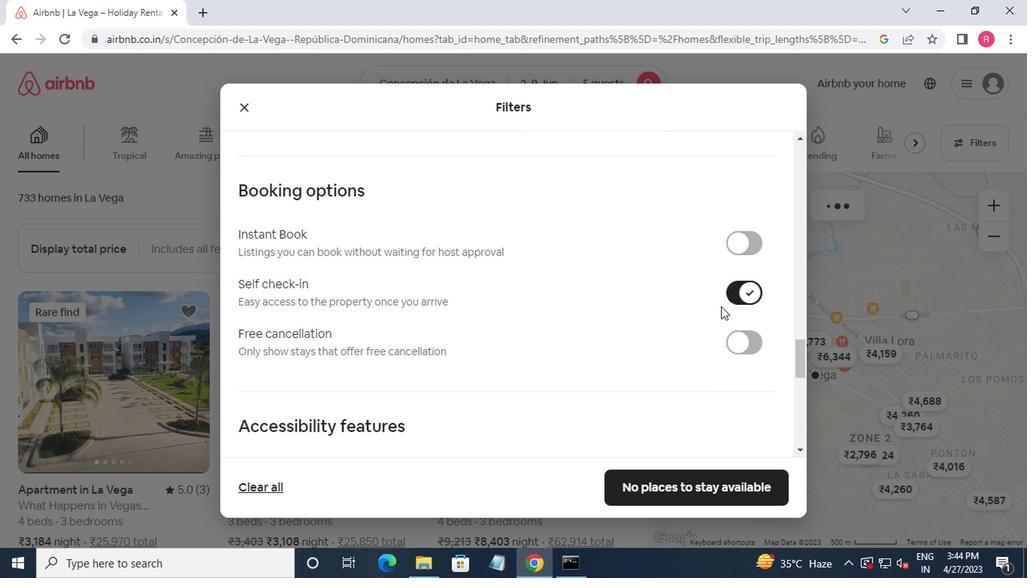 
Action: Mouse moved to (612, 342)
Screenshot: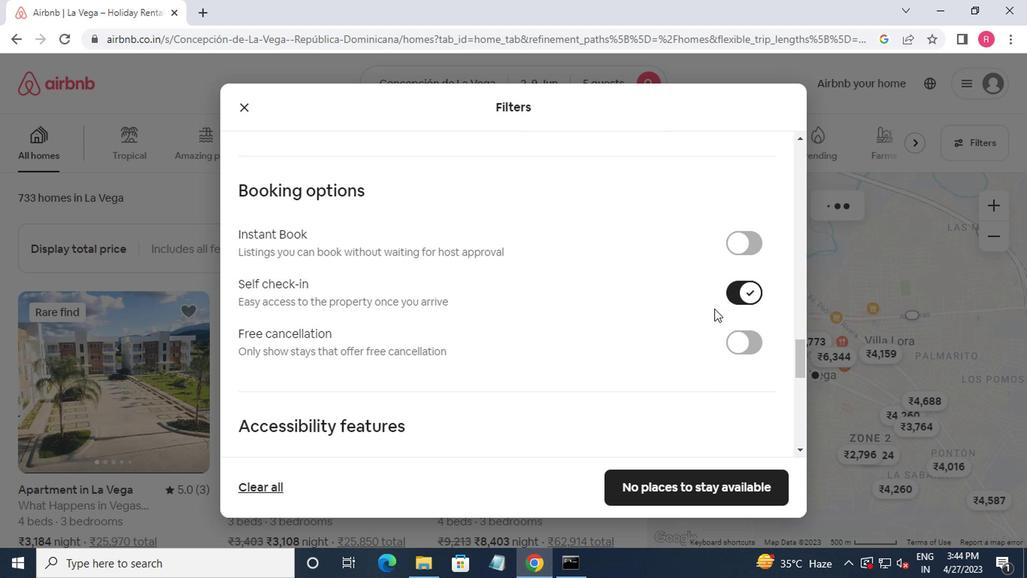 
Action: Mouse scrolled (612, 341) with delta (0, -1)
Screenshot: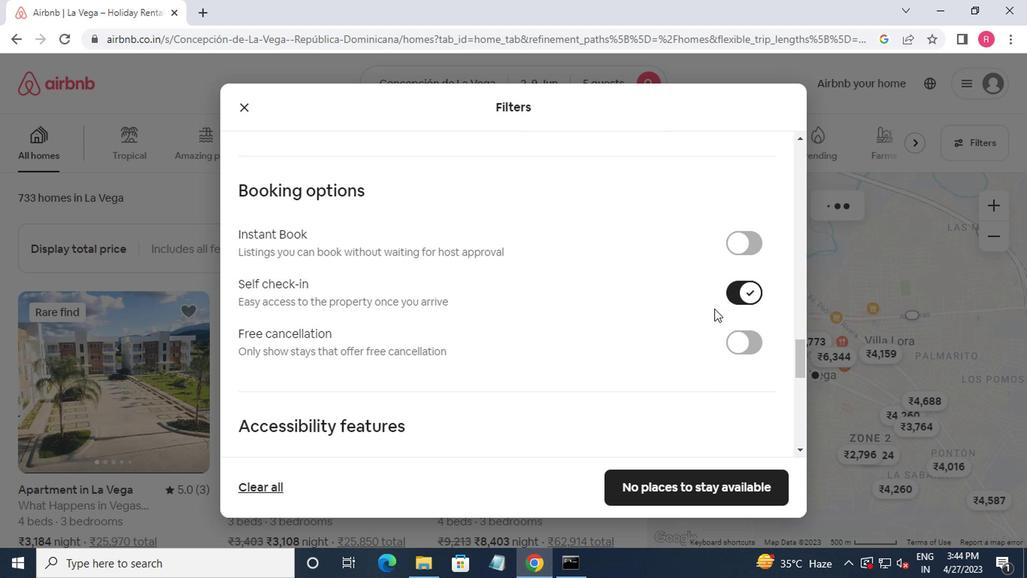 
Action: Mouse moved to (530, 385)
Screenshot: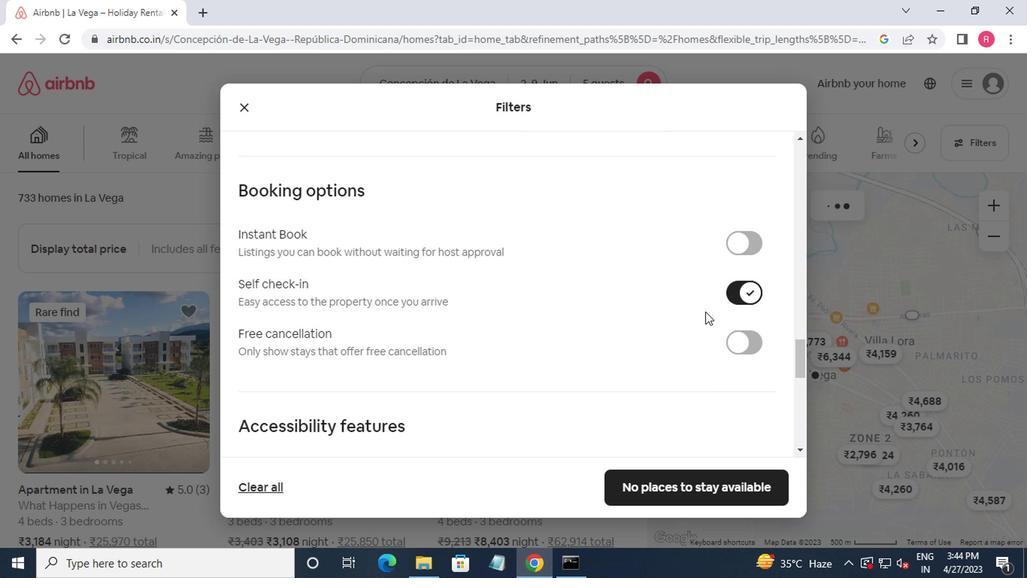 
Action: Mouse scrolled (530, 384) with delta (0, -1)
Screenshot: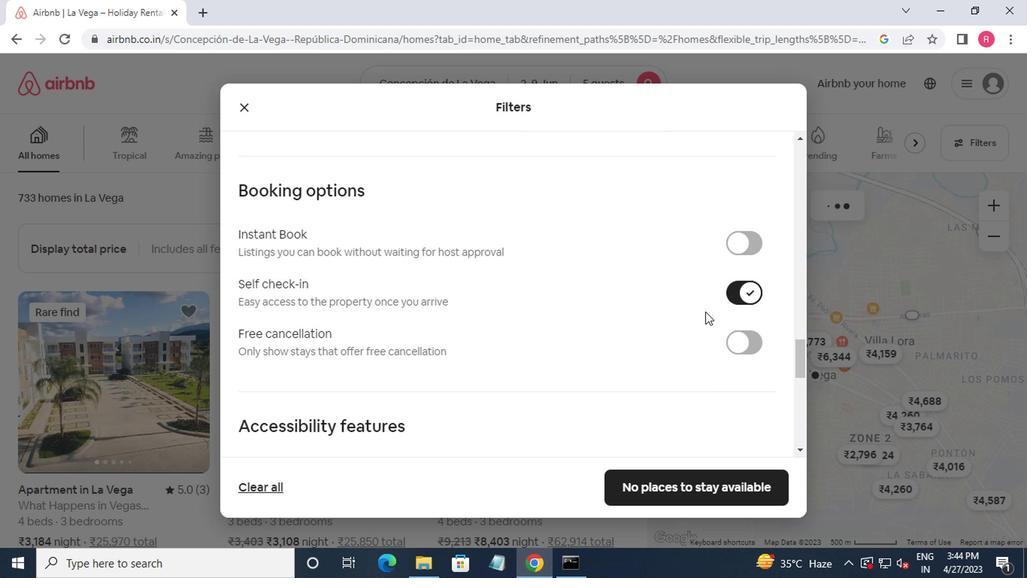 
Action: Mouse moved to (357, 440)
Screenshot: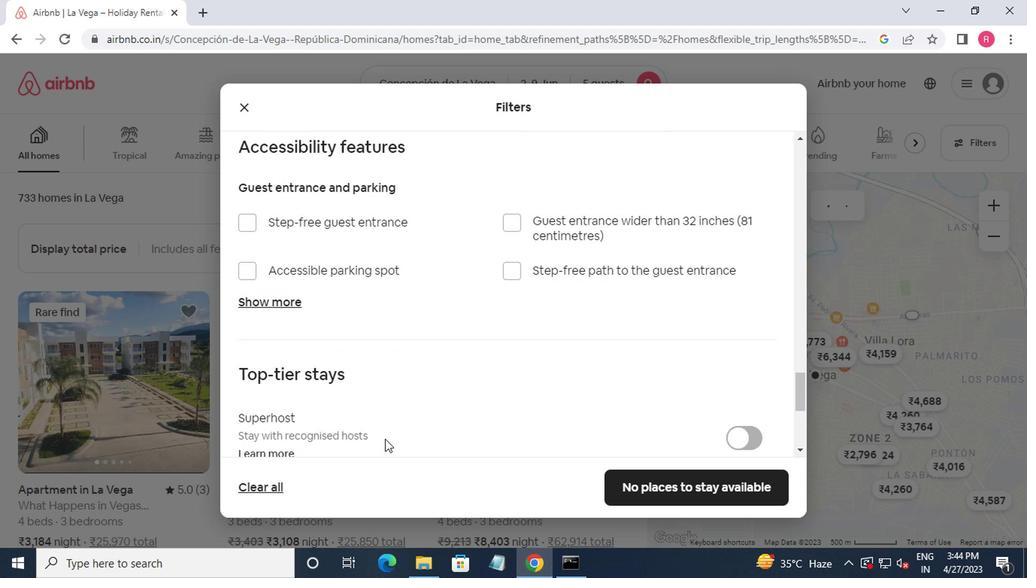 
Action: Mouse scrolled (357, 439) with delta (0, 0)
Screenshot: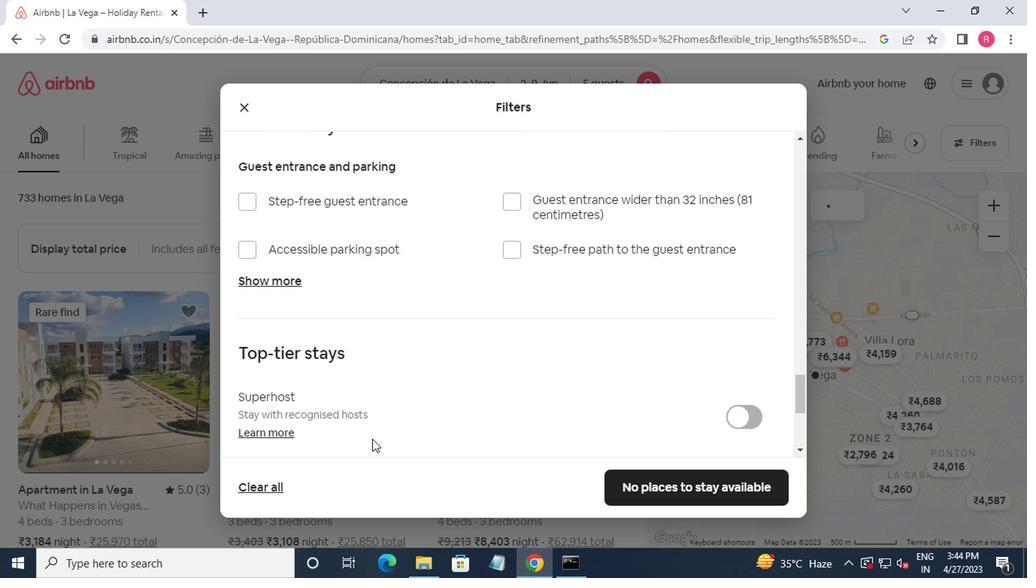 
Action: Mouse moved to (355, 440)
Screenshot: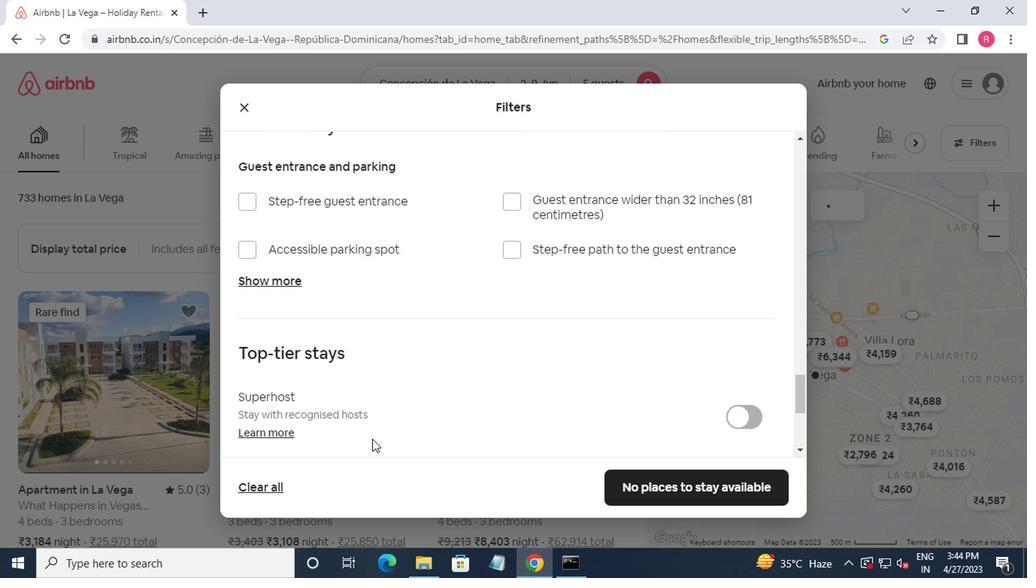 
Action: Mouse scrolled (355, 439) with delta (0, 0)
Screenshot: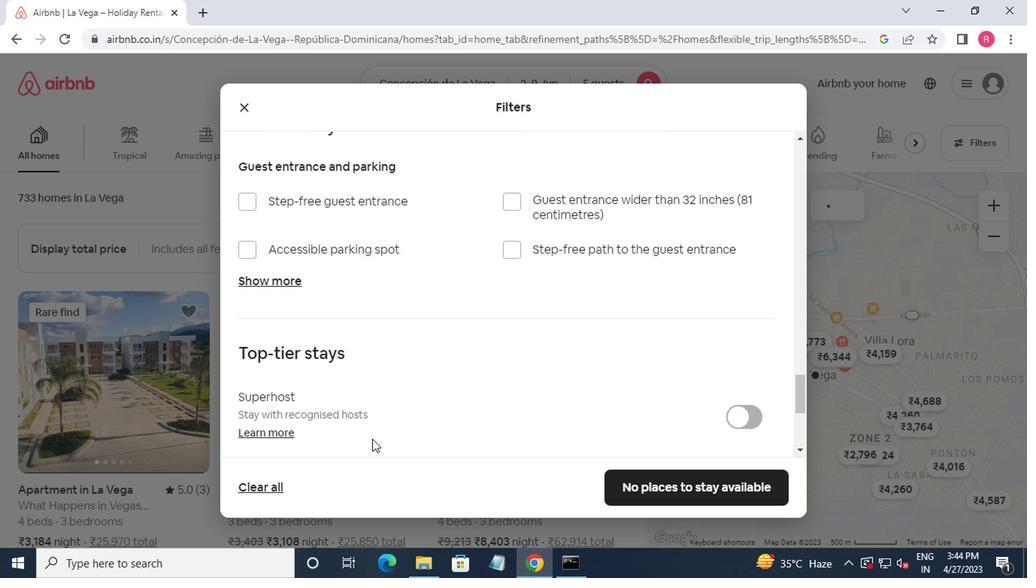 
Action: Mouse moved to (355, 441)
Screenshot: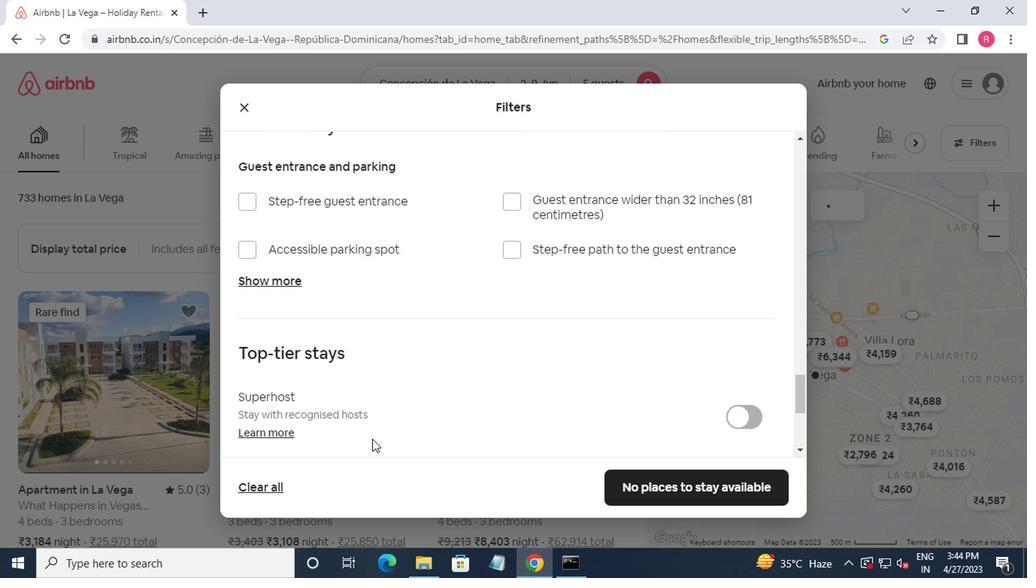 
Action: Mouse scrolled (355, 440) with delta (0, 0)
Screenshot: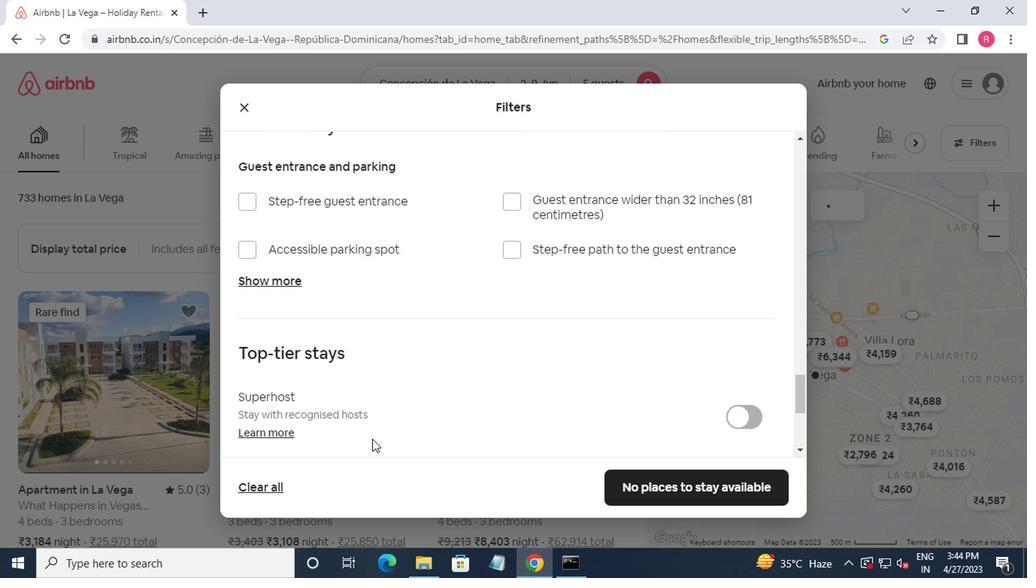 
Action: Mouse moved to (353, 441)
Screenshot: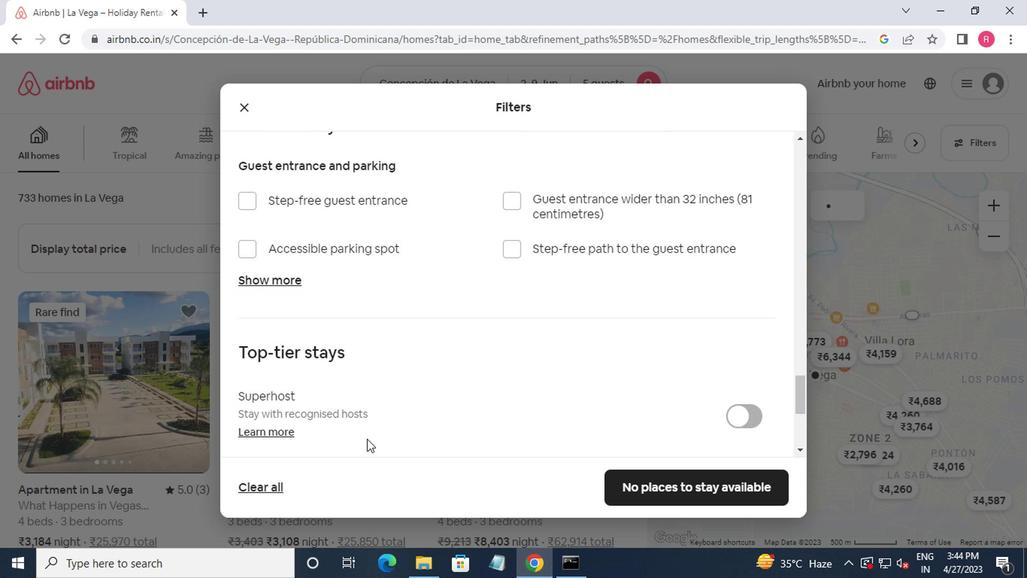 
Action: Mouse scrolled (353, 440) with delta (0, 0)
Screenshot: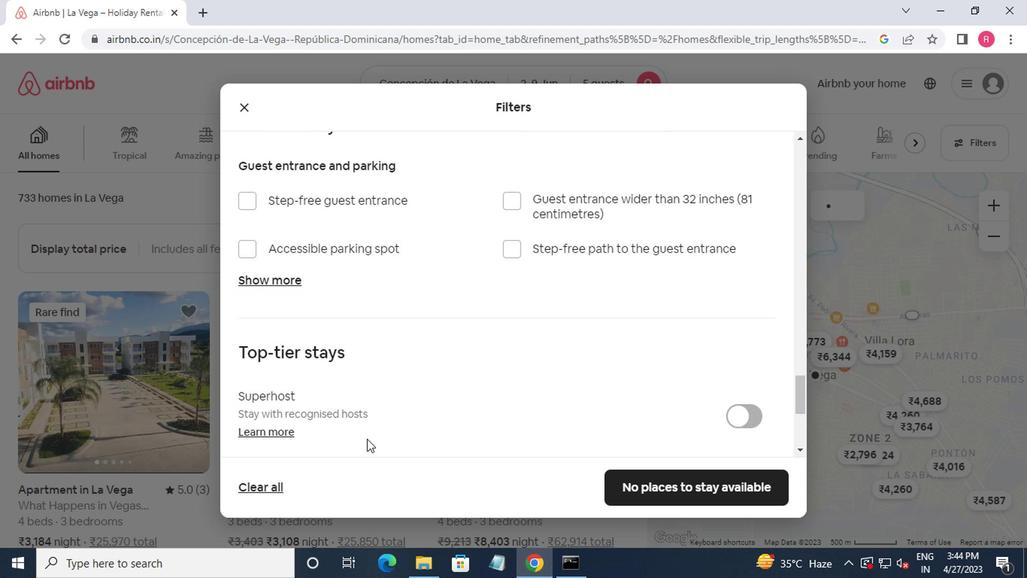
Action: Mouse moved to (259, 348)
Screenshot: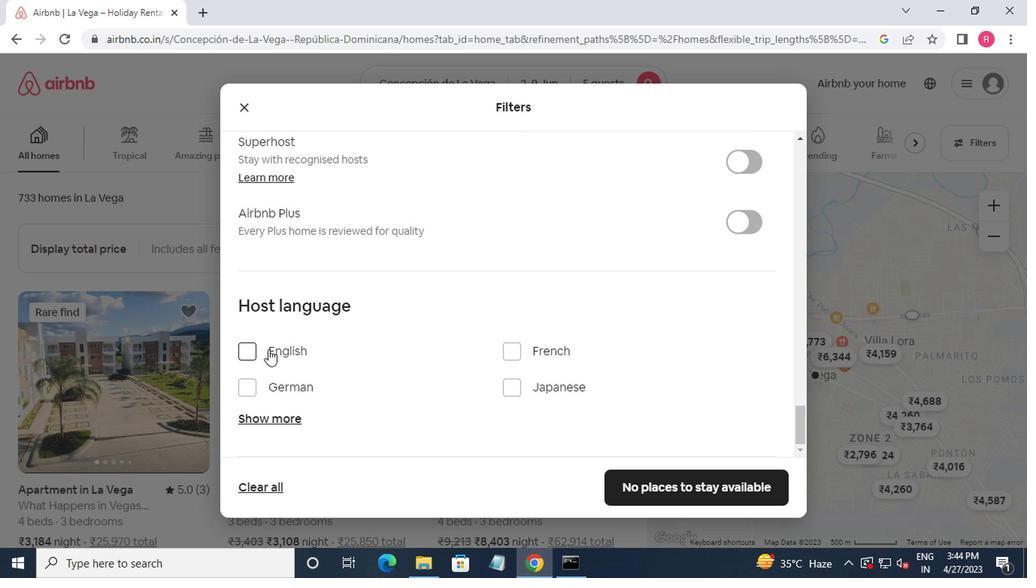 
Action: Mouse pressed left at (259, 348)
Screenshot: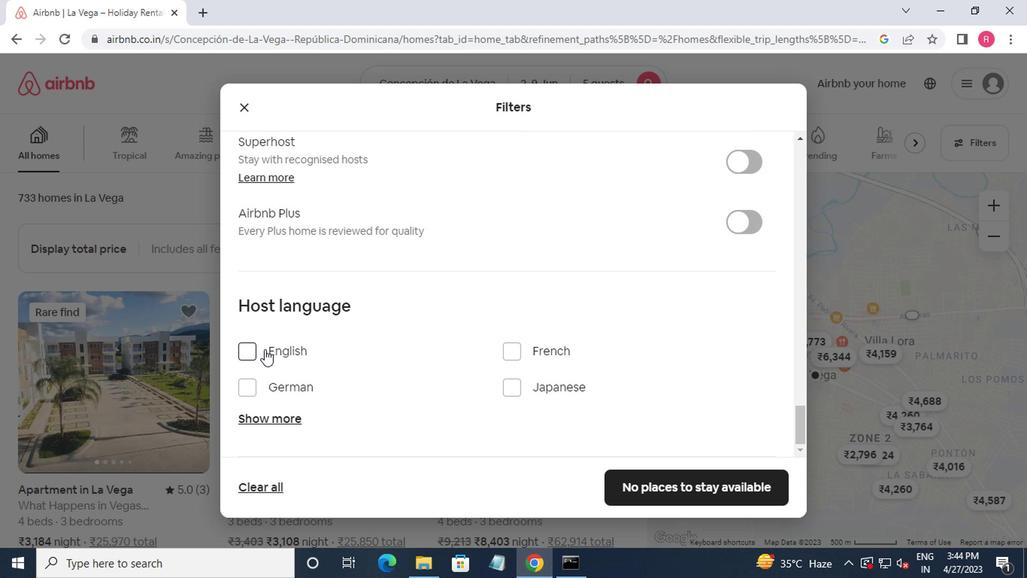 
Action: Mouse moved to (643, 477)
Screenshot: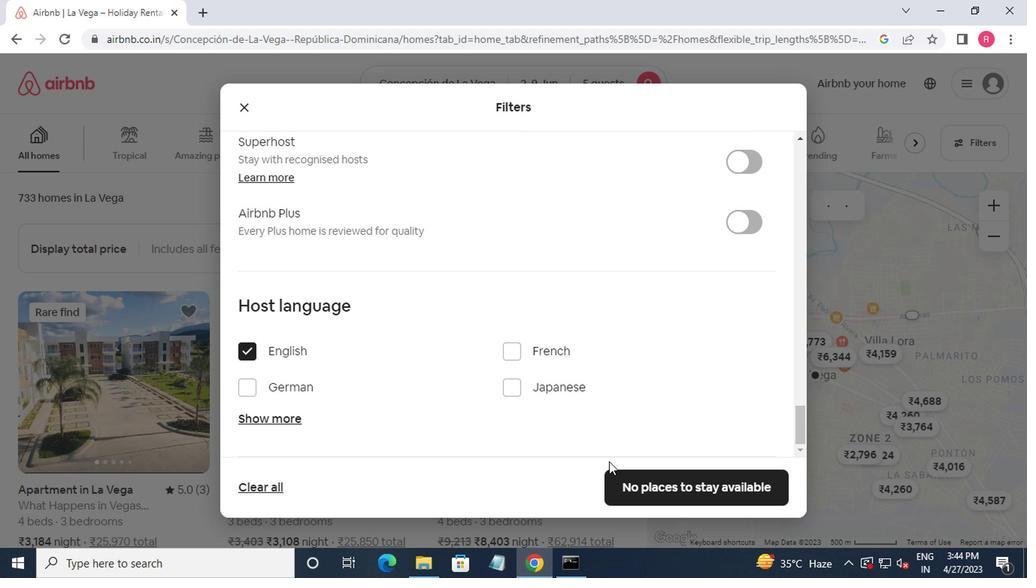 
Action: Mouse pressed left at (643, 477)
Screenshot: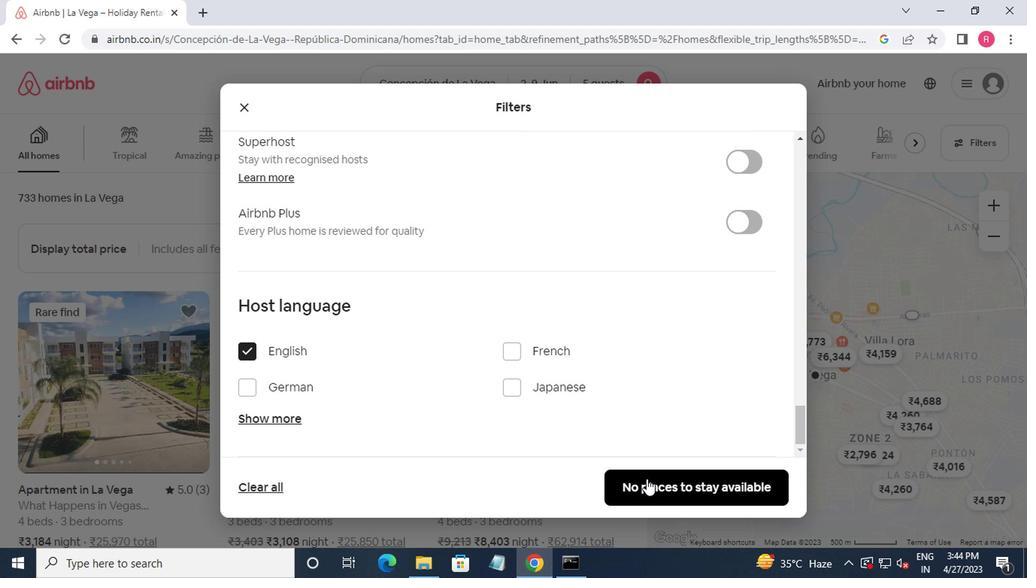 
Action: Mouse moved to (643, 478)
Screenshot: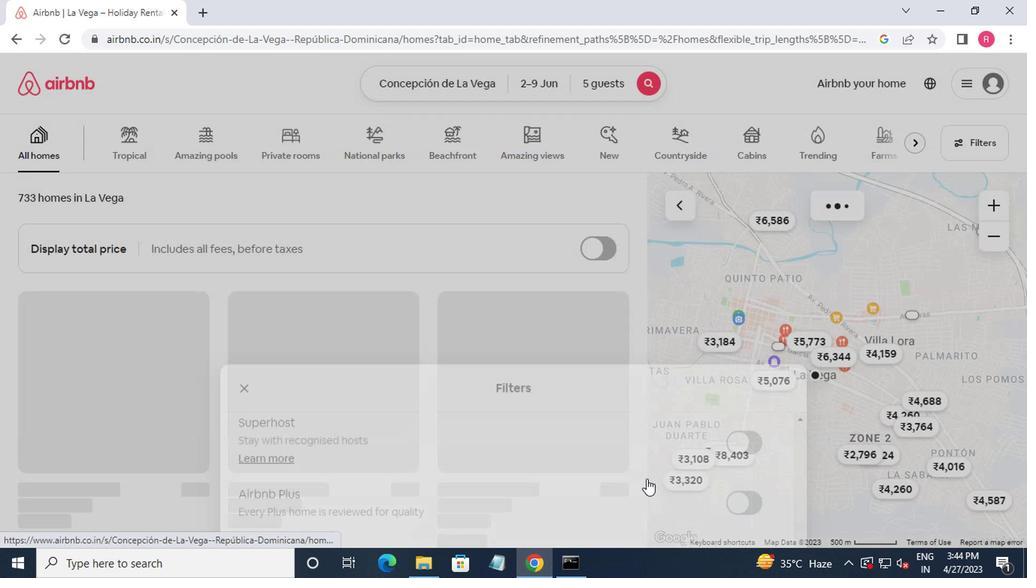 
